Task: Find a house in Carepa, Colombia for 2 guests from July 10 to July 15, with a price range of 10000 to 15000, including amenities like Gym, Wifi, Free parking, TV, and Breakfast, and ensure self check-in and English-speaking host.
Action: Mouse moved to (448, 90)
Screenshot: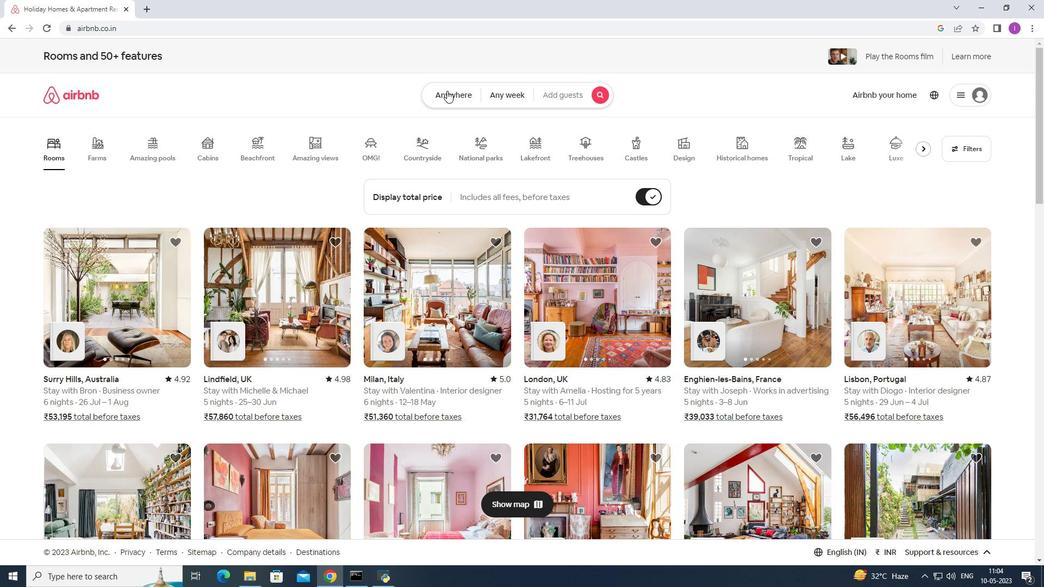 
Action: Mouse pressed left at (448, 90)
Screenshot: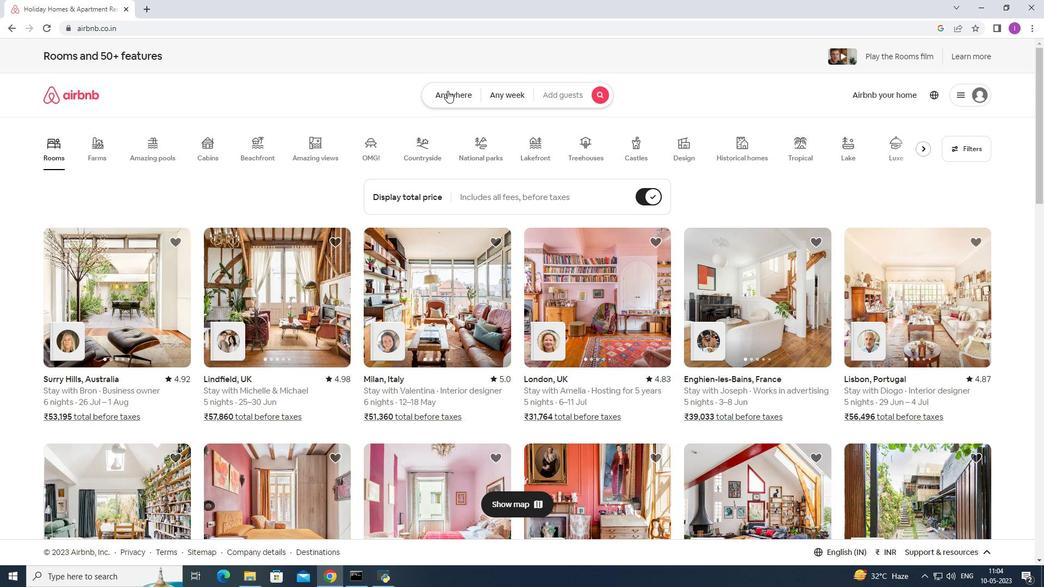 
Action: Mouse moved to (378, 143)
Screenshot: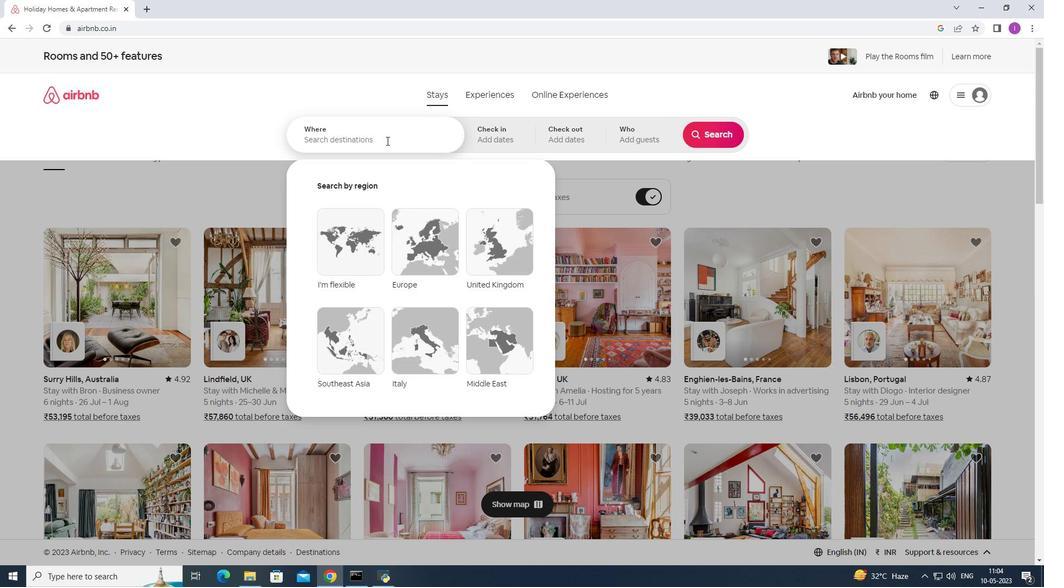 
Action: Mouse pressed left at (378, 143)
Screenshot: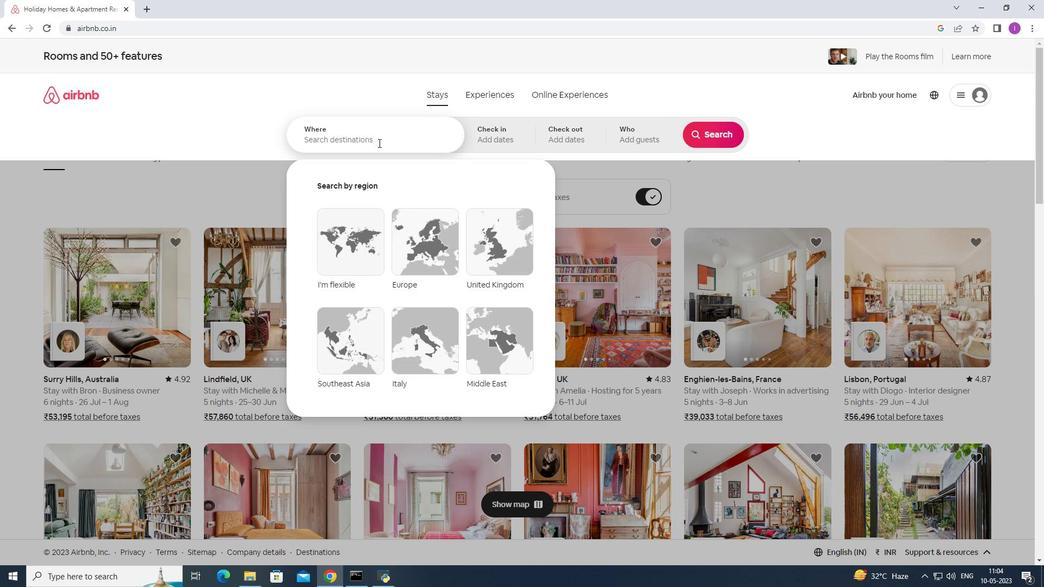 
Action: Mouse moved to (378, 144)
Screenshot: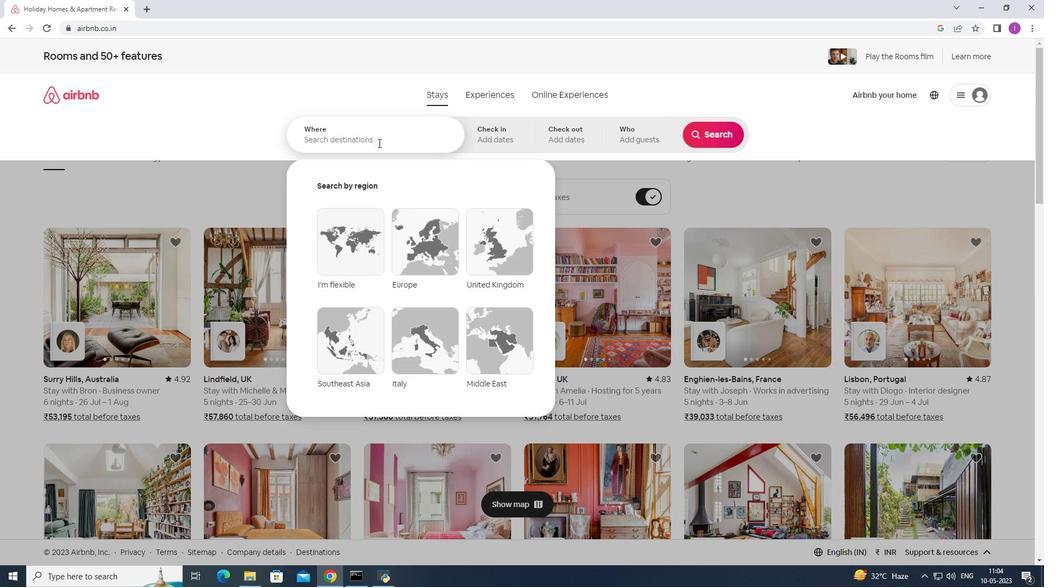 
Action: Key pressed <Key.shift>Carepa,<Key.shift>Colombia
Screenshot: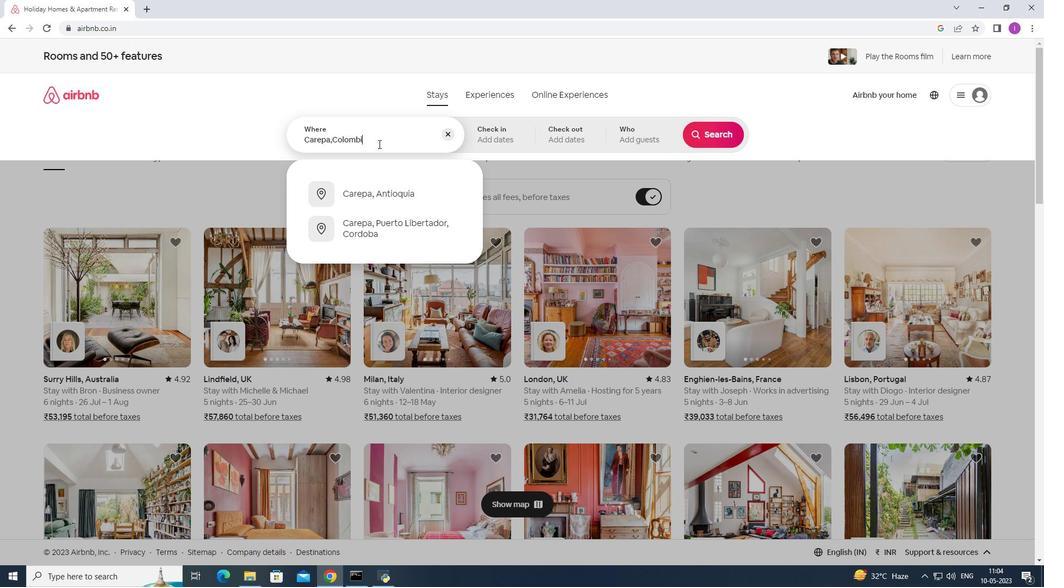 
Action: Mouse moved to (485, 134)
Screenshot: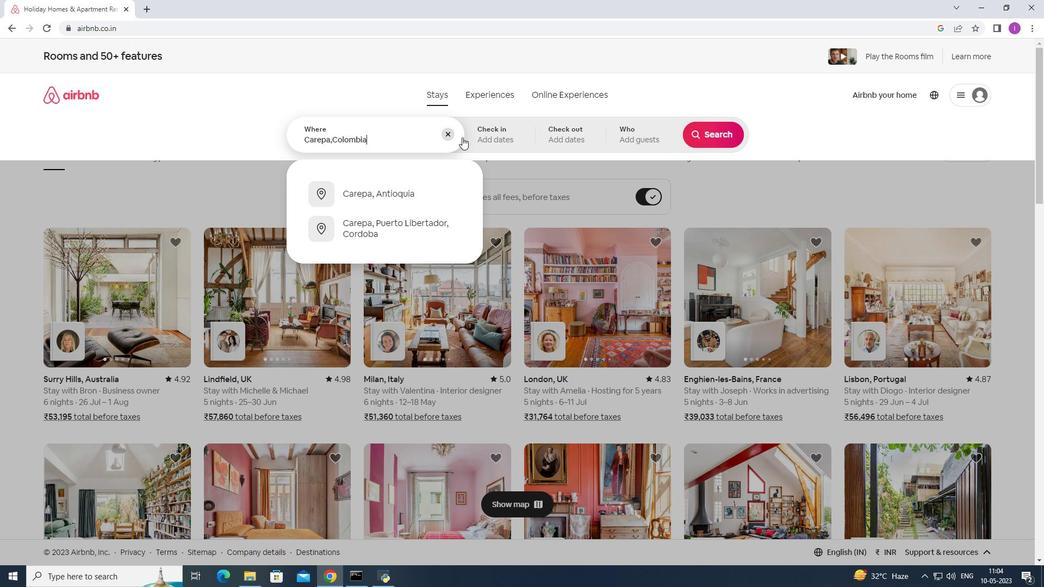
Action: Mouse pressed left at (485, 134)
Screenshot: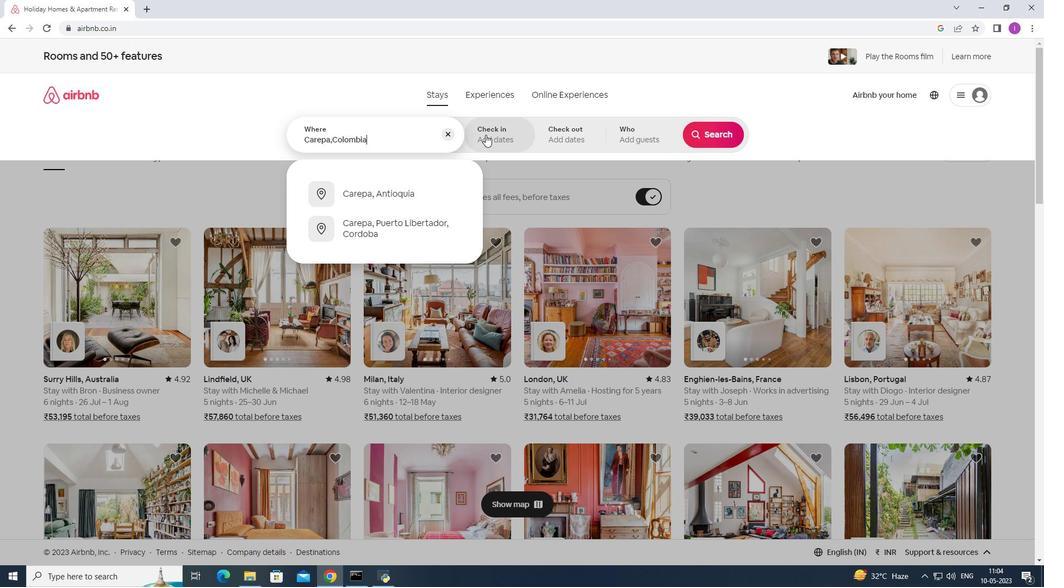 
Action: Mouse moved to (710, 220)
Screenshot: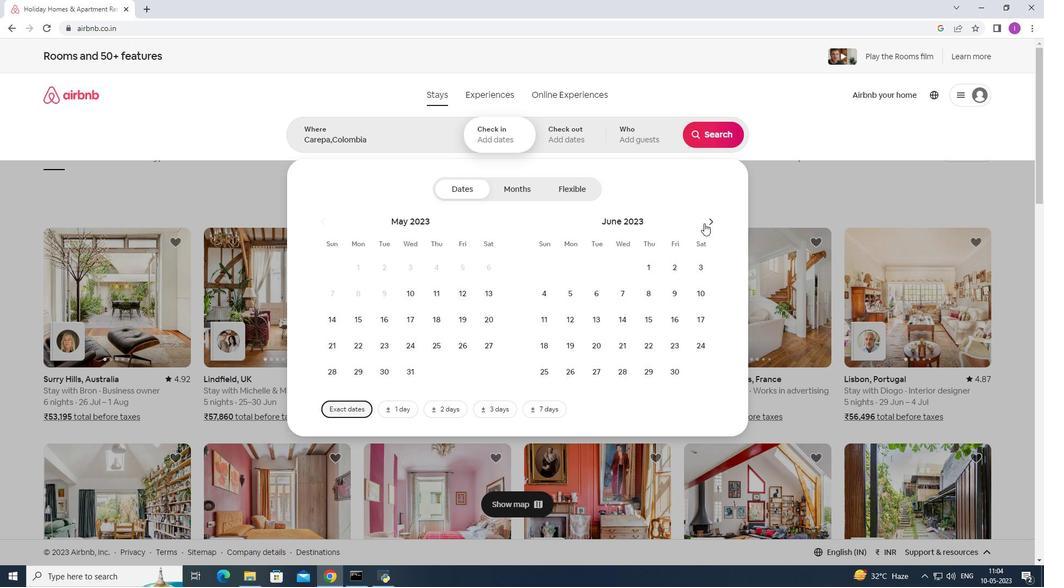 
Action: Mouse pressed left at (710, 220)
Screenshot: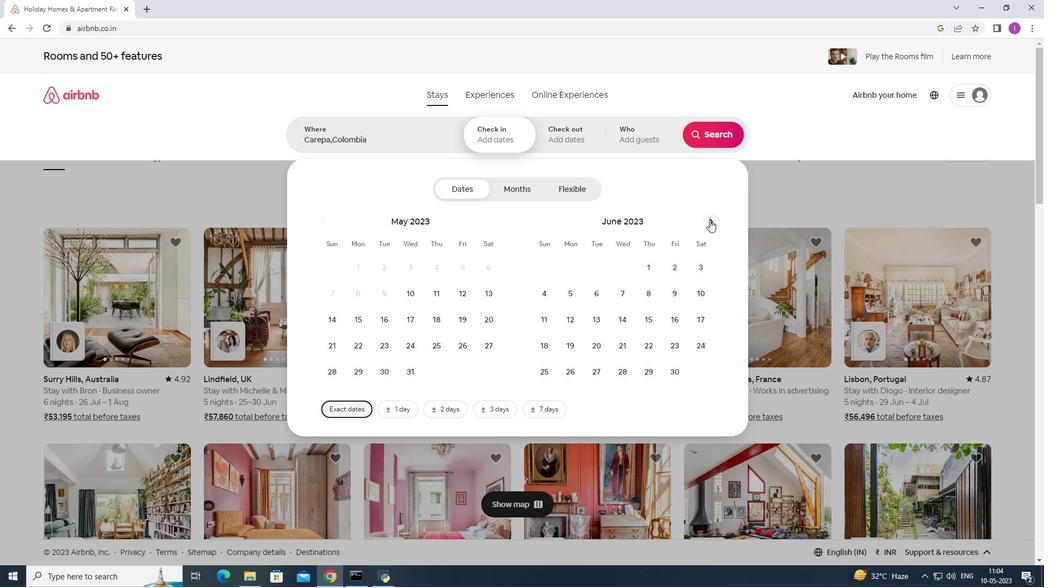 
Action: Mouse moved to (575, 322)
Screenshot: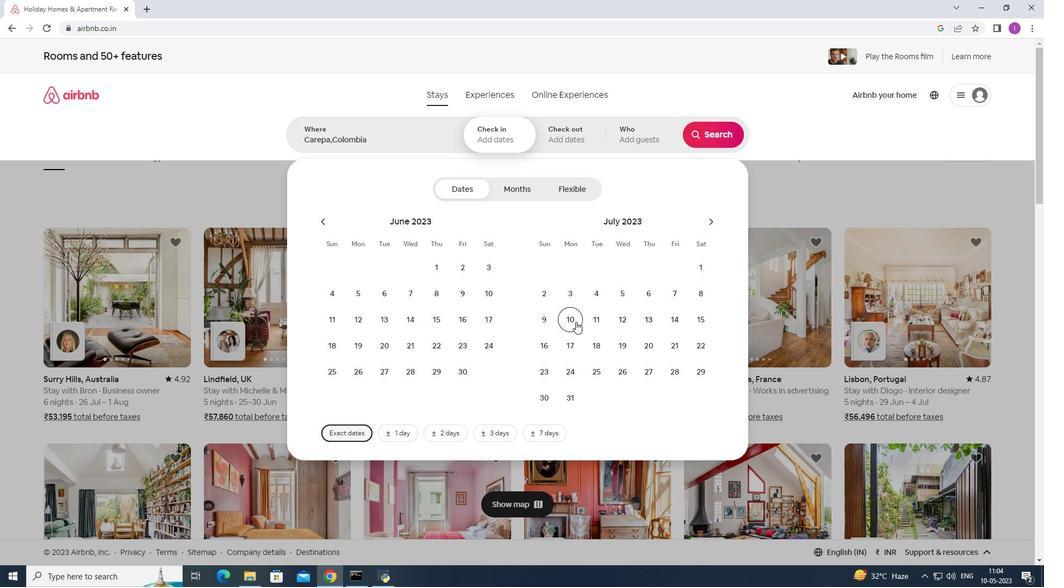 
Action: Mouse pressed left at (575, 322)
Screenshot: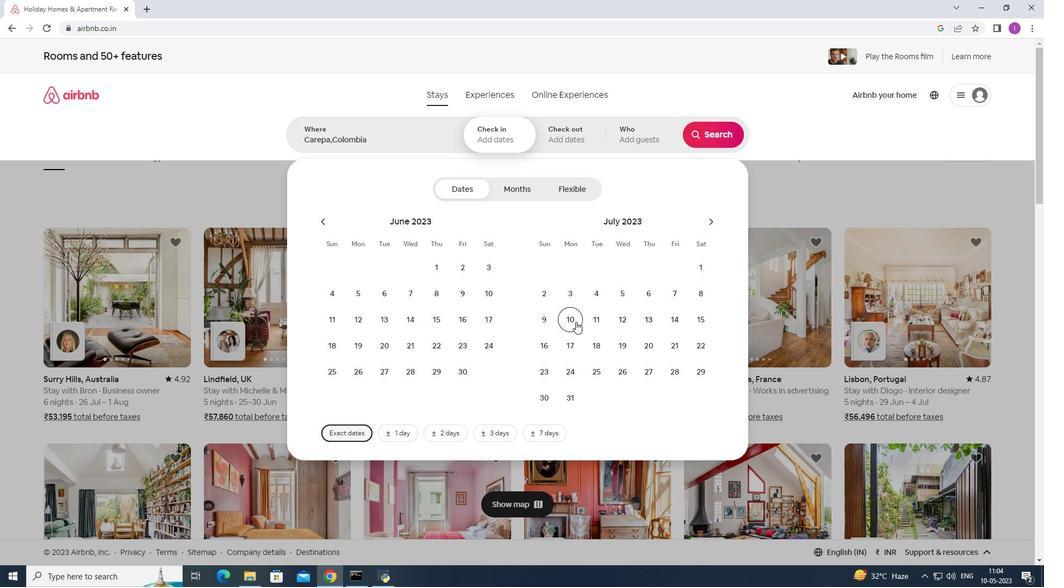 
Action: Mouse moved to (701, 321)
Screenshot: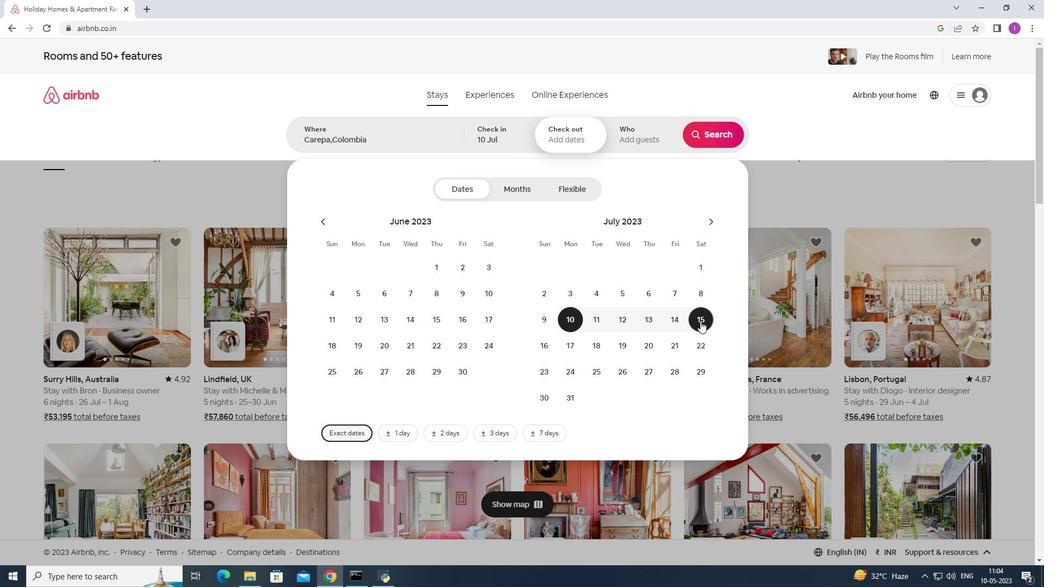 
Action: Mouse pressed left at (701, 321)
Screenshot: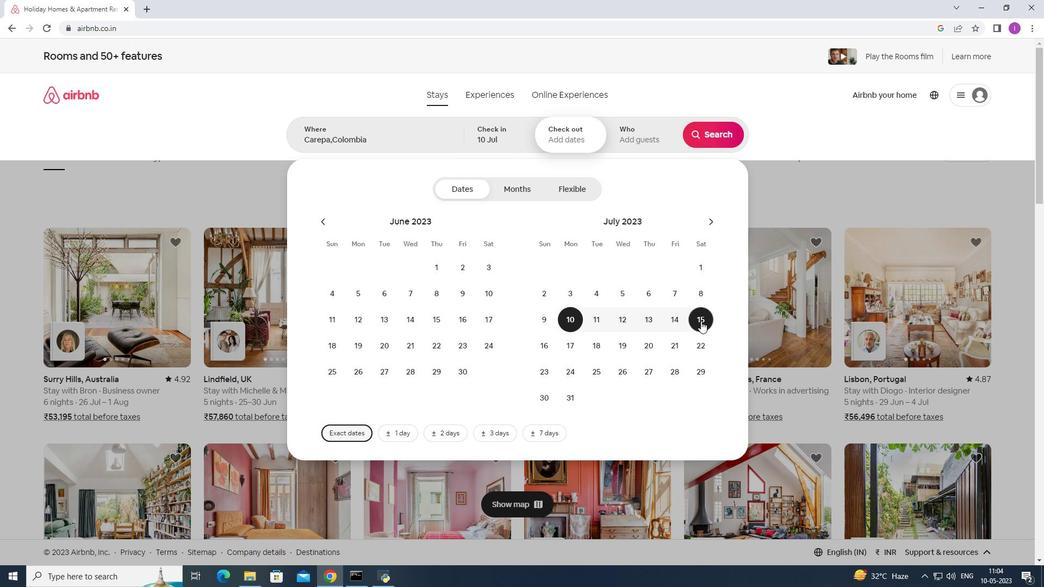 
Action: Mouse moved to (629, 138)
Screenshot: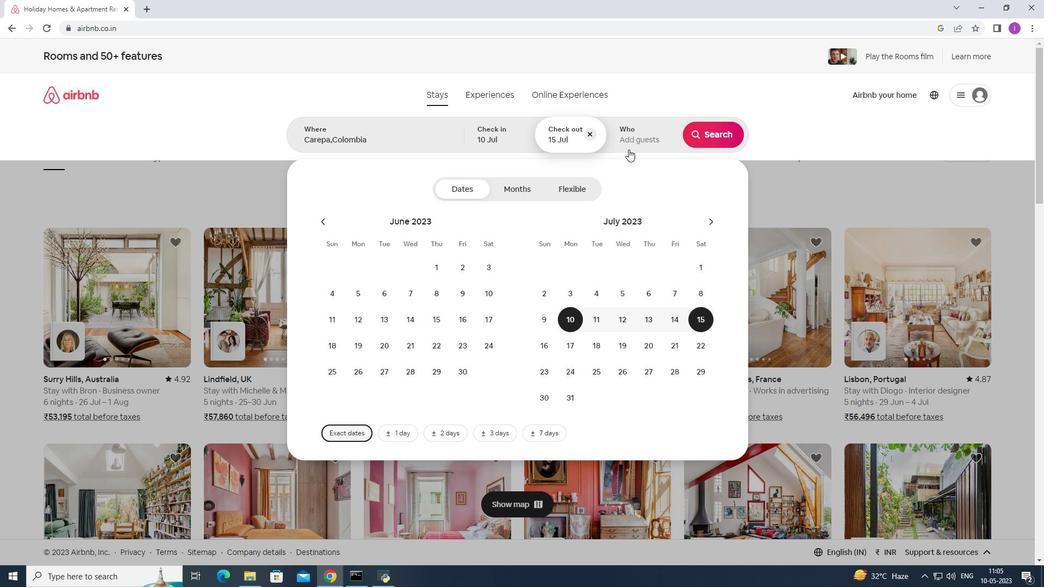 
Action: Mouse pressed left at (629, 138)
Screenshot: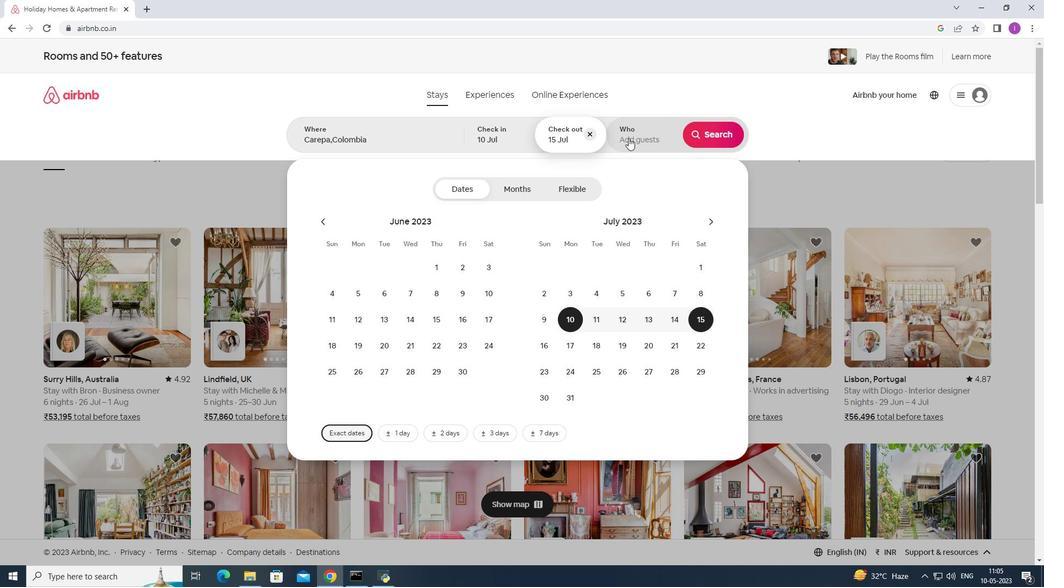 
Action: Mouse moved to (715, 189)
Screenshot: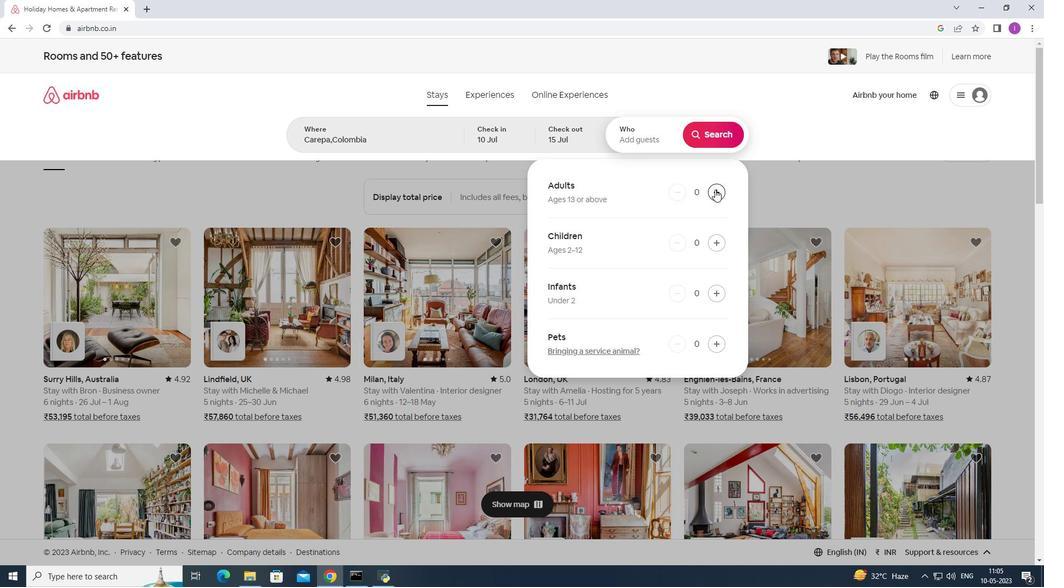 
Action: Mouse pressed left at (715, 189)
Screenshot: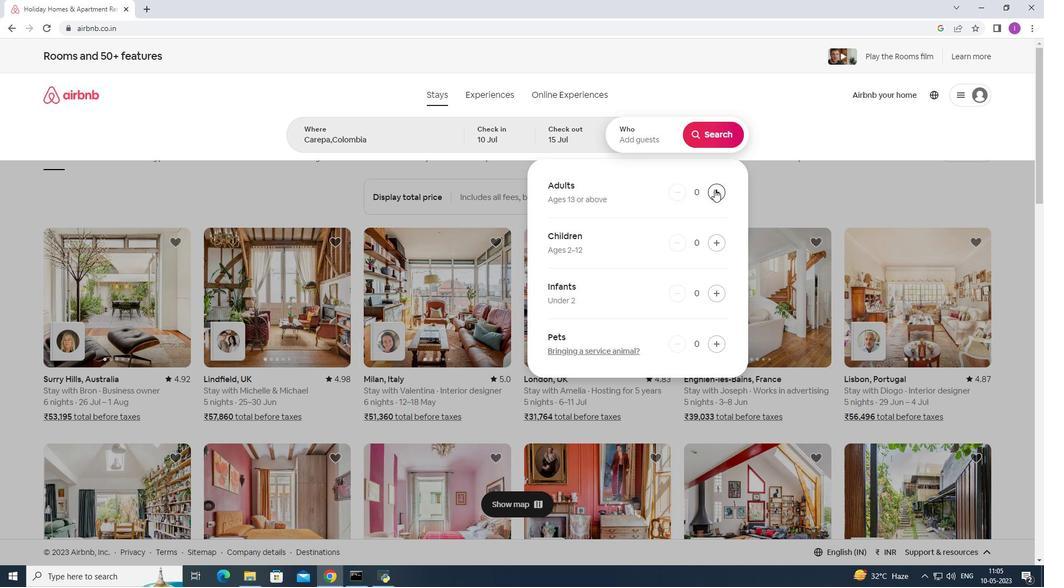 
Action: Mouse pressed left at (715, 189)
Screenshot: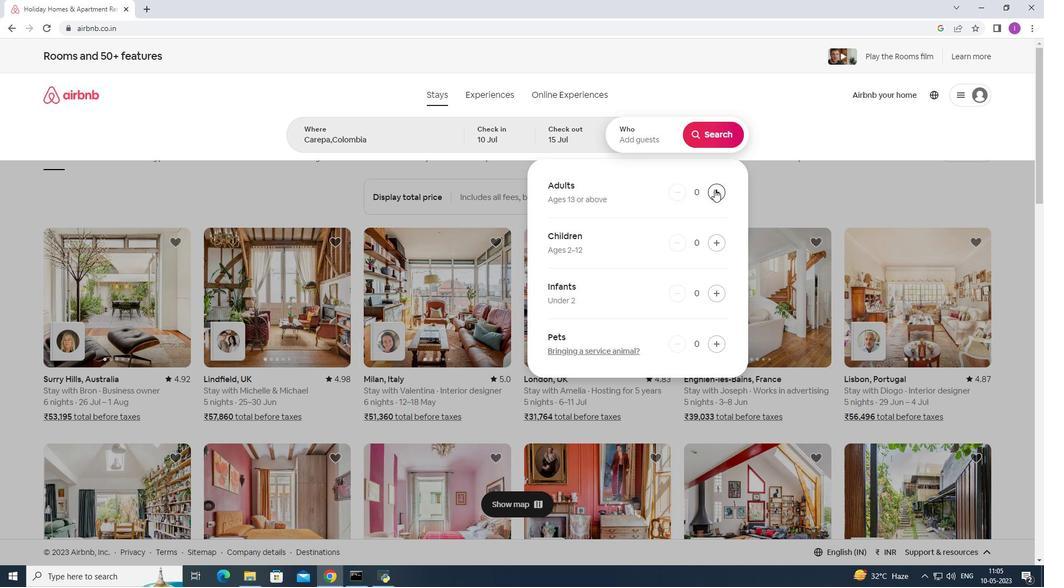 
Action: Mouse pressed left at (715, 189)
Screenshot: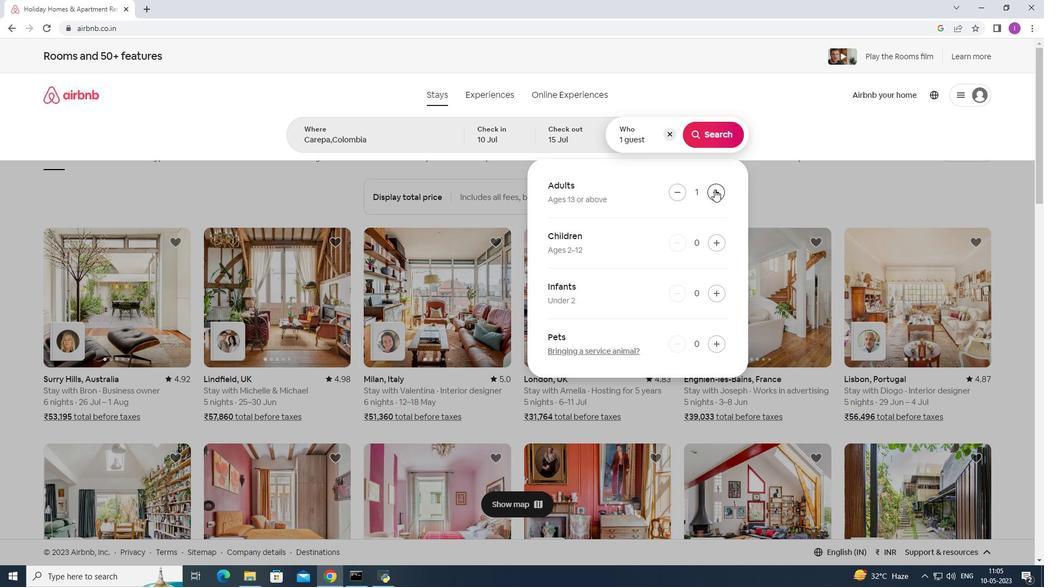 
Action: Mouse moved to (715, 190)
Screenshot: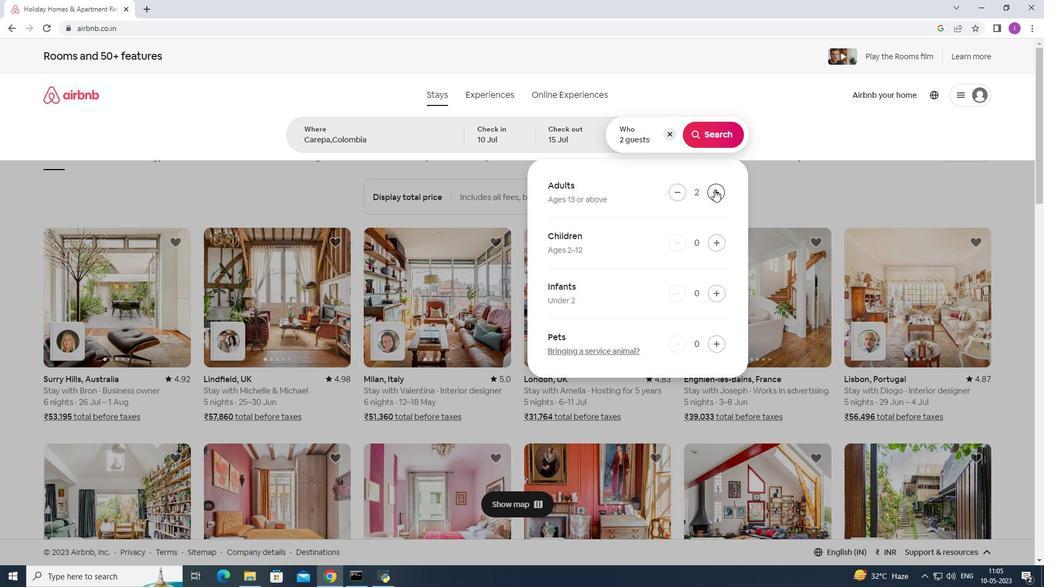 
Action: Mouse pressed left at (715, 190)
Screenshot: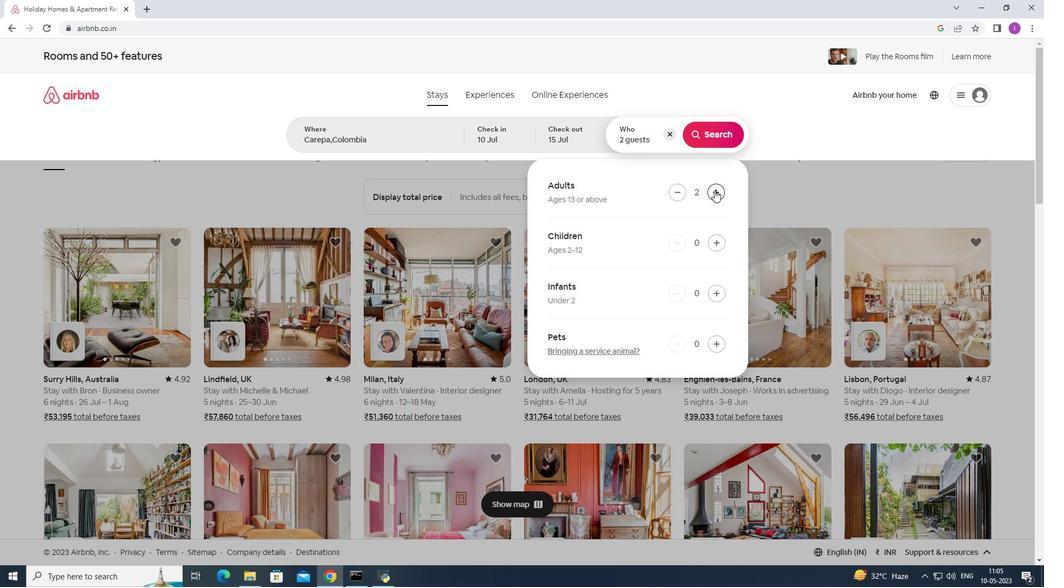 
Action: Mouse pressed left at (715, 190)
Screenshot: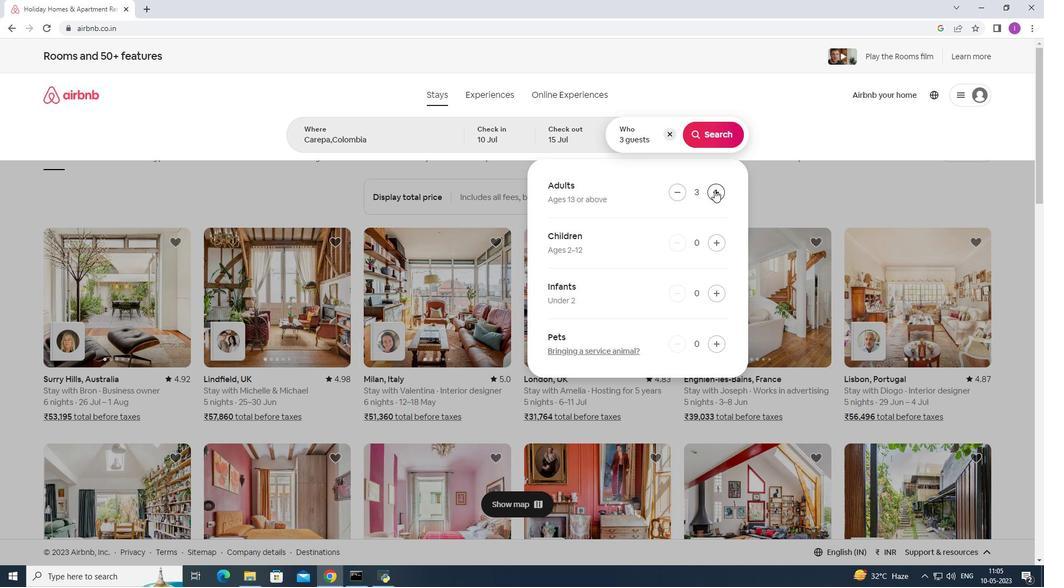 
Action: Mouse pressed left at (715, 190)
Screenshot: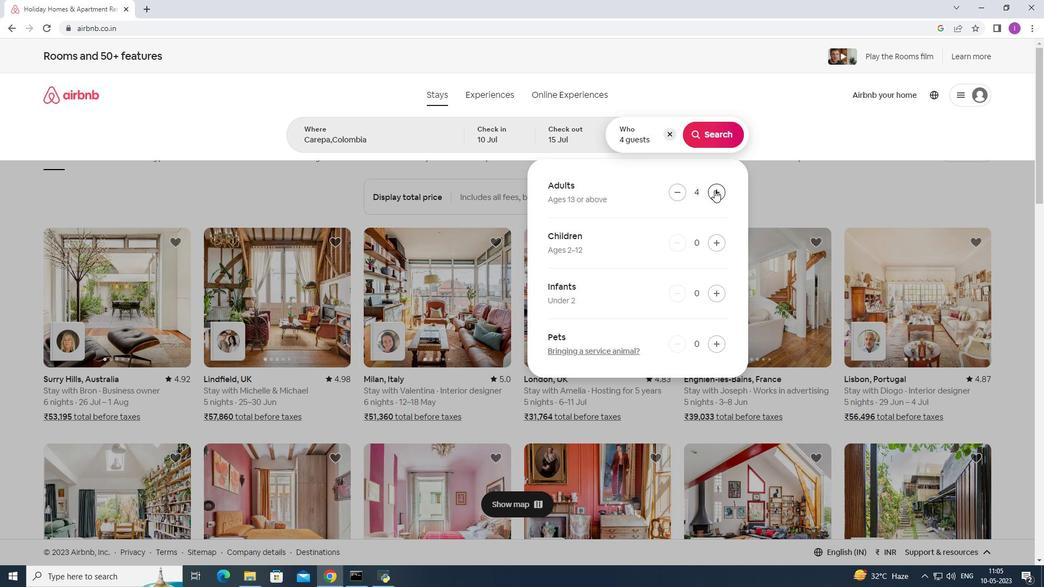 
Action: Mouse moved to (715, 190)
Screenshot: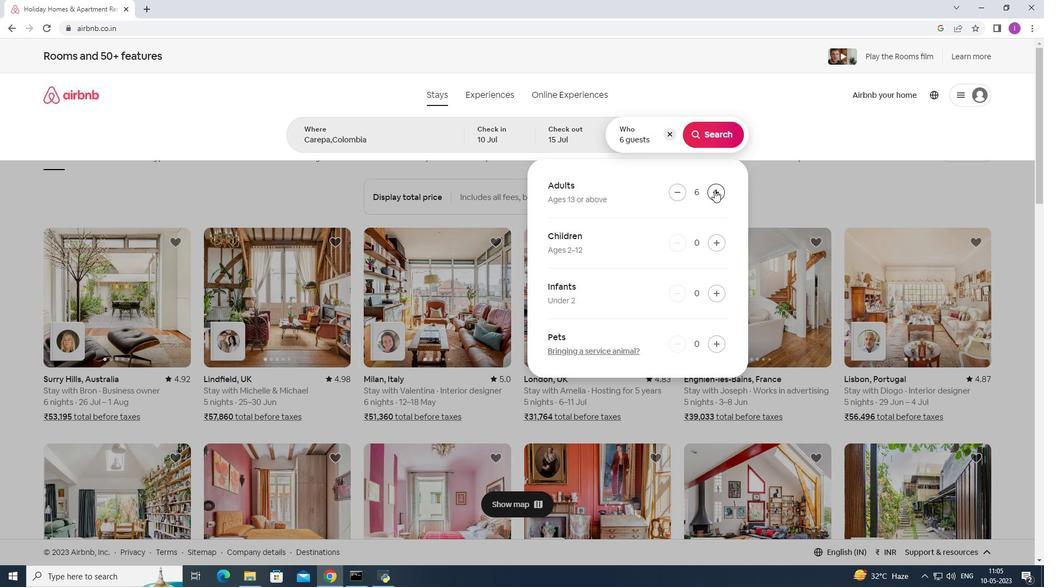 
Action: Mouse pressed left at (715, 190)
Screenshot: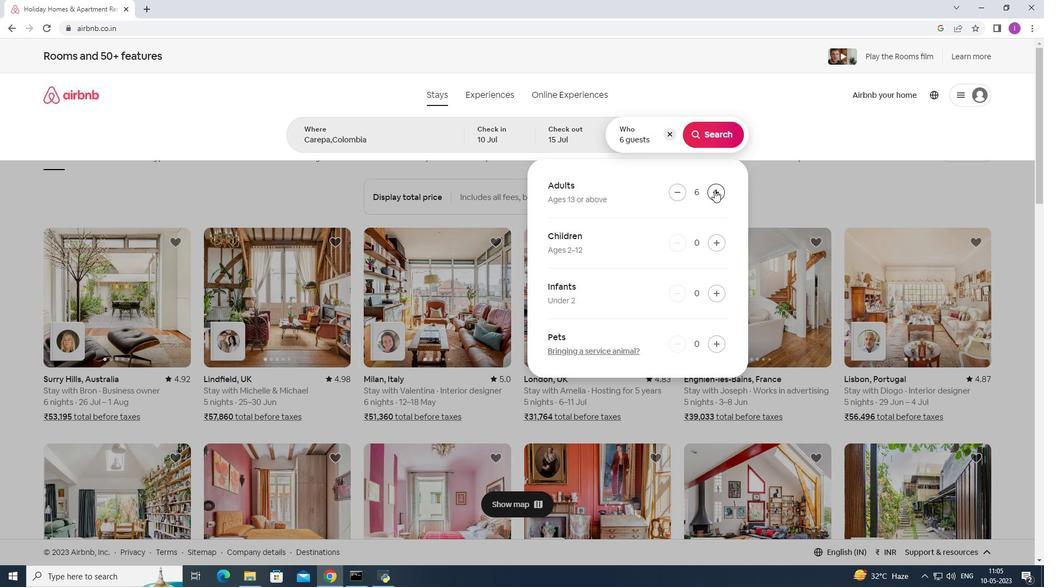 
Action: Mouse moved to (704, 142)
Screenshot: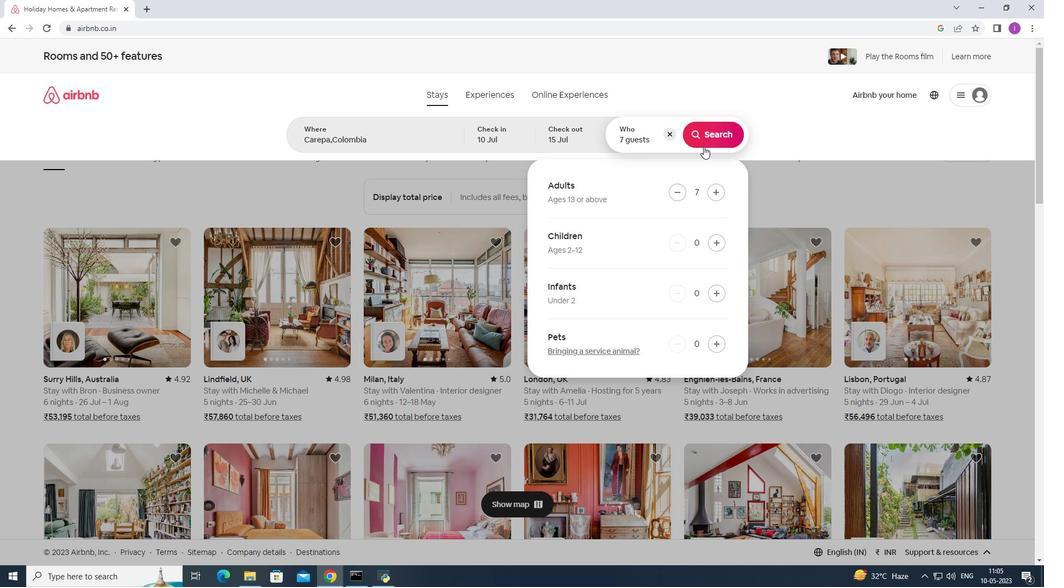 
Action: Mouse pressed left at (704, 142)
Screenshot: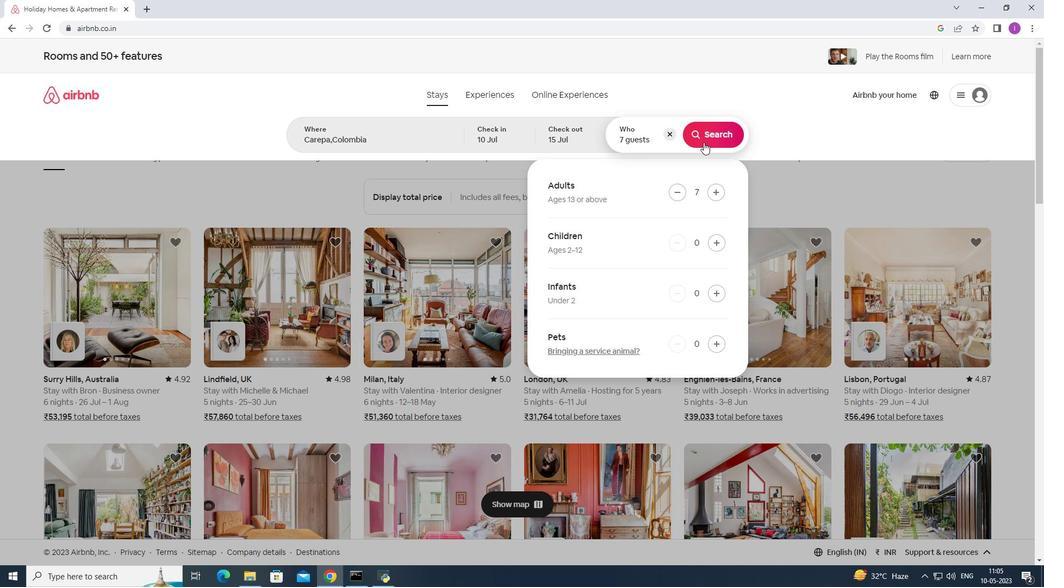 
Action: Mouse moved to (995, 104)
Screenshot: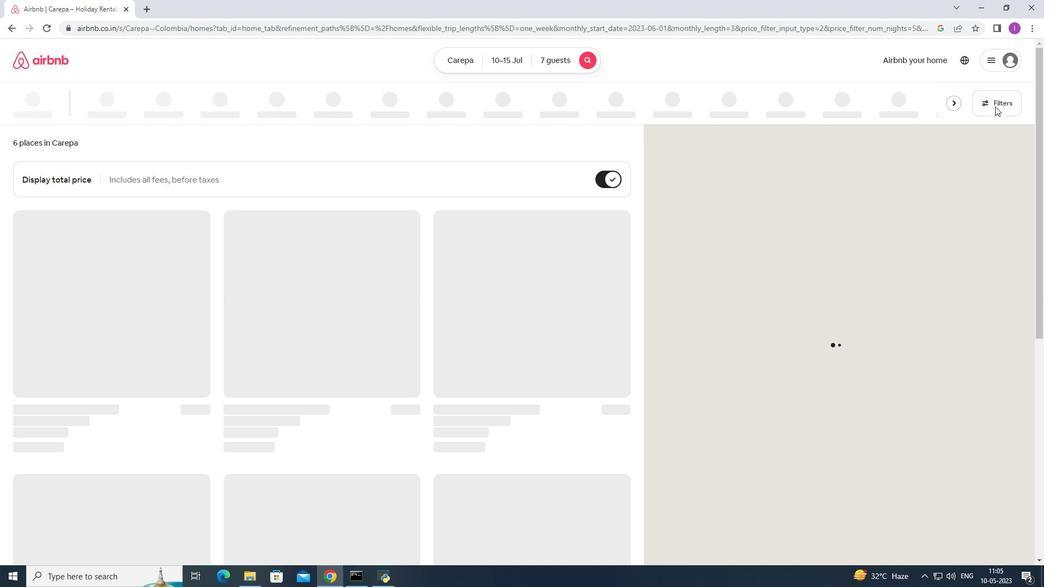 
Action: Mouse pressed left at (995, 104)
Screenshot: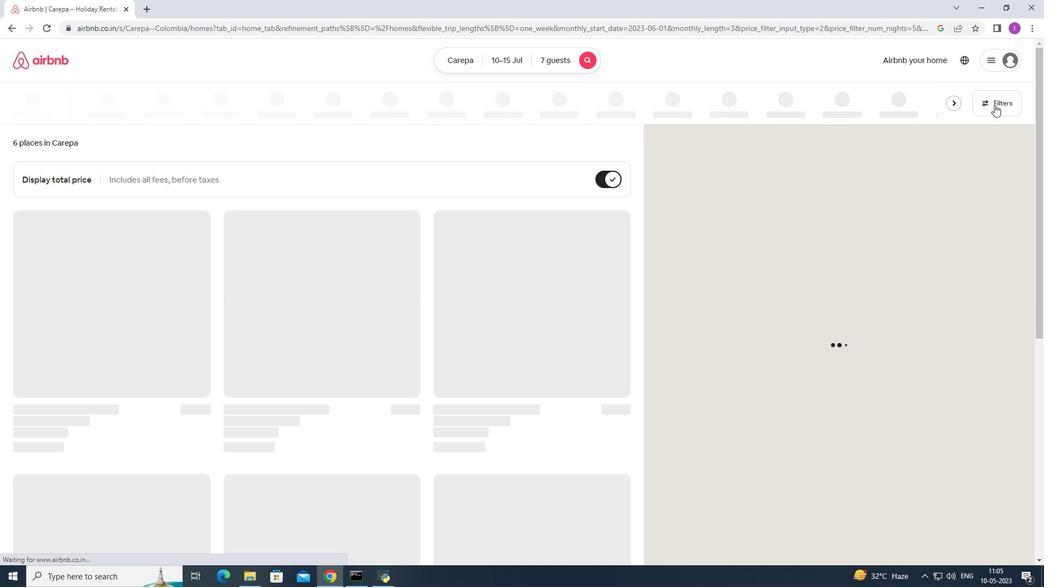 
Action: Mouse moved to (390, 372)
Screenshot: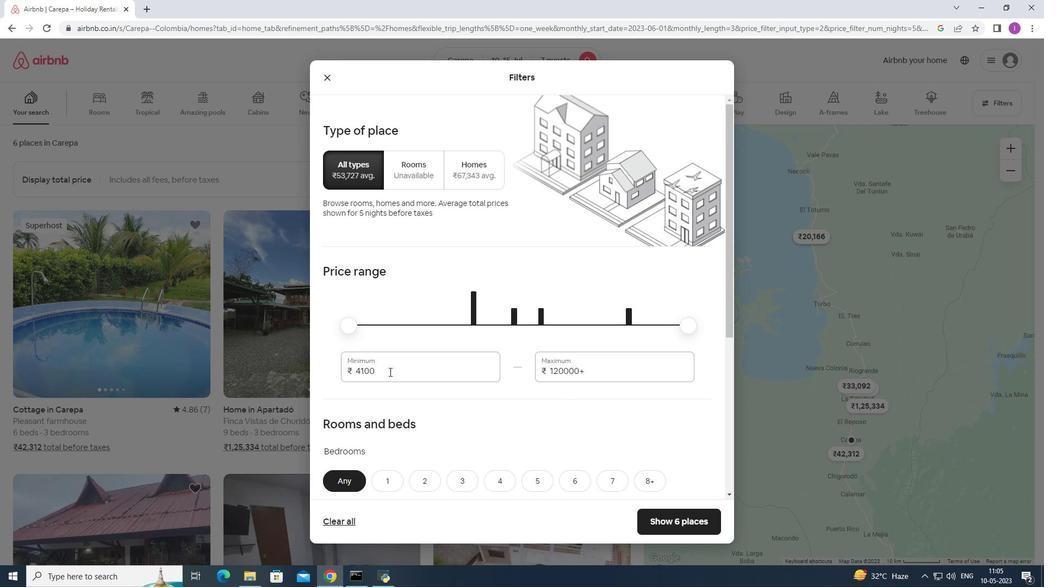
Action: Mouse pressed left at (390, 372)
Screenshot: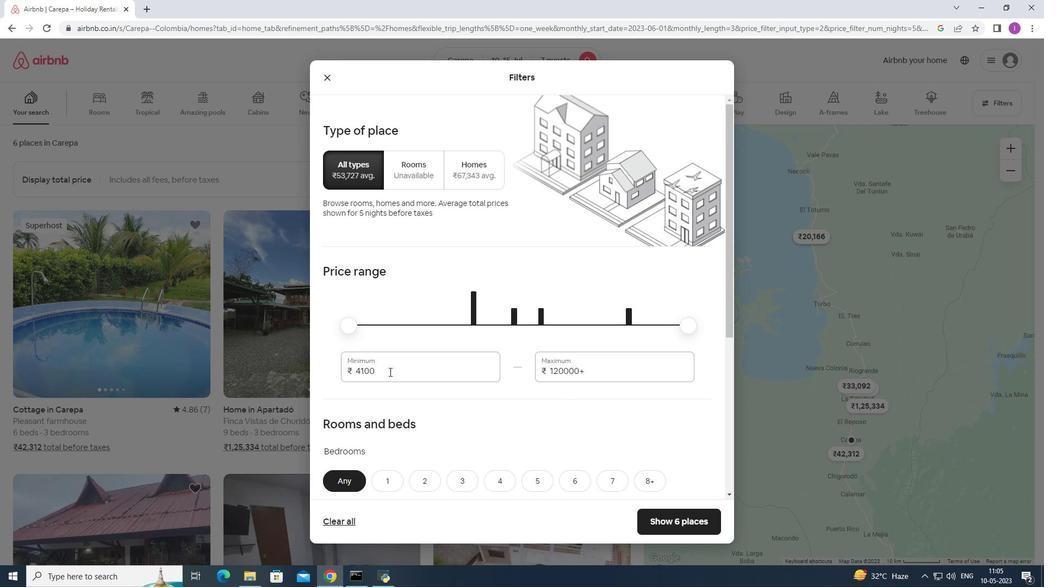 
Action: Mouse moved to (345, 376)
Screenshot: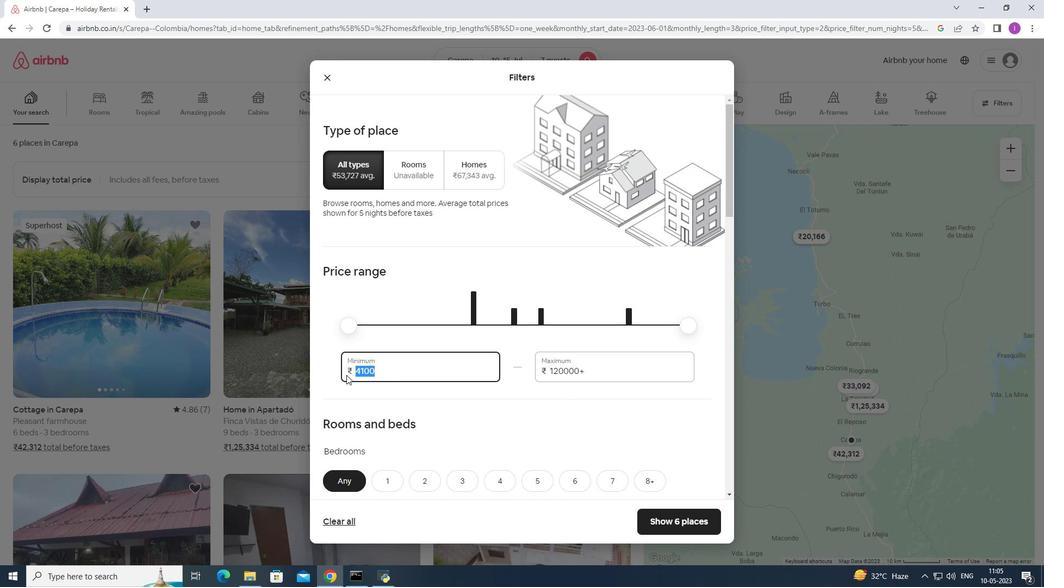 
Action: Key pressed 10000
Screenshot: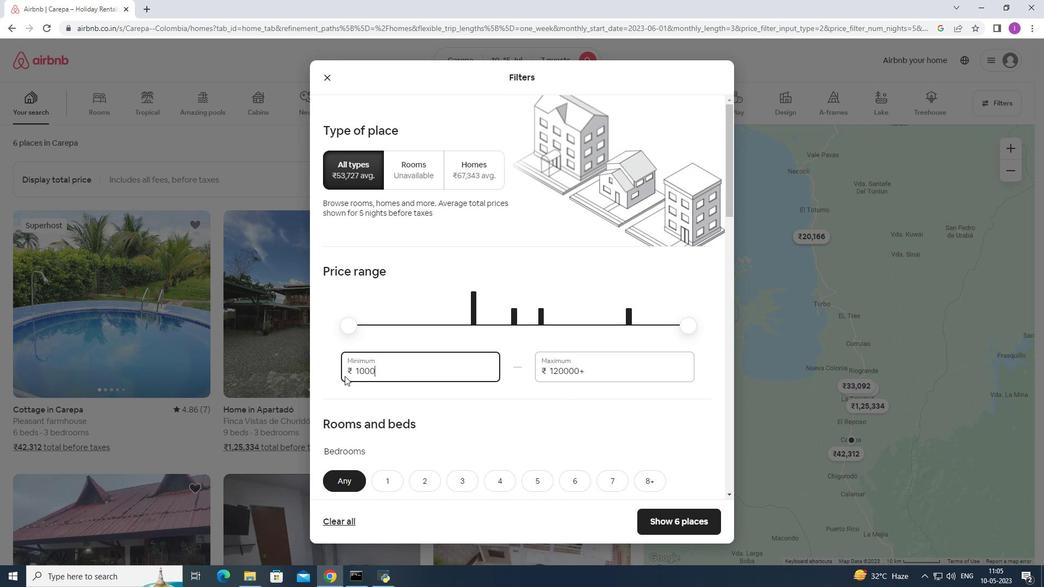 
Action: Mouse moved to (588, 370)
Screenshot: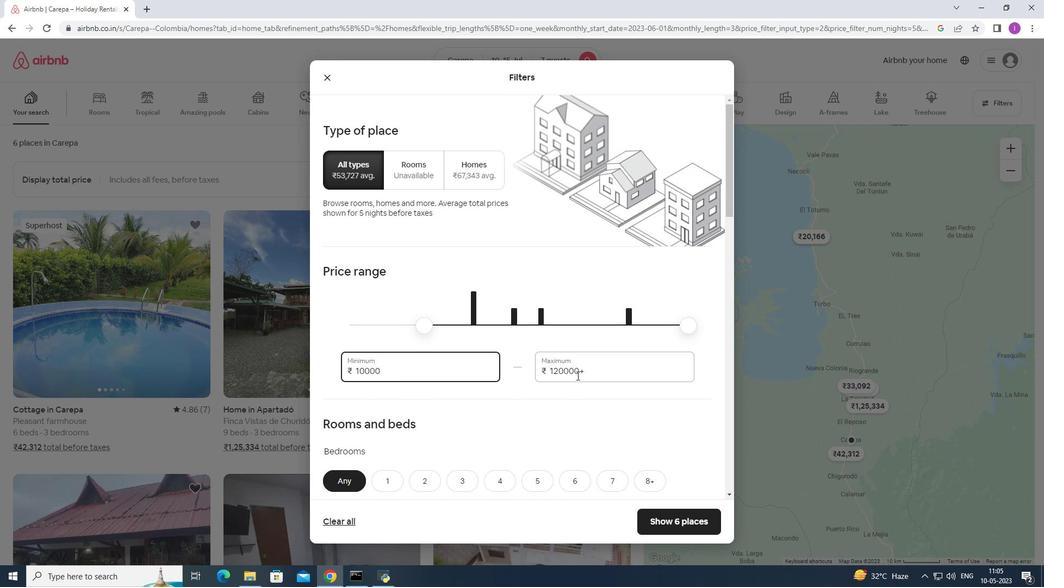 
Action: Mouse pressed left at (588, 370)
Screenshot: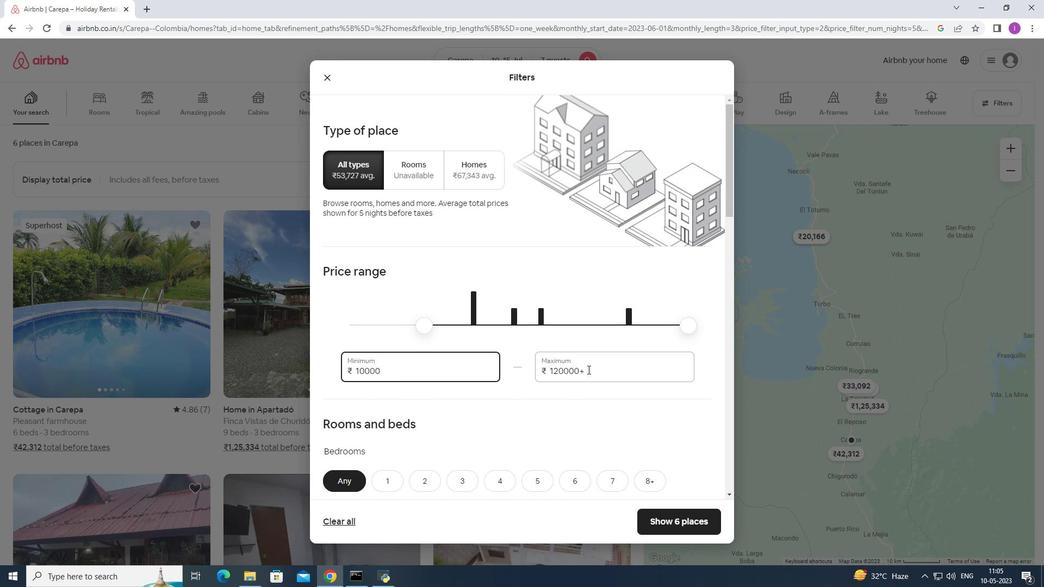 
Action: Mouse moved to (539, 373)
Screenshot: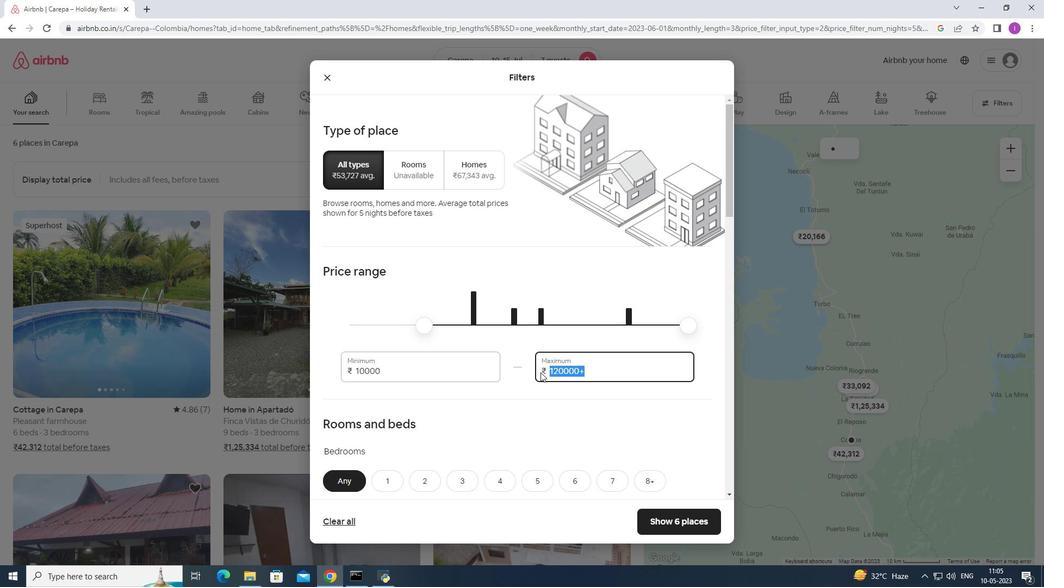 
Action: Key pressed 15
Screenshot: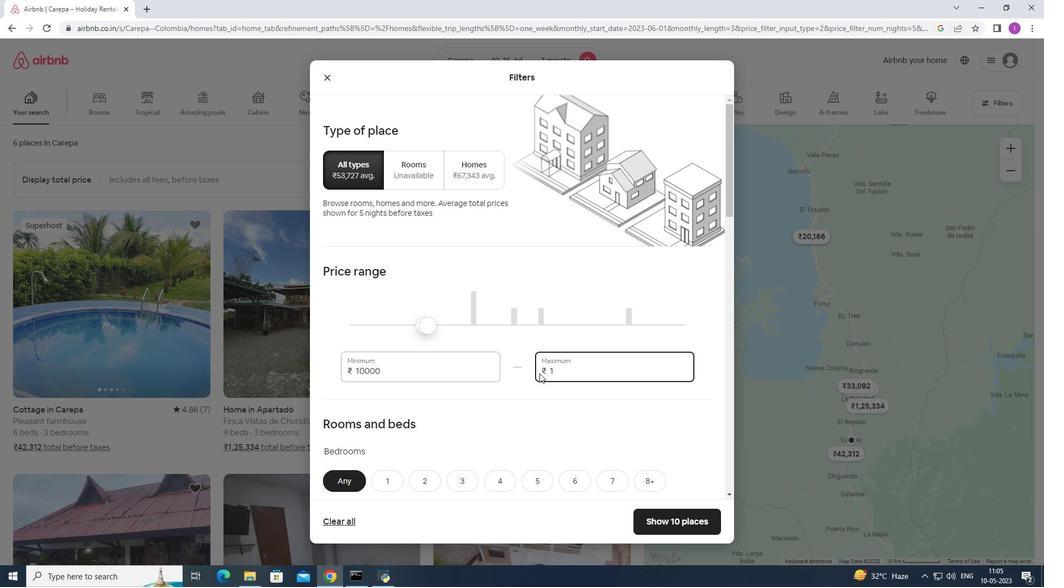 
Action: Mouse moved to (539, 373)
Screenshot: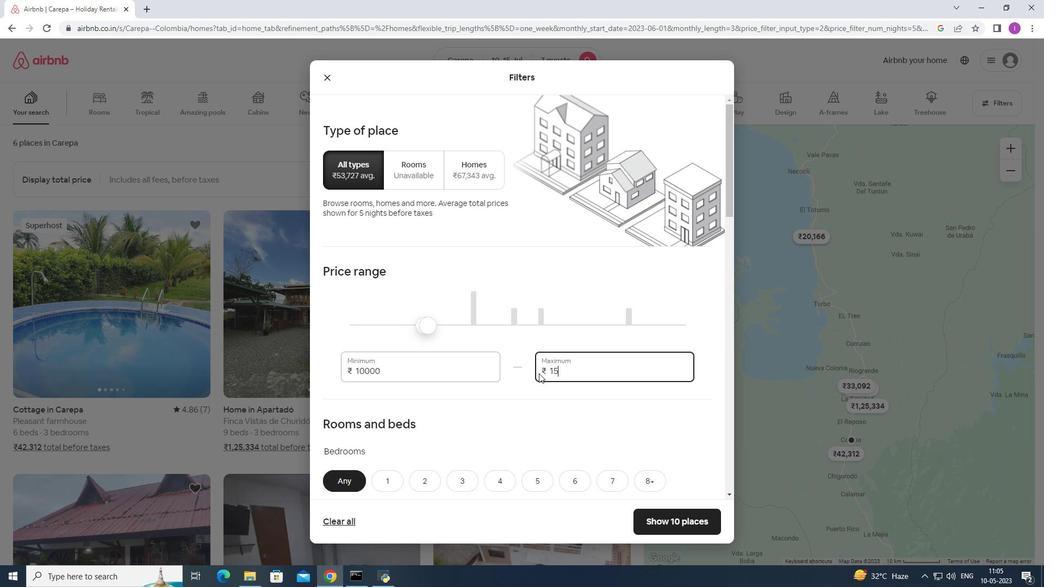 
Action: Key pressed 0
Screenshot: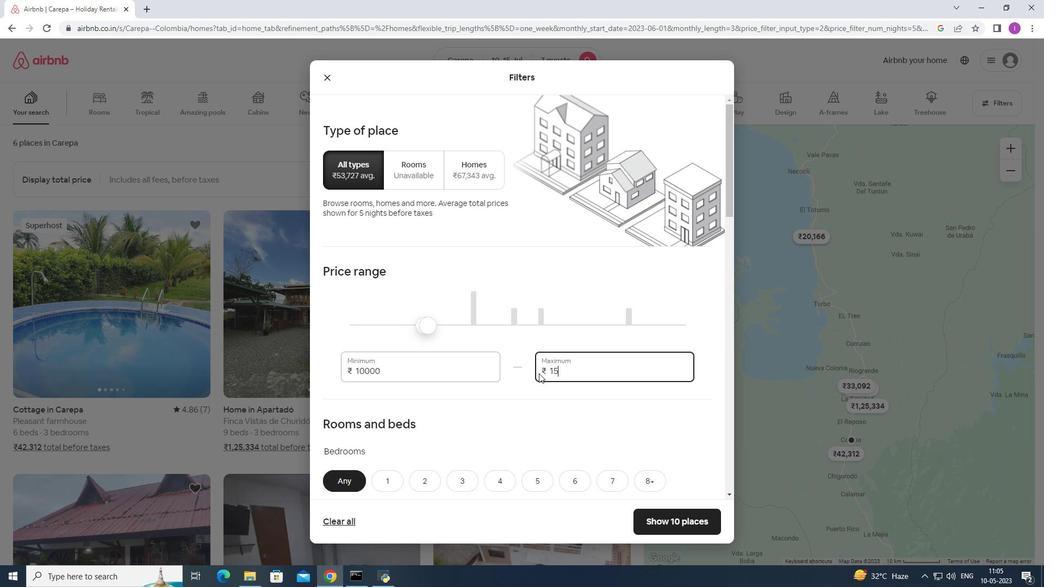 
Action: Mouse moved to (538, 374)
Screenshot: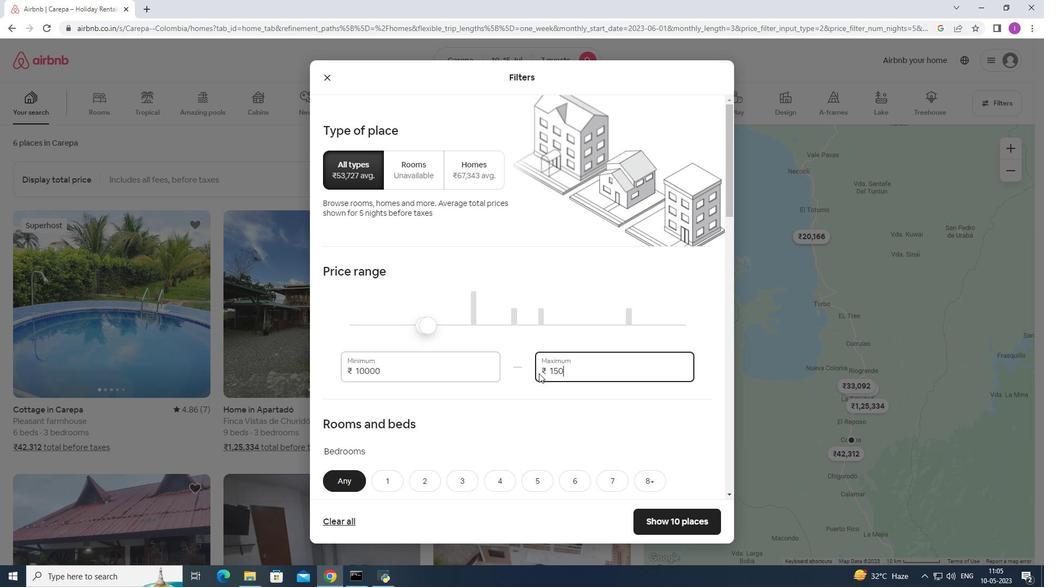 
Action: Key pressed 00
Screenshot: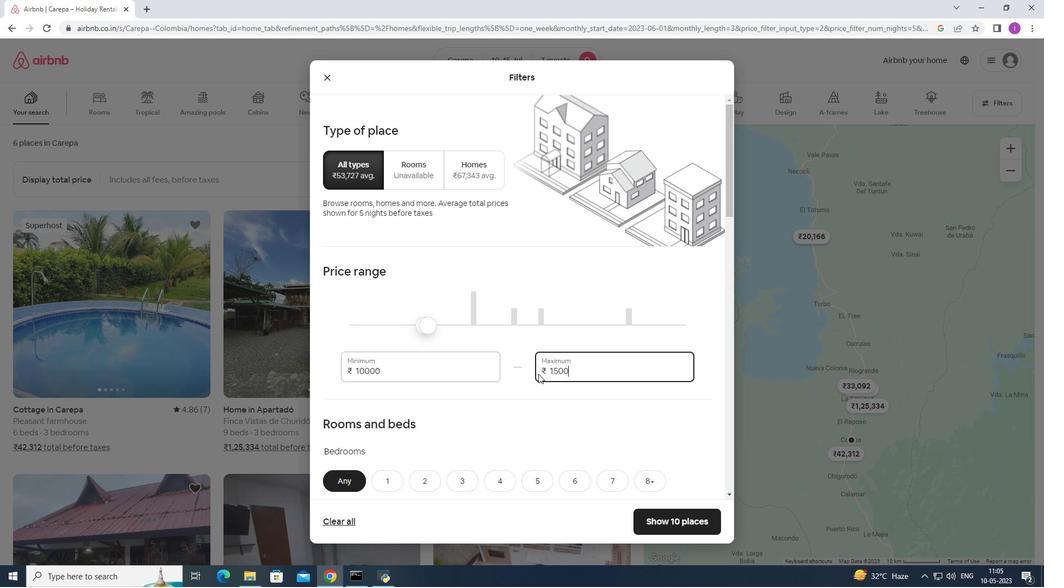 
Action: Mouse moved to (555, 409)
Screenshot: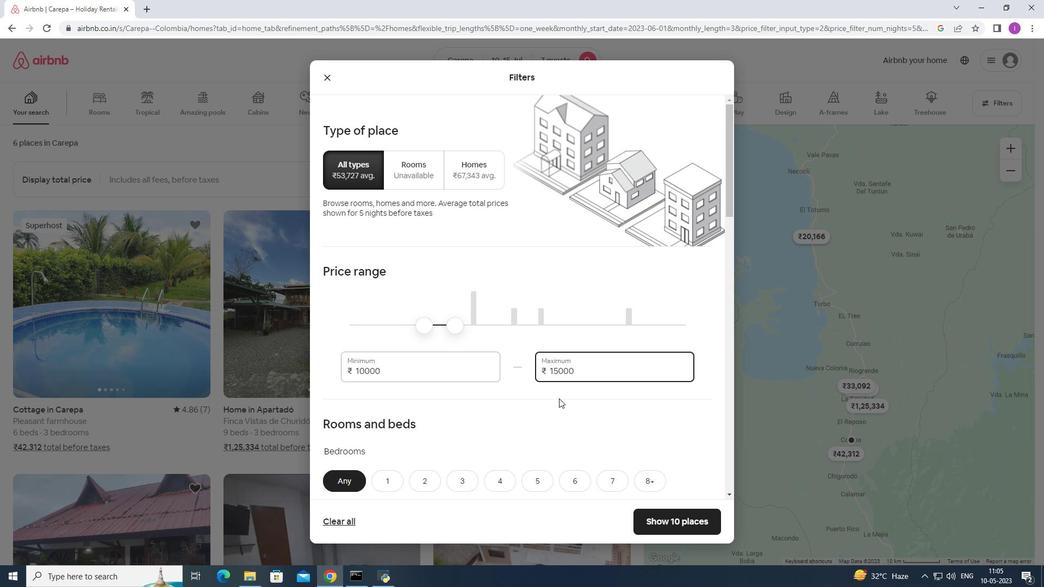 
Action: Mouse scrolled (555, 408) with delta (0, 0)
Screenshot: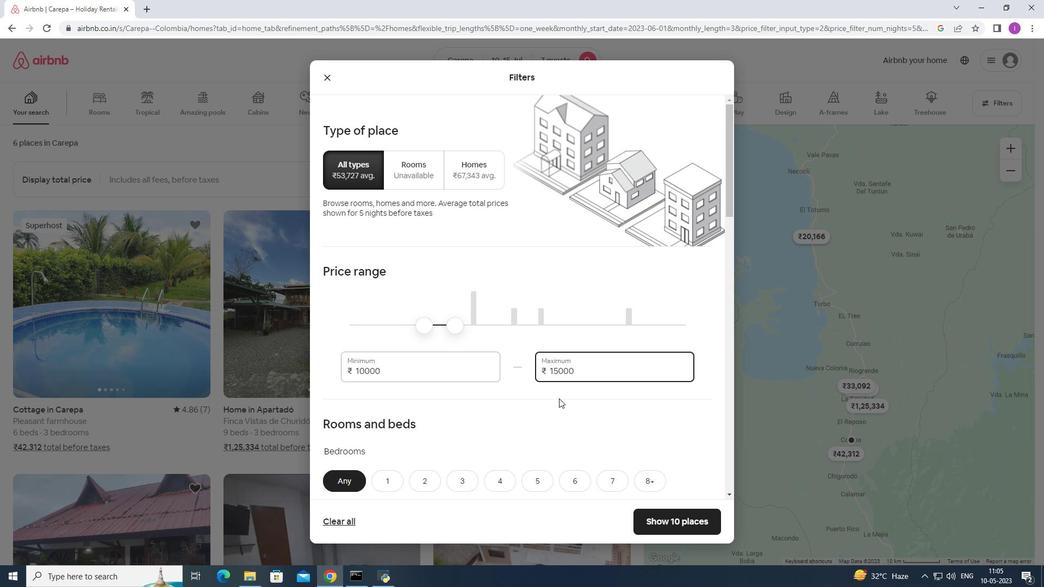 
Action: Mouse moved to (555, 409)
Screenshot: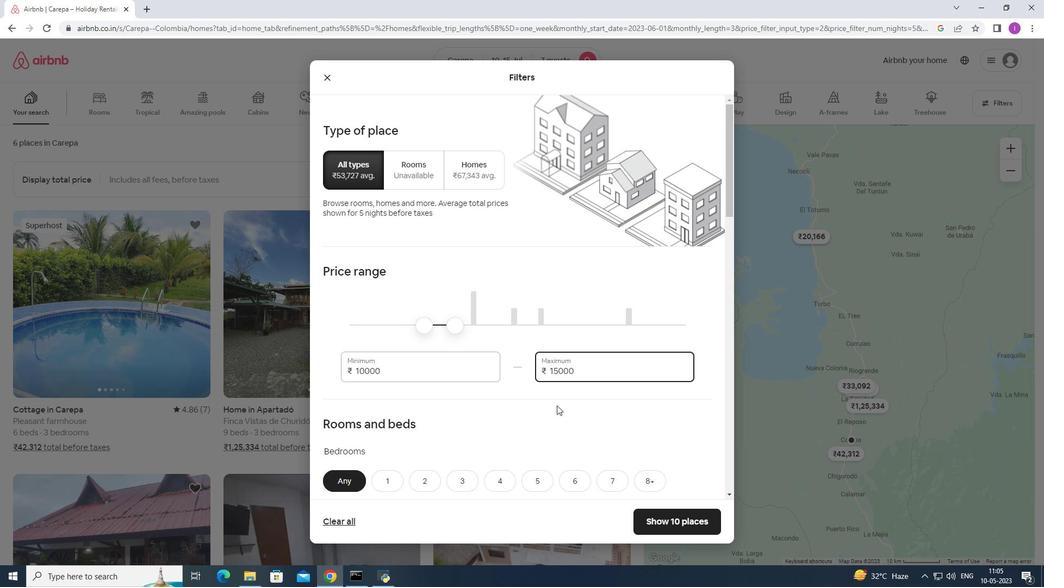 
Action: Mouse scrolled (555, 409) with delta (0, 0)
Screenshot: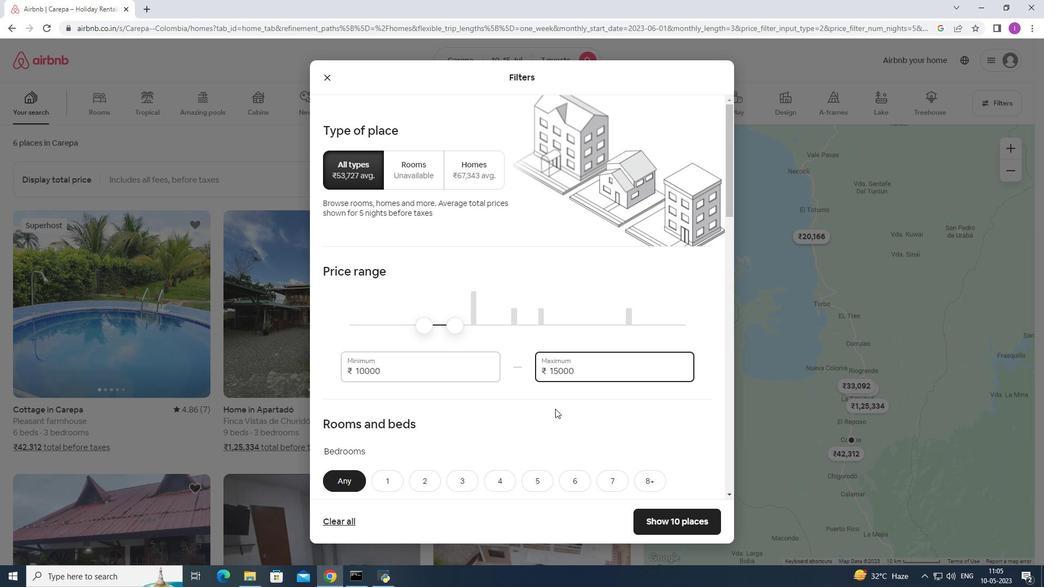 
Action: Mouse moved to (534, 399)
Screenshot: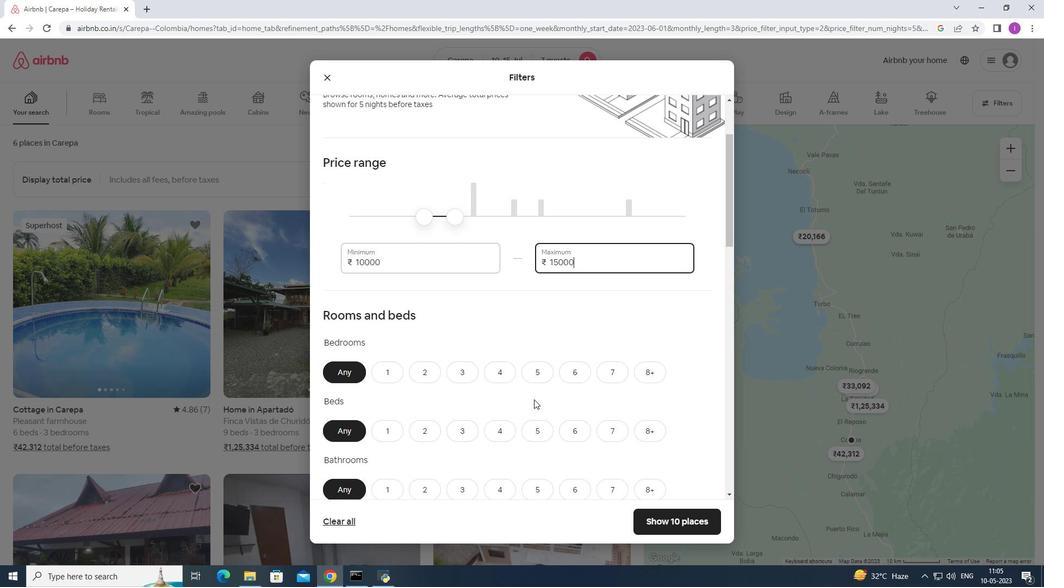 
Action: Mouse scrolled (534, 398) with delta (0, 0)
Screenshot: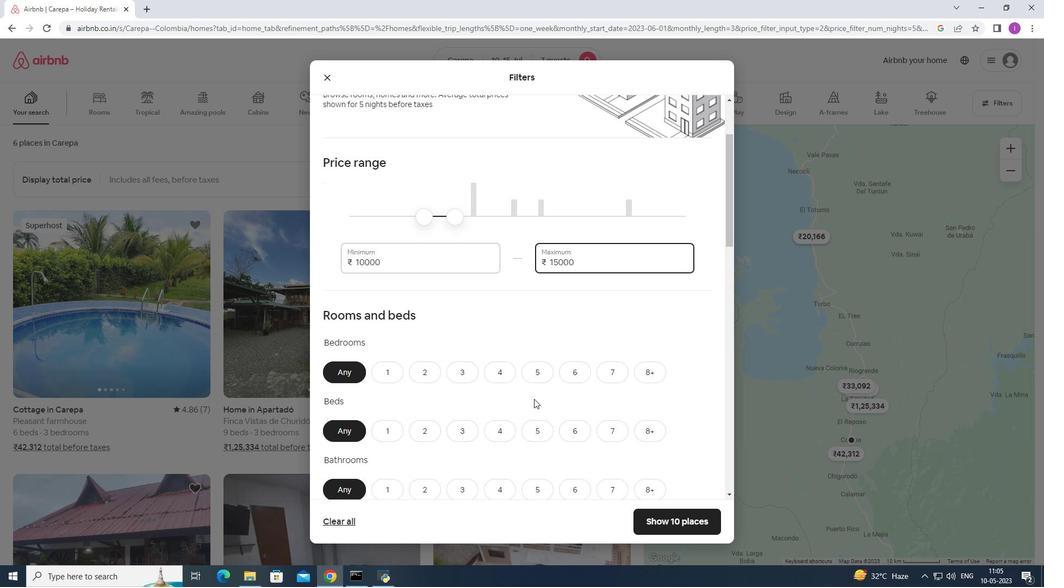 
Action: Mouse moved to (534, 398)
Screenshot: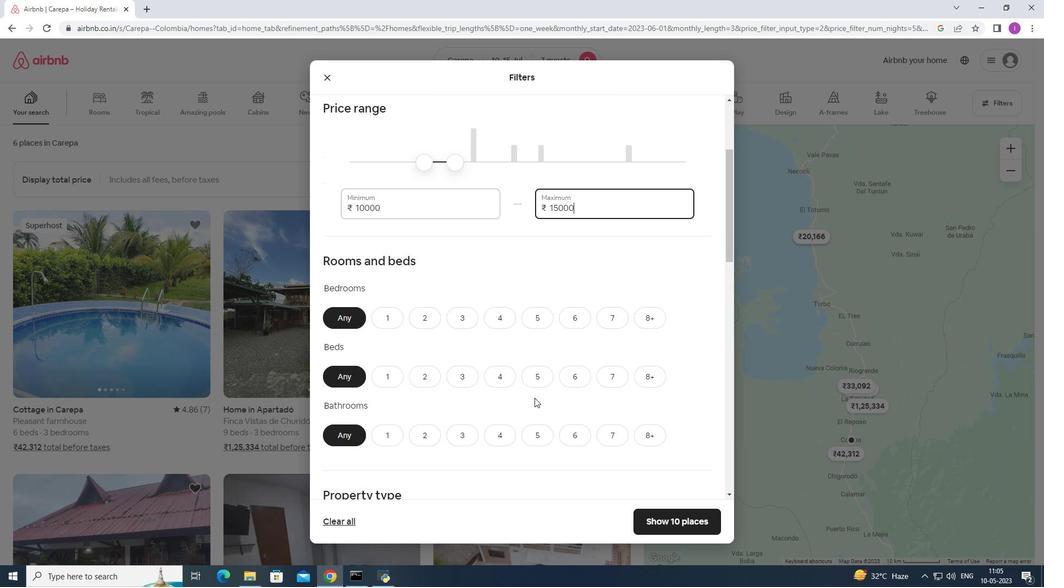 
Action: Mouse scrolled (534, 397) with delta (0, 0)
Screenshot: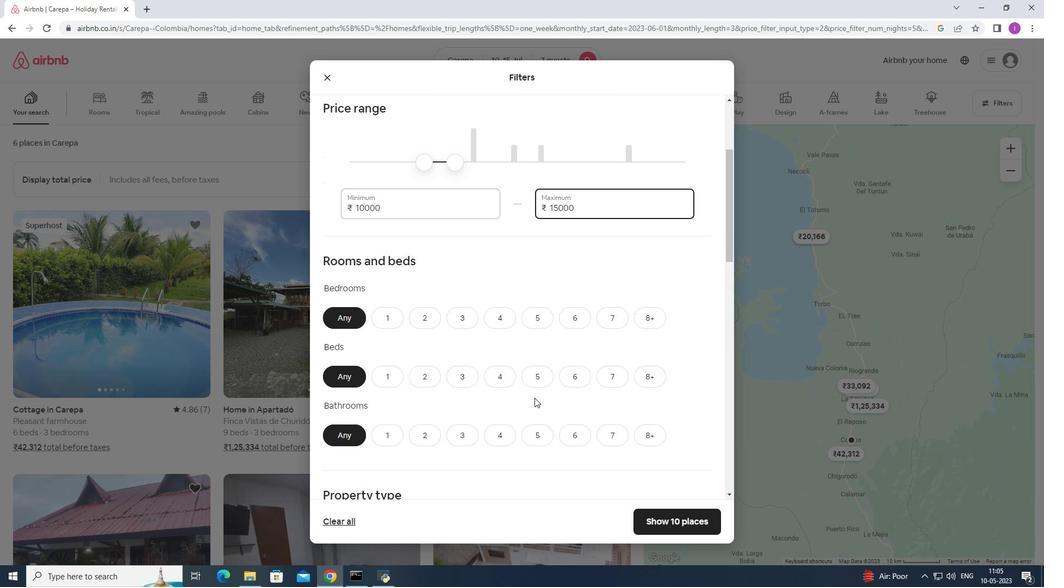 
Action: Mouse moved to (491, 259)
Screenshot: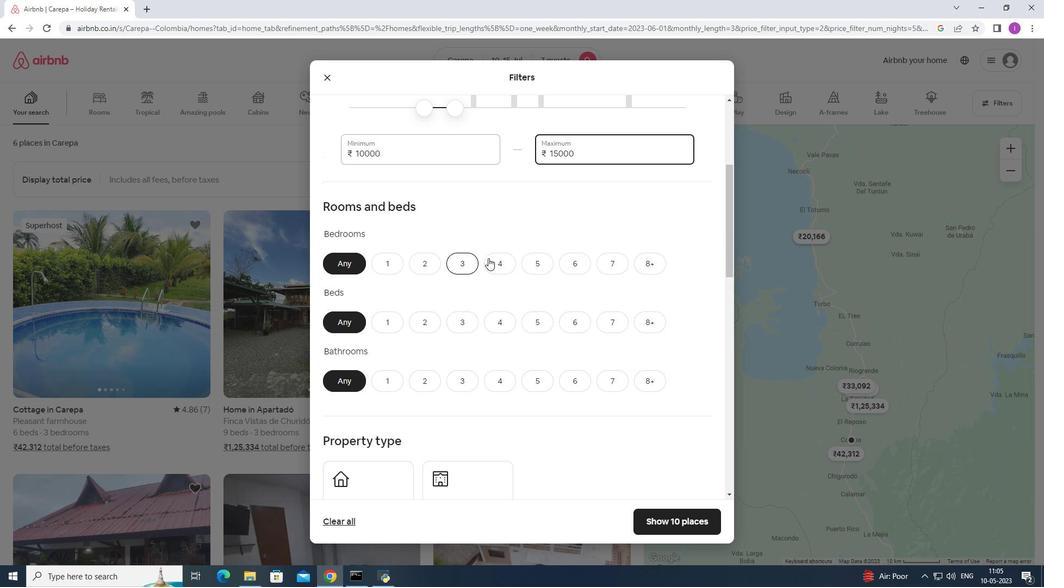 
Action: Mouse pressed left at (491, 259)
Screenshot: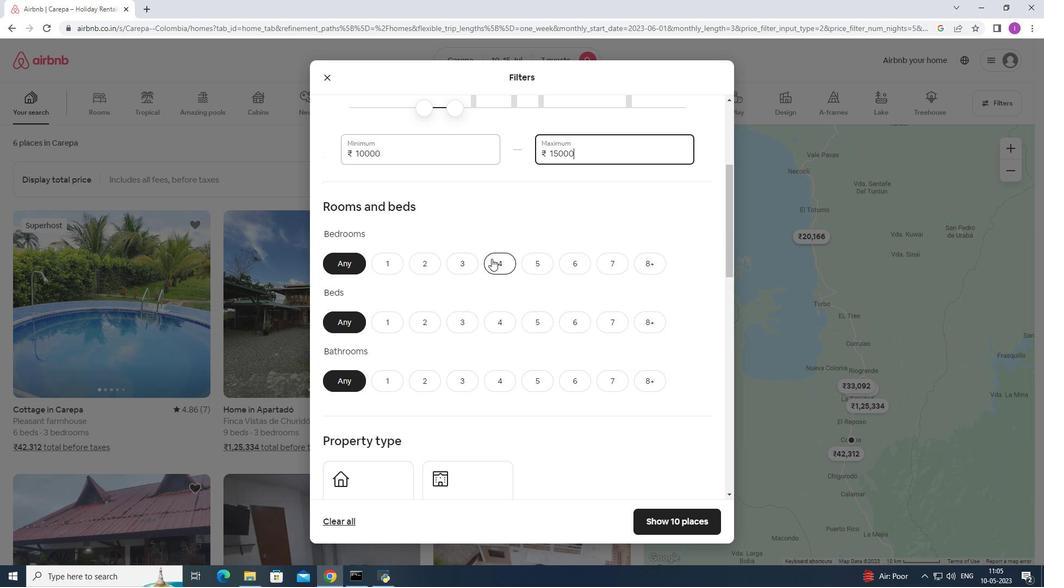 
Action: Mouse moved to (613, 324)
Screenshot: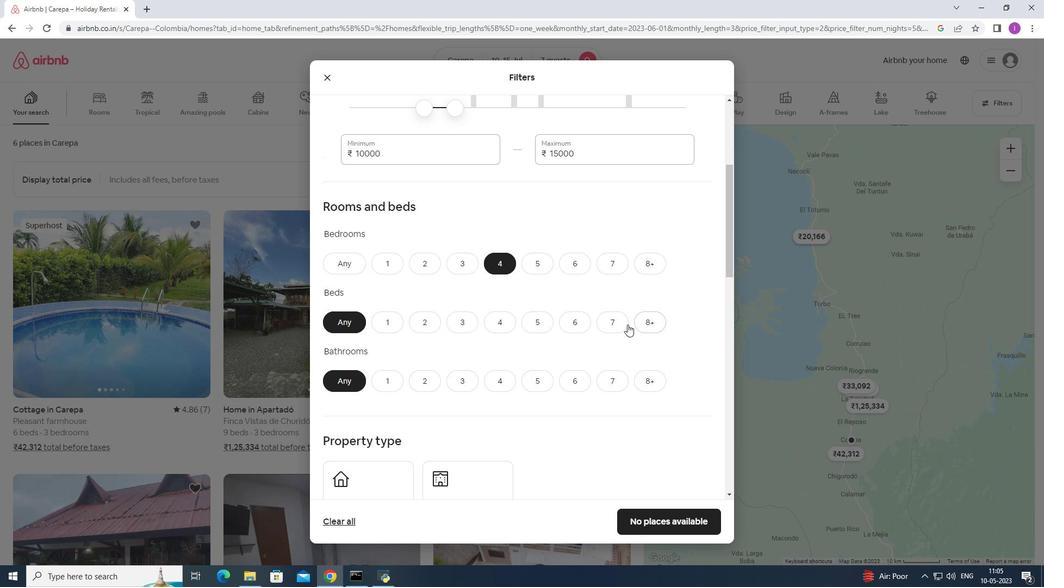 
Action: Mouse pressed left at (613, 324)
Screenshot: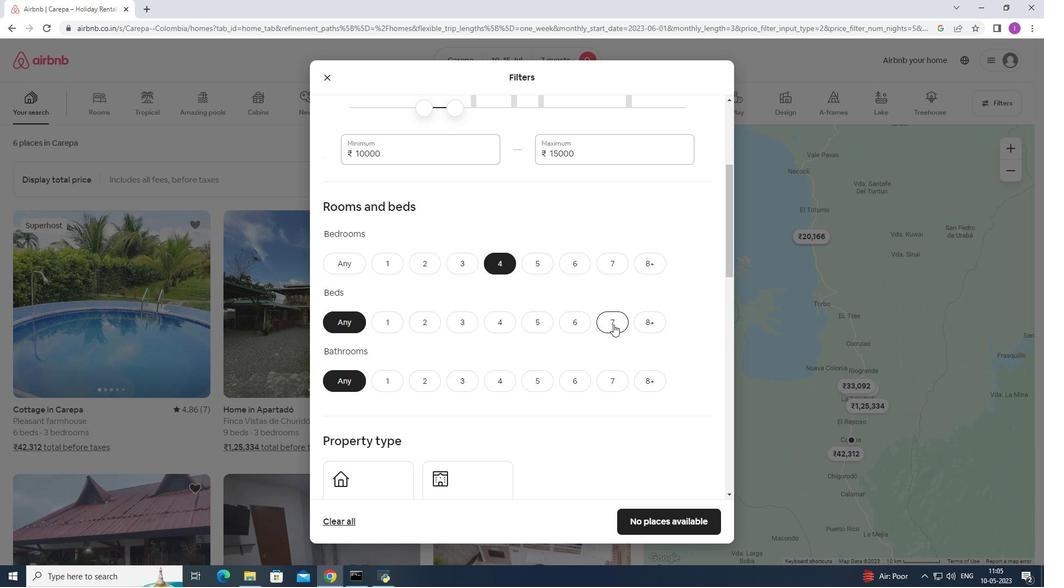 
Action: Mouse moved to (510, 384)
Screenshot: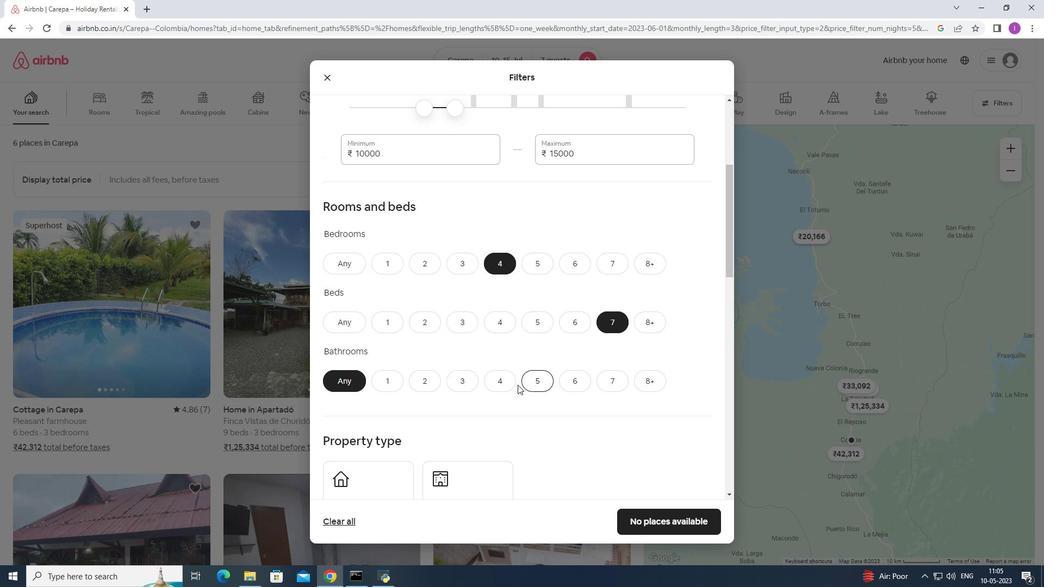 
Action: Mouse pressed left at (510, 384)
Screenshot: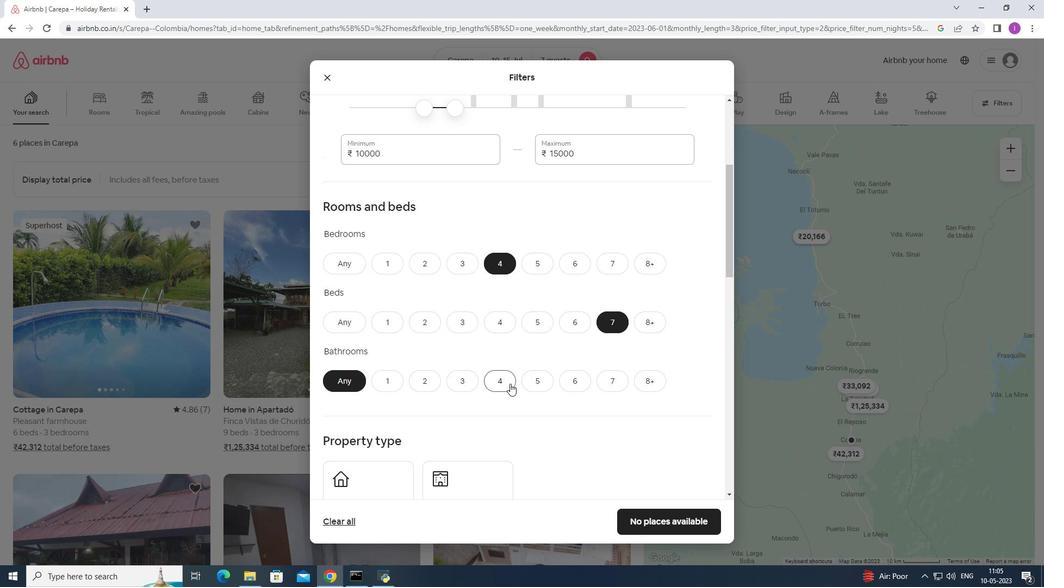 
Action: Mouse moved to (434, 420)
Screenshot: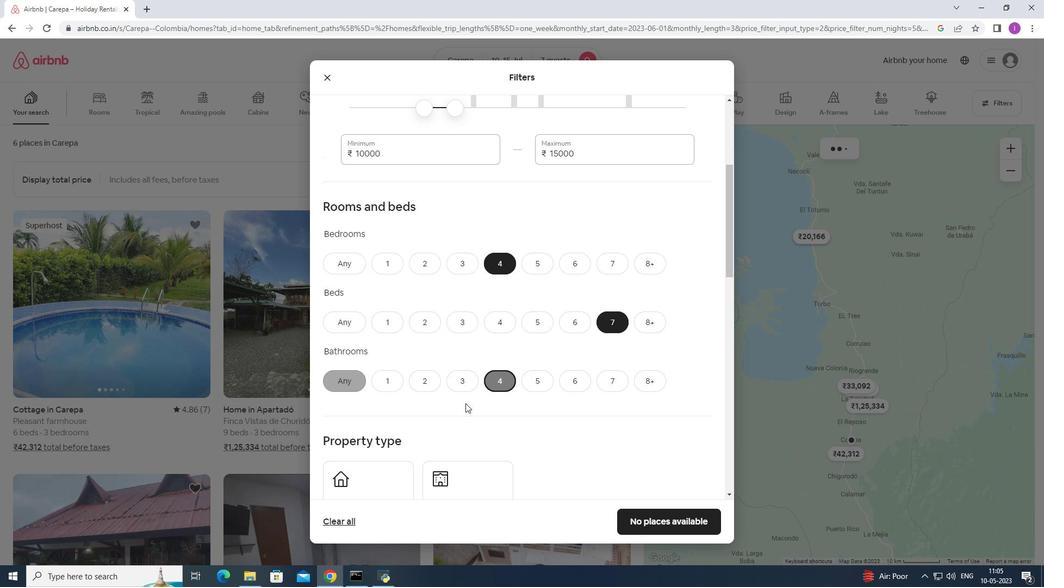 
Action: Mouse scrolled (434, 419) with delta (0, 0)
Screenshot: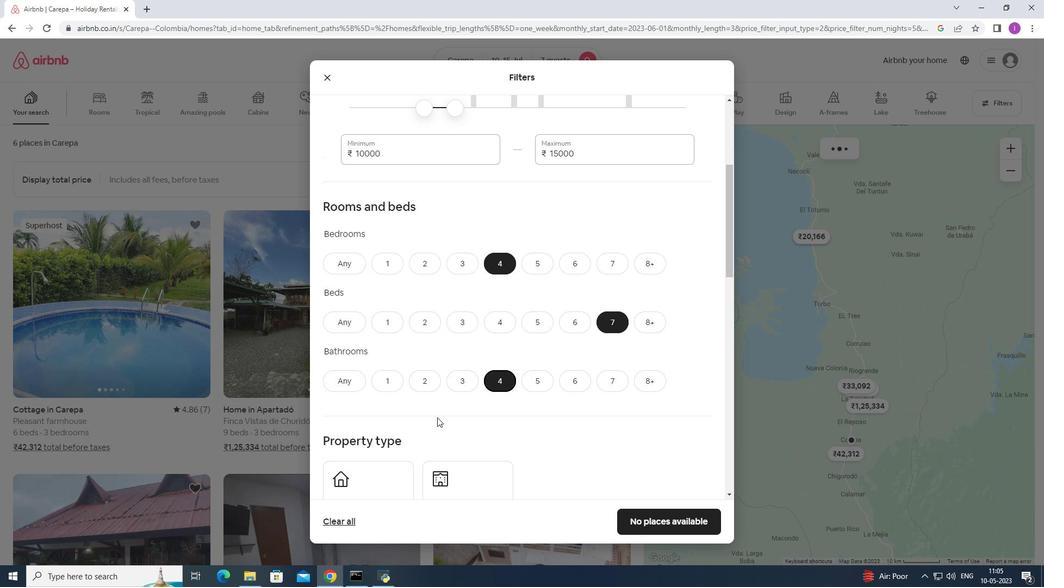 
Action: Mouse scrolled (434, 419) with delta (0, 0)
Screenshot: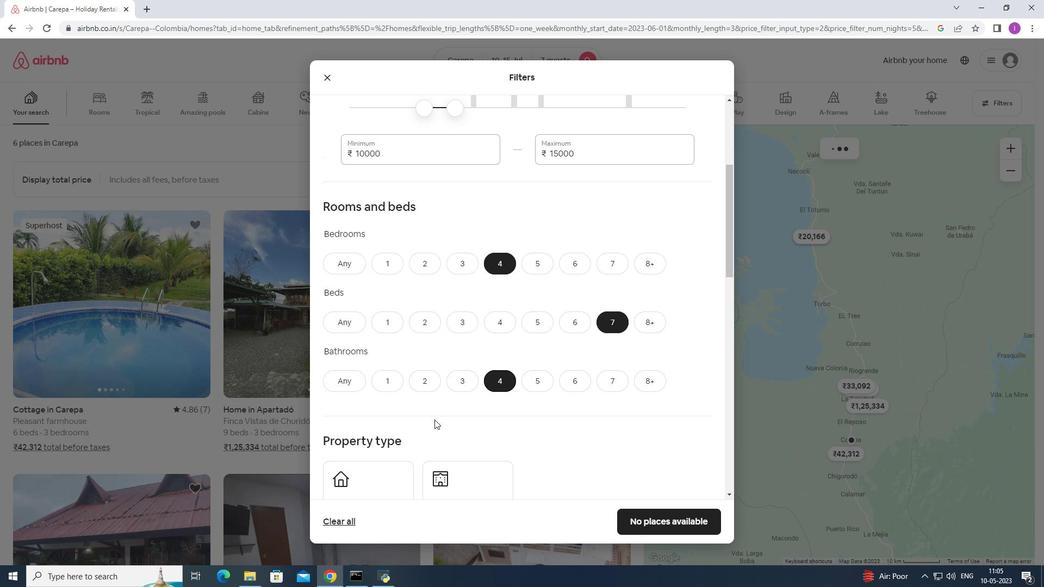 
Action: Mouse moved to (434, 420)
Screenshot: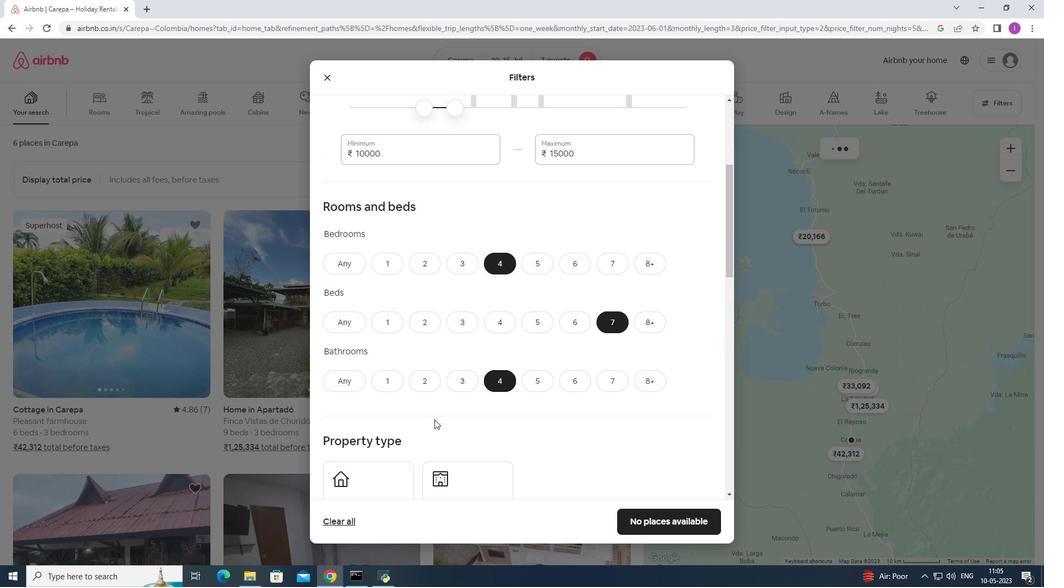 
Action: Mouse scrolled (434, 419) with delta (0, 0)
Screenshot: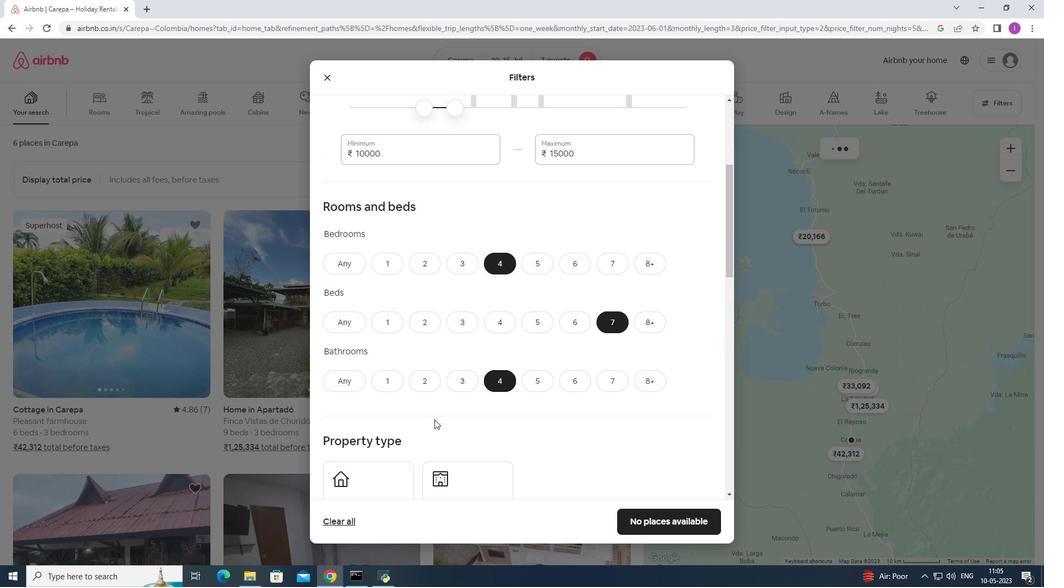 
Action: Mouse moved to (364, 339)
Screenshot: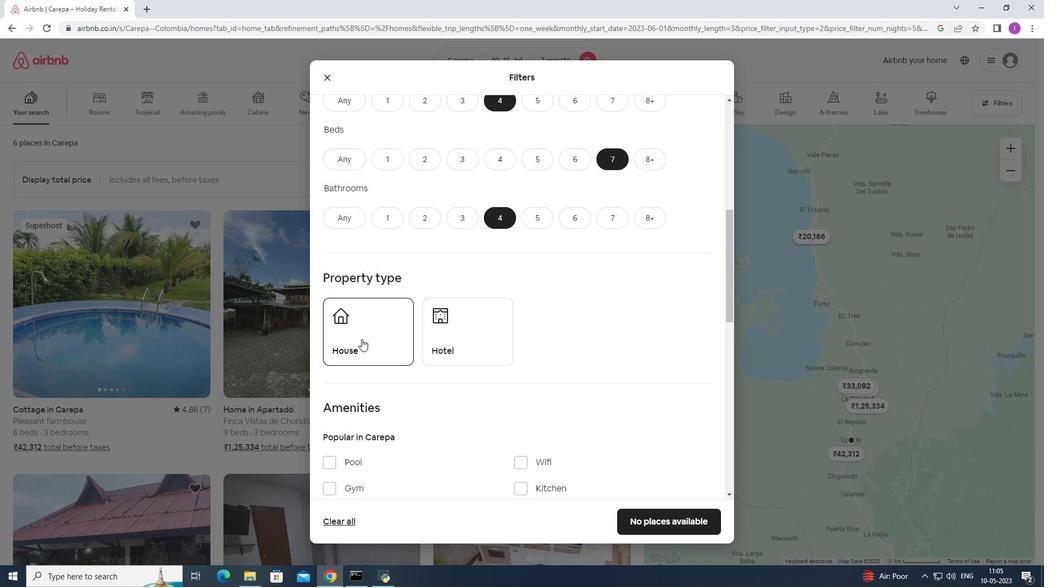 
Action: Mouse pressed left at (364, 339)
Screenshot: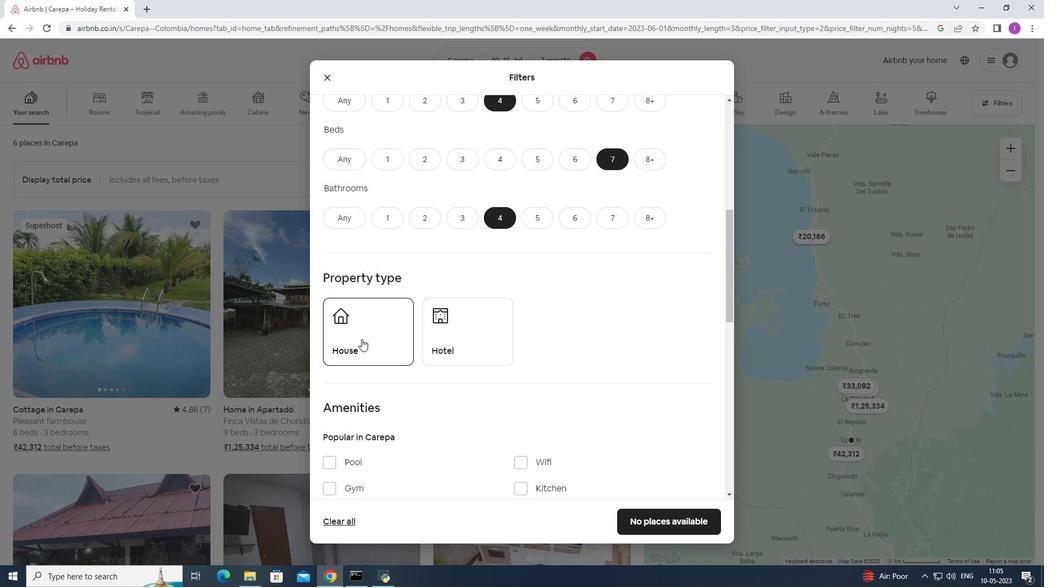 
Action: Mouse moved to (440, 351)
Screenshot: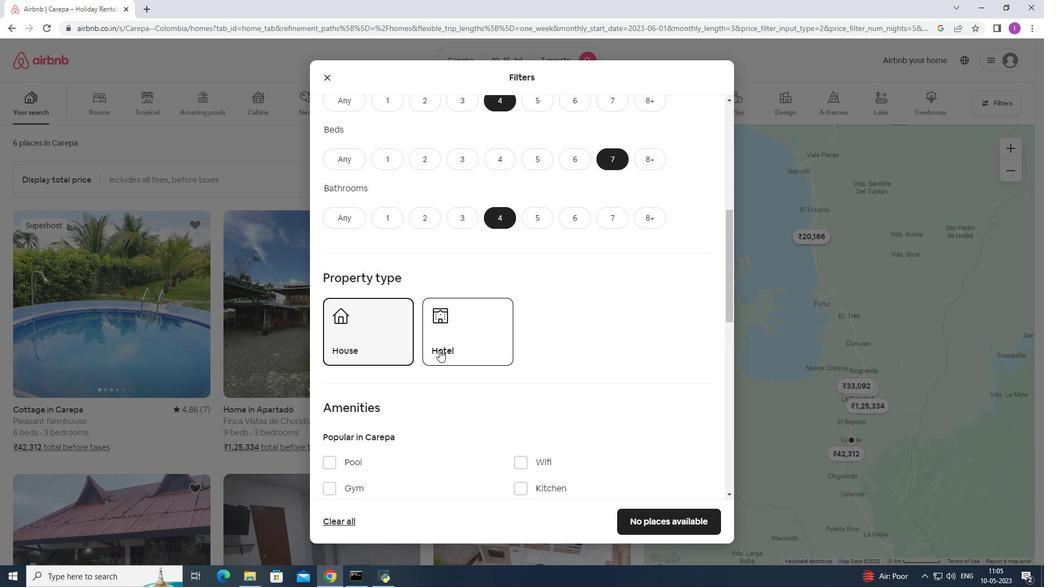 
Action: Mouse scrolled (440, 351) with delta (0, 0)
Screenshot: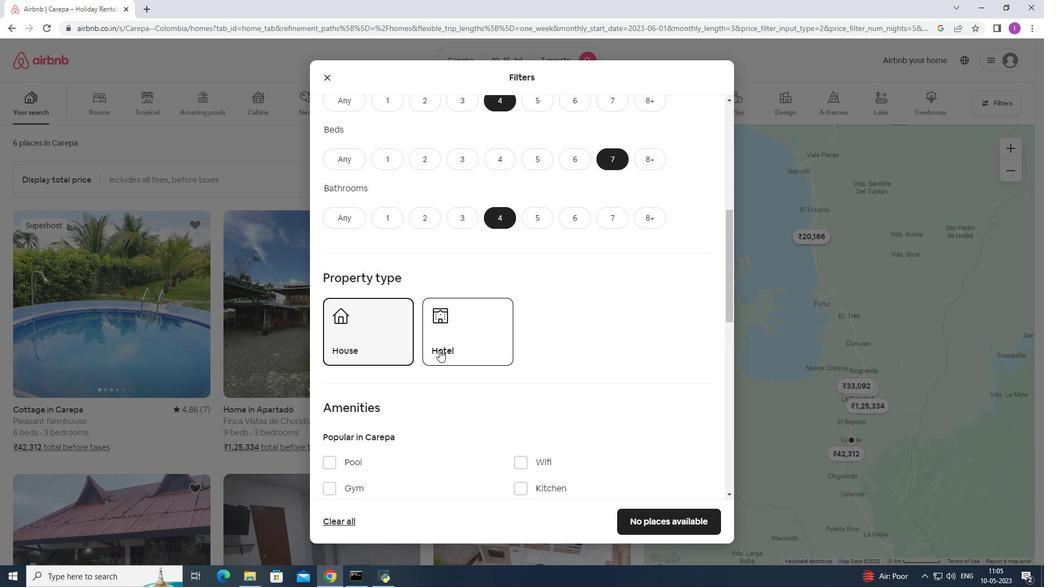 
Action: Mouse moved to (440, 352)
Screenshot: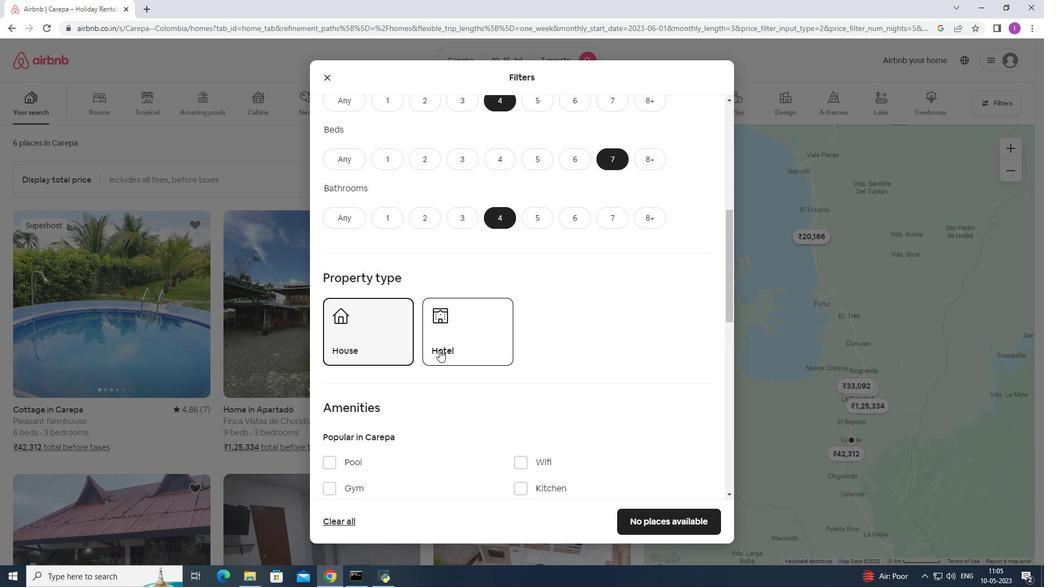 
Action: Mouse scrolled (440, 352) with delta (0, 0)
Screenshot: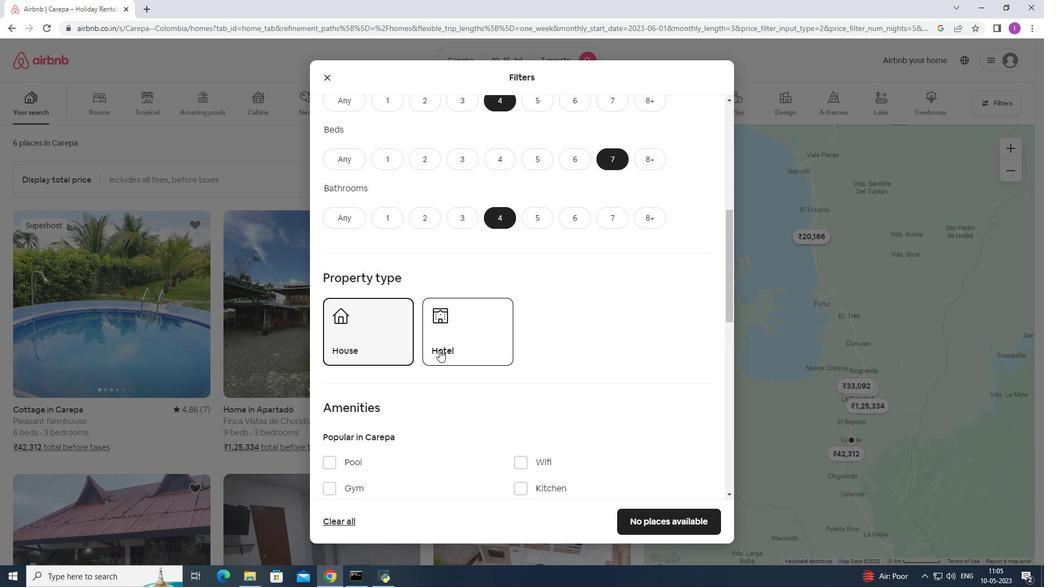 
Action: Mouse moved to (440, 353)
Screenshot: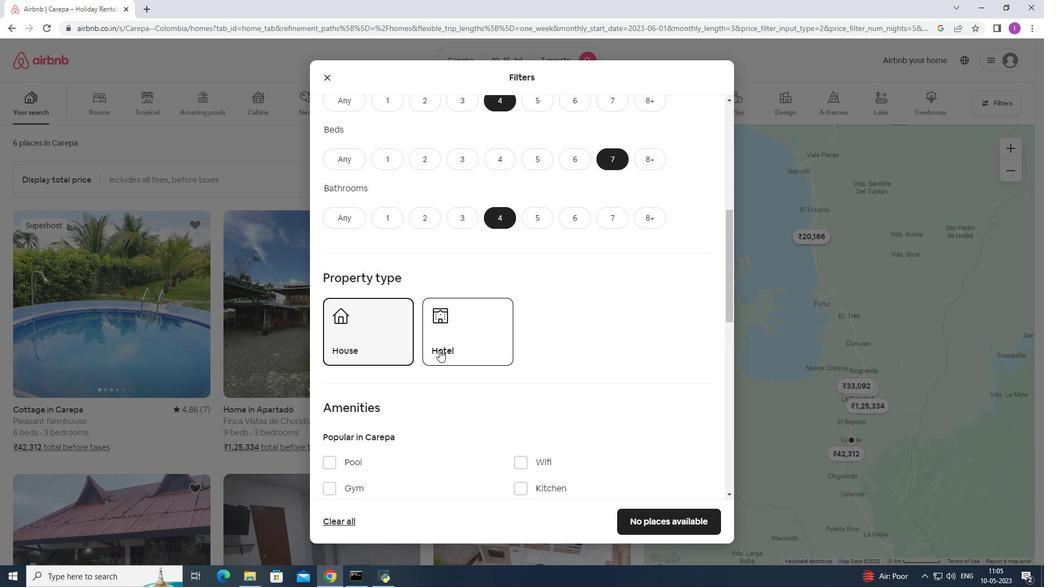 
Action: Mouse scrolled (440, 352) with delta (0, 0)
Screenshot: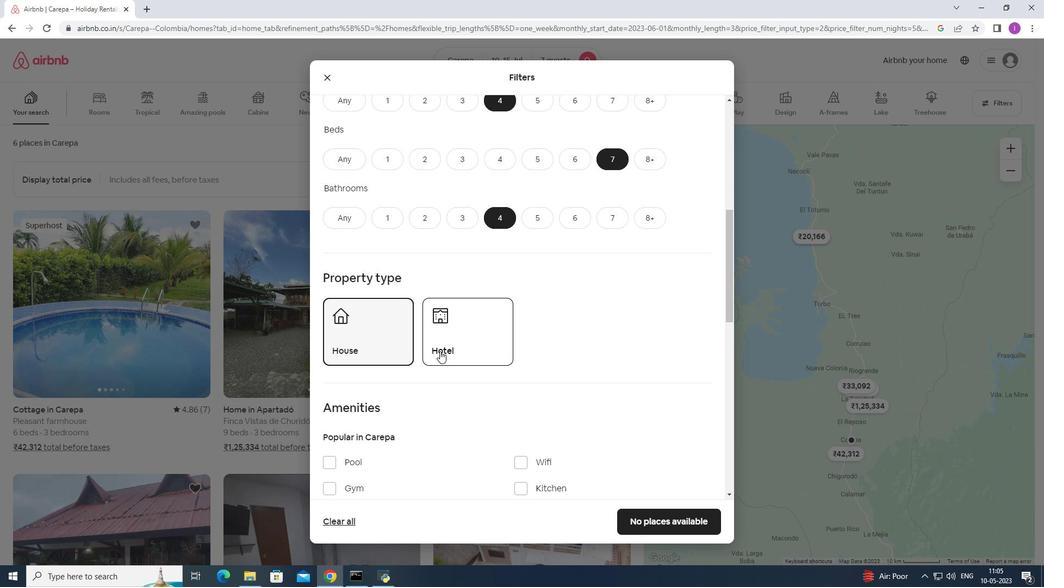 
Action: Mouse scrolled (440, 352) with delta (0, 0)
Screenshot: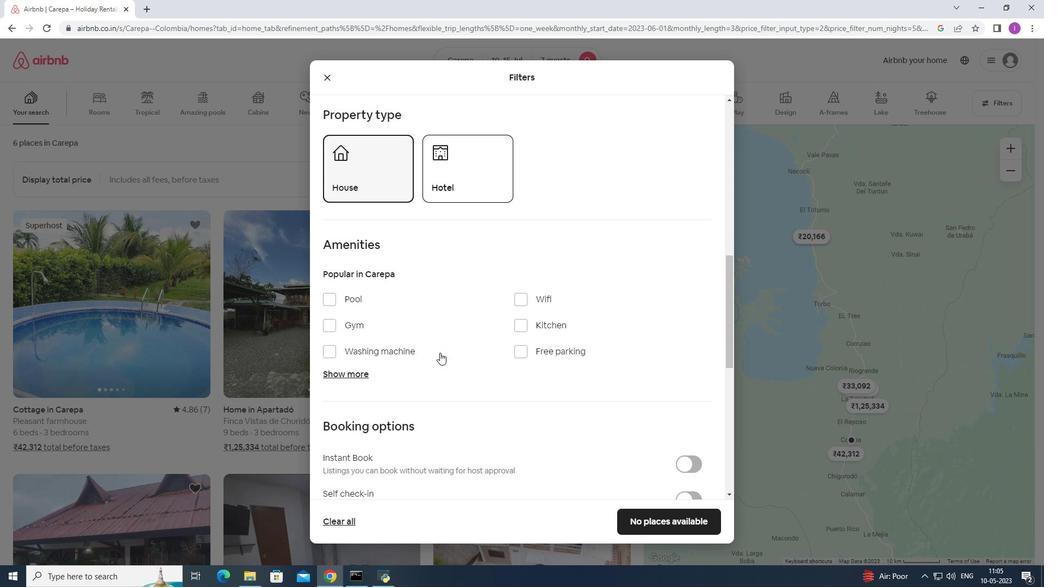 
Action: Mouse scrolled (440, 352) with delta (0, 0)
Screenshot: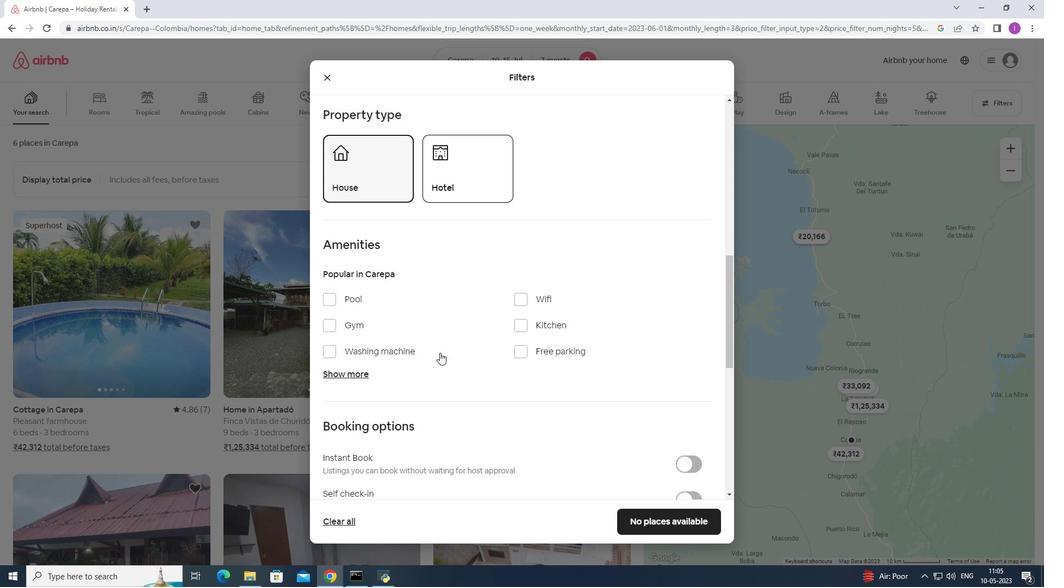 
Action: Mouse moved to (323, 217)
Screenshot: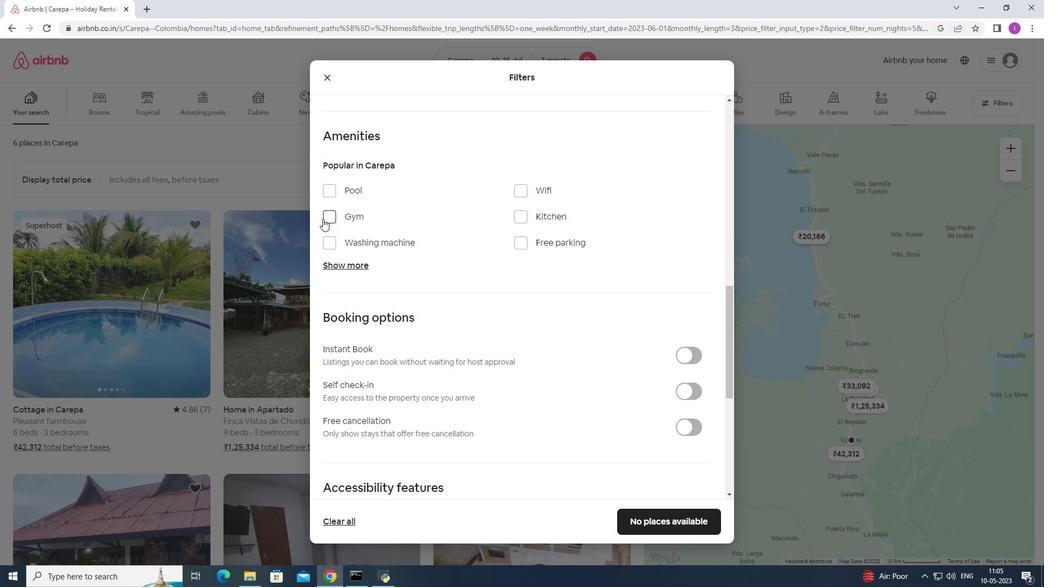 
Action: Mouse pressed left at (323, 217)
Screenshot: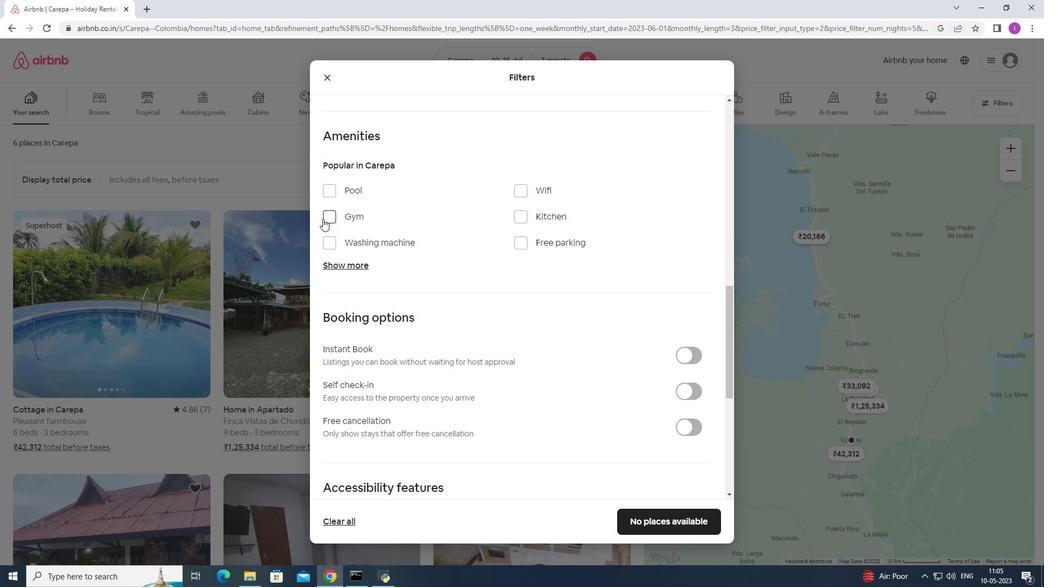 
Action: Mouse moved to (525, 241)
Screenshot: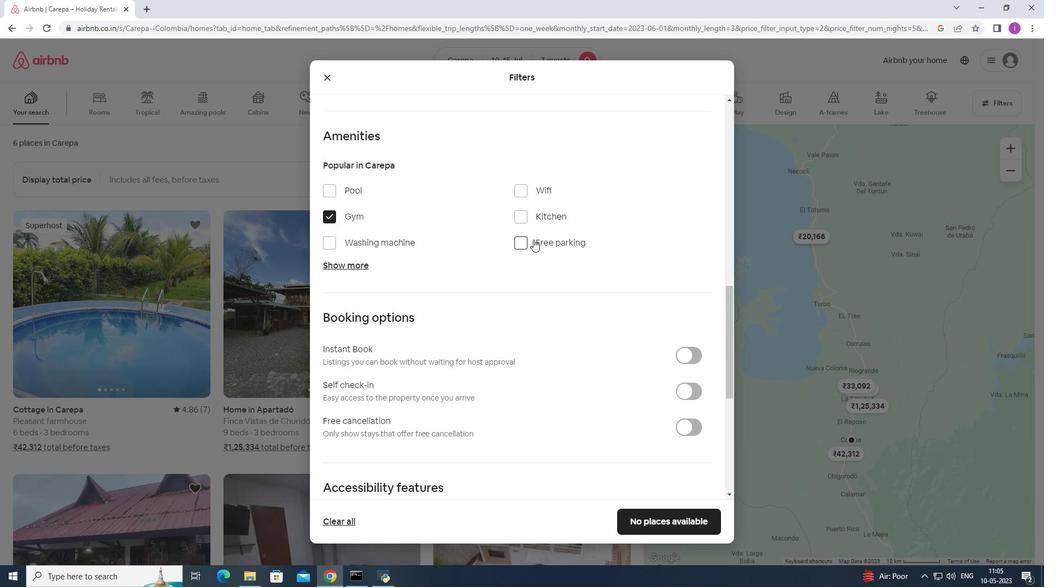 
Action: Mouse pressed left at (525, 241)
Screenshot: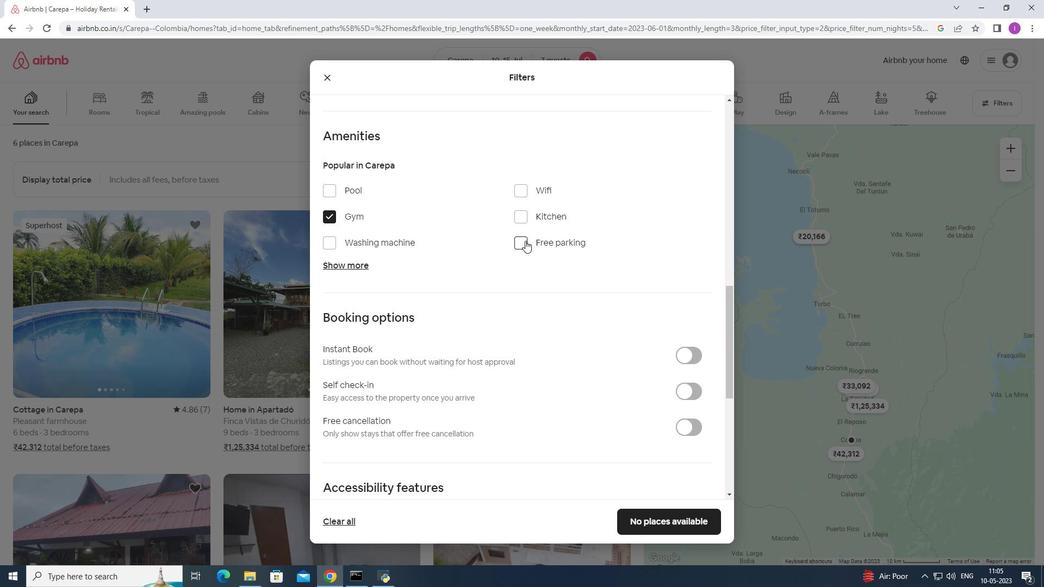 
Action: Mouse moved to (520, 187)
Screenshot: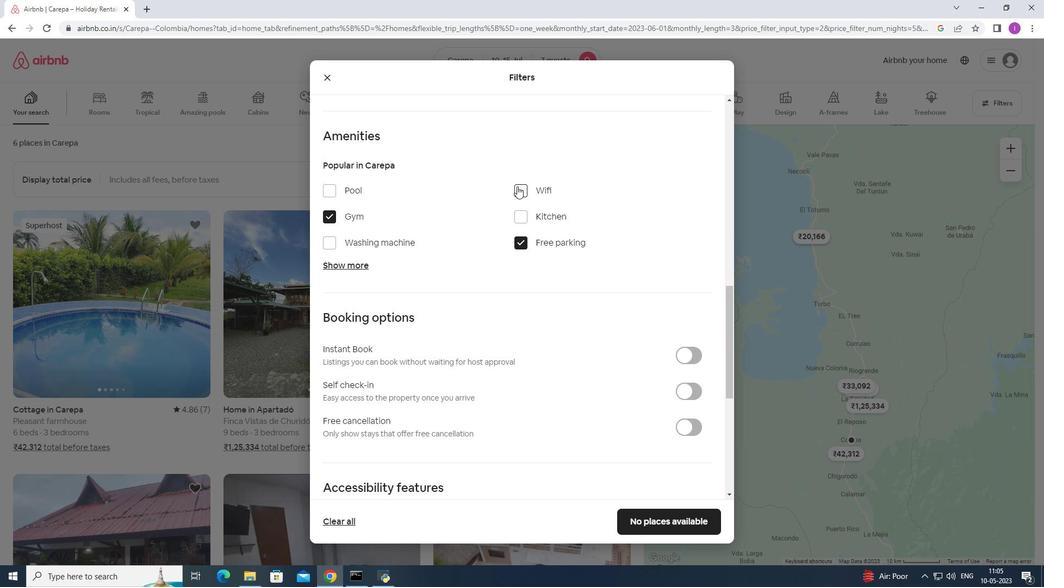 
Action: Mouse pressed left at (520, 187)
Screenshot: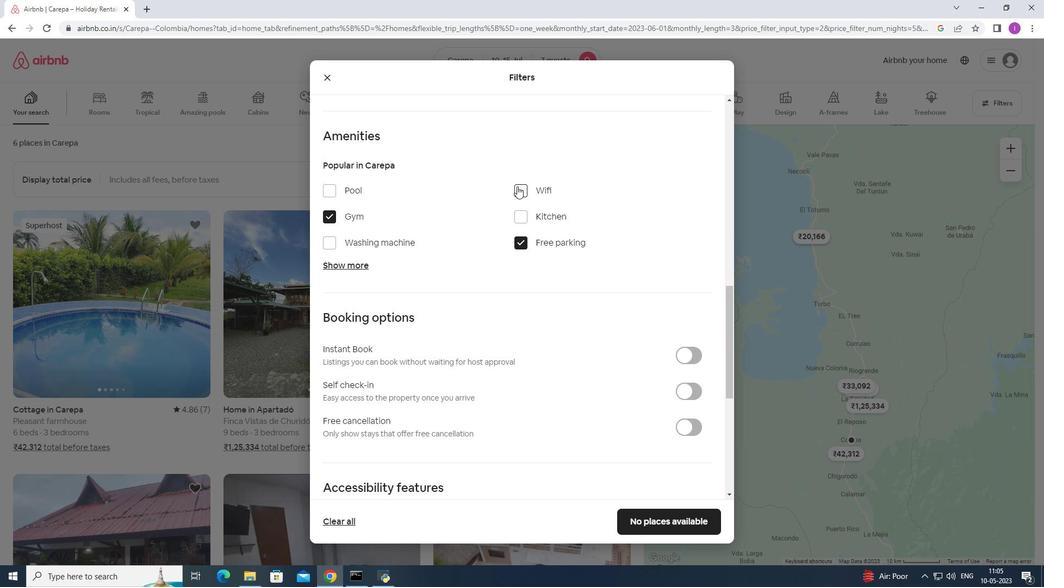 
Action: Mouse moved to (367, 265)
Screenshot: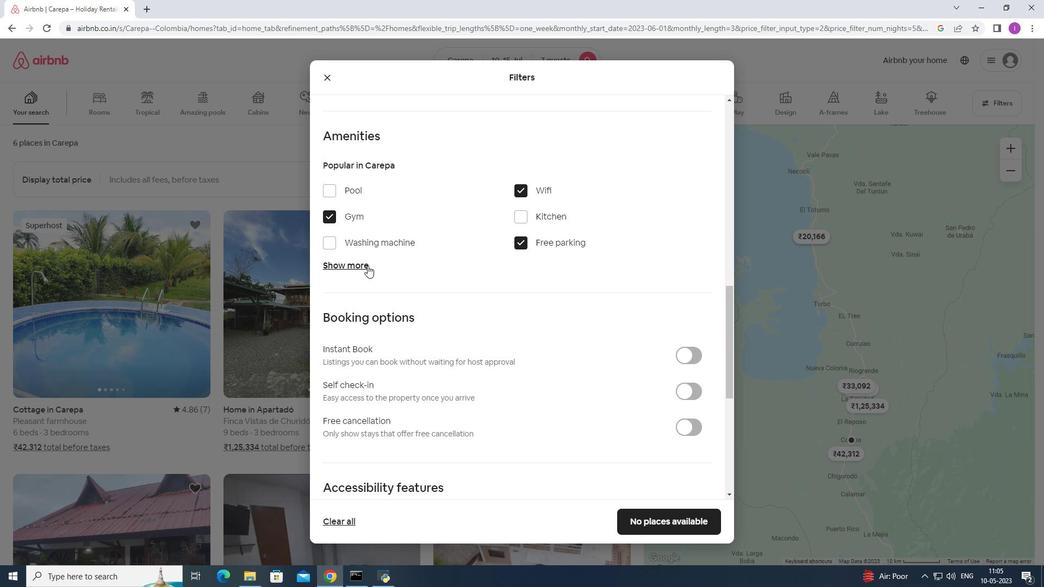 
Action: Mouse pressed left at (367, 265)
Screenshot: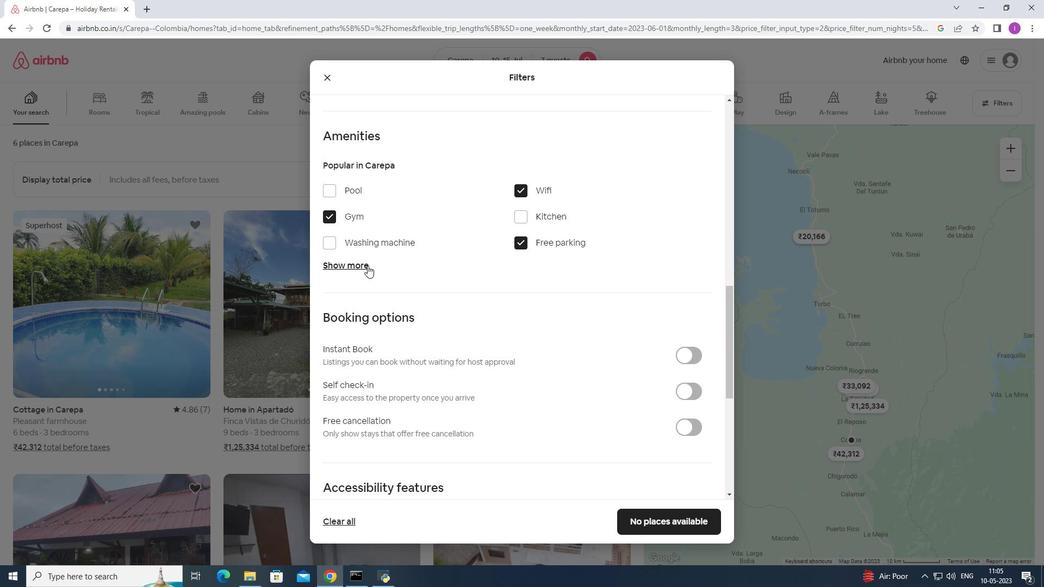 
Action: Mouse moved to (431, 334)
Screenshot: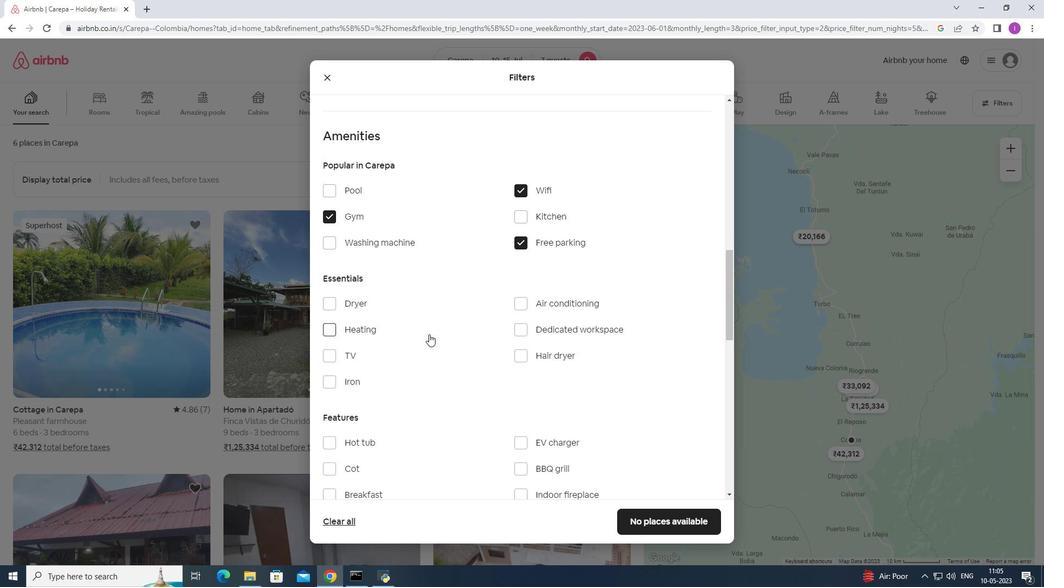 
Action: Mouse scrolled (431, 334) with delta (0, 0)
Screenshot: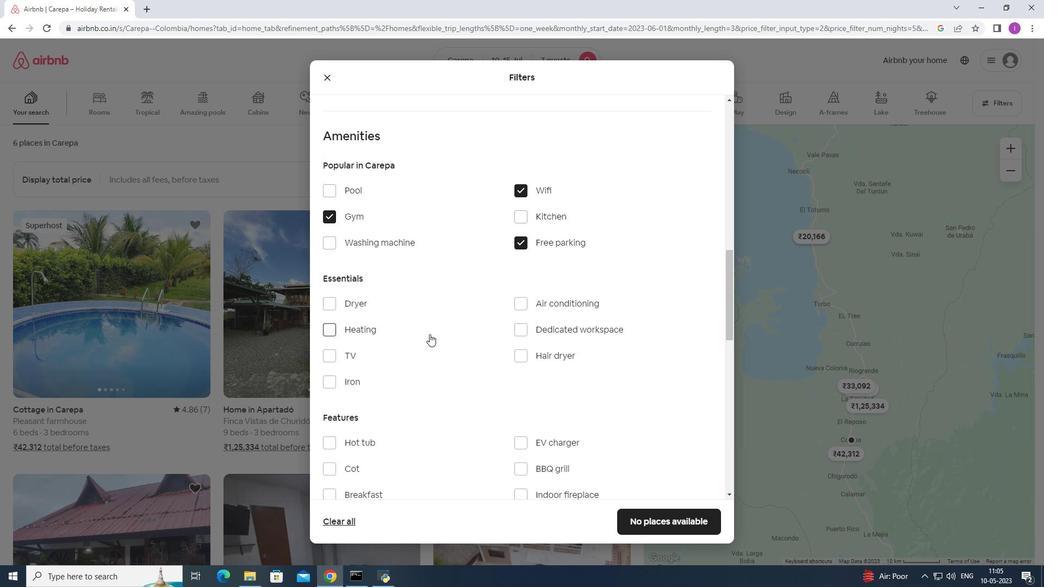 
Action: Mouse moved to (337, 302)
Screenshot: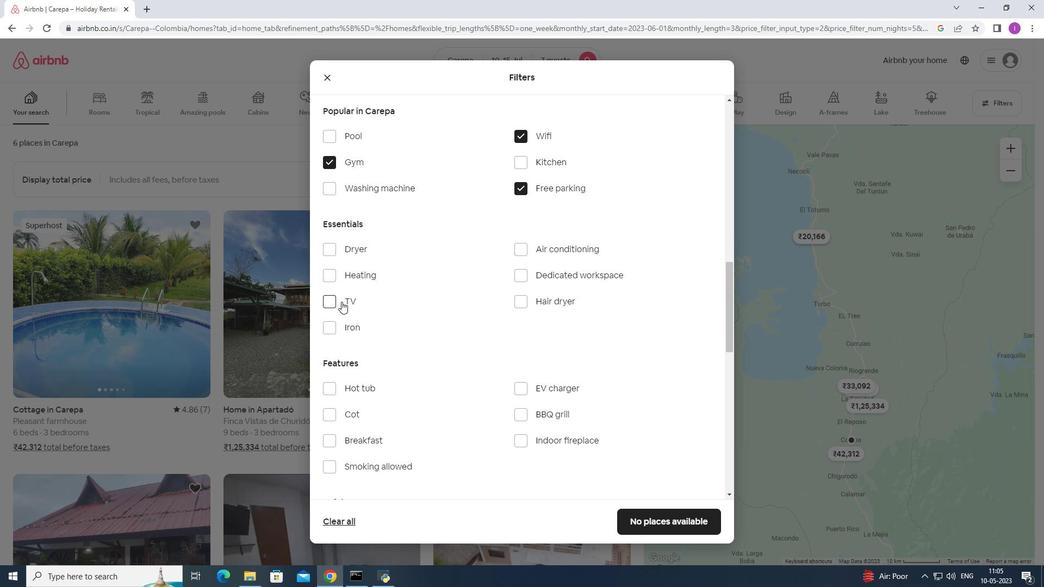 
Action: Mouse pressed left at (337, 302)
Screenshot: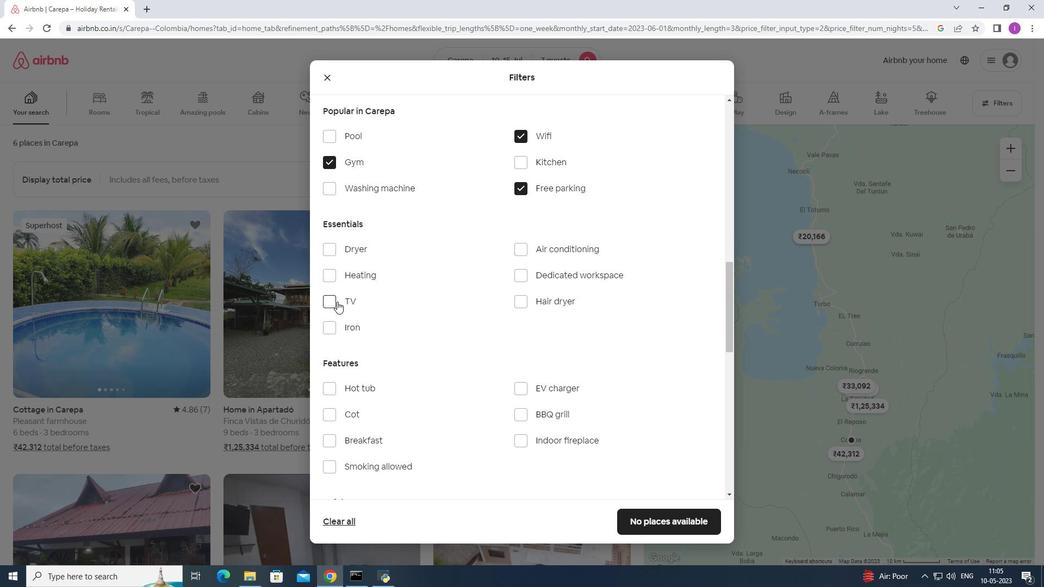 
Action: Mouse moved to (343, 439)
Screenshot: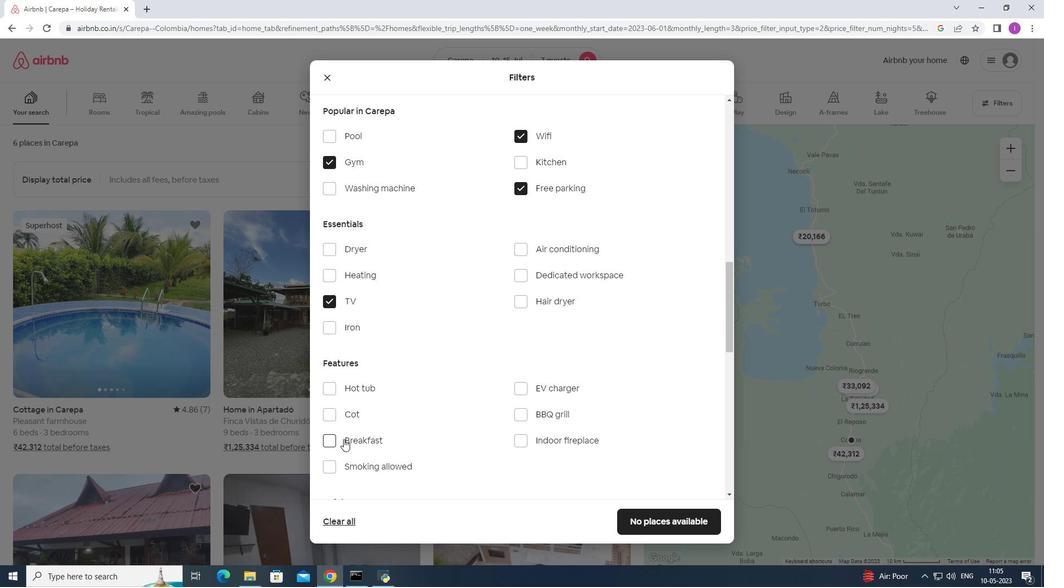 
Action: Mouse pressed left at (343, 439)
Screenshot: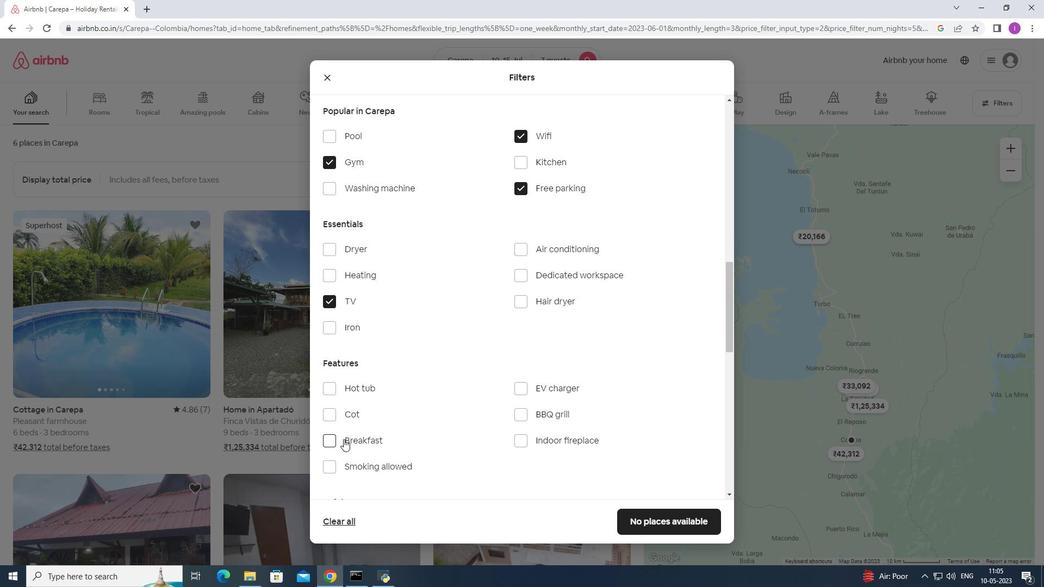 
Action: Mouse moved to (446, 437)
Screenshot: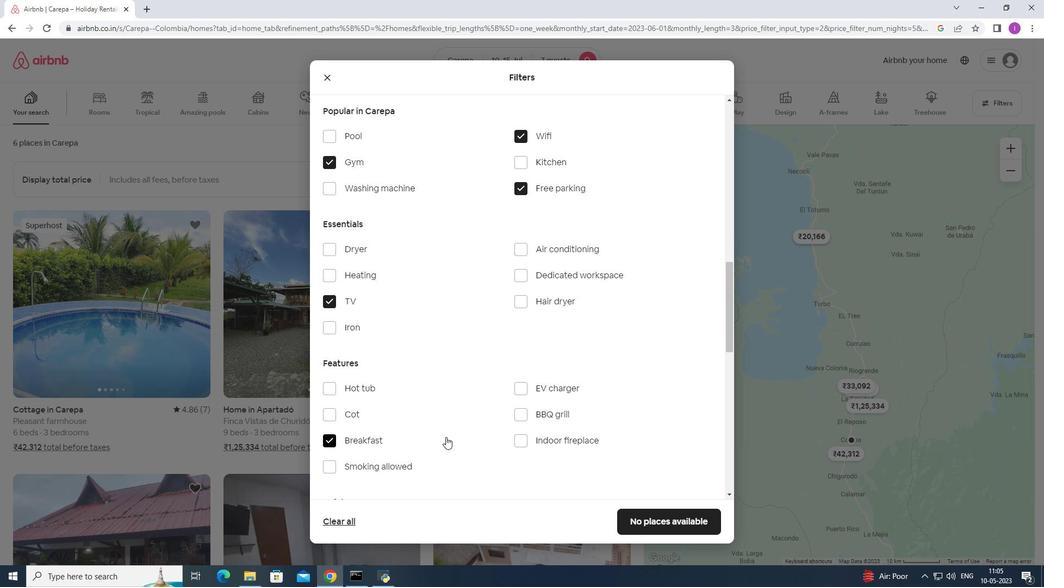 
Action: Mouse scrolled (446, 436) with delta (0, 0)
Screenshot: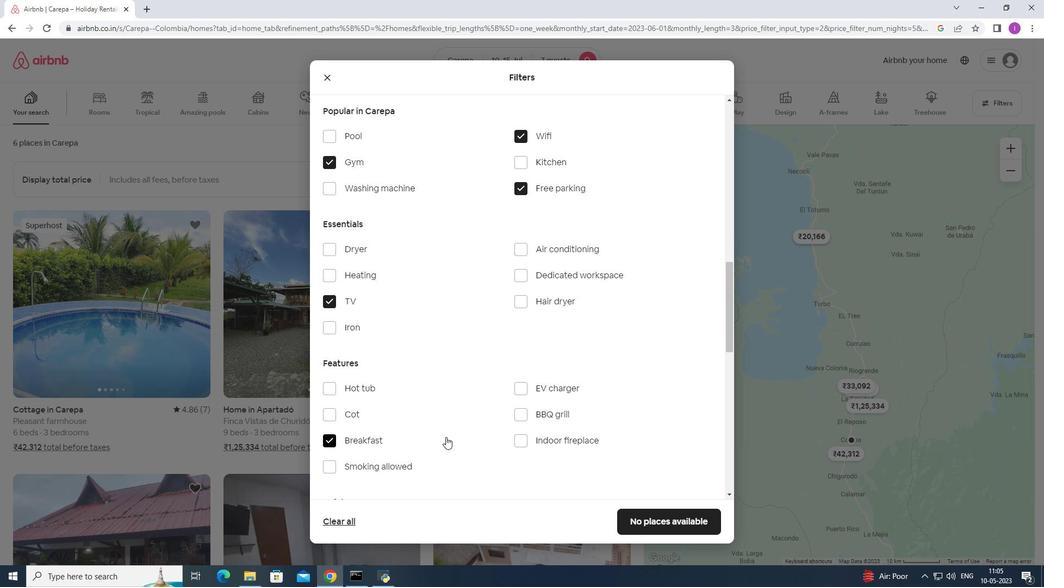 
Action: Mouse scrolled (446, 436) with delta (0, 0)
Screenshot: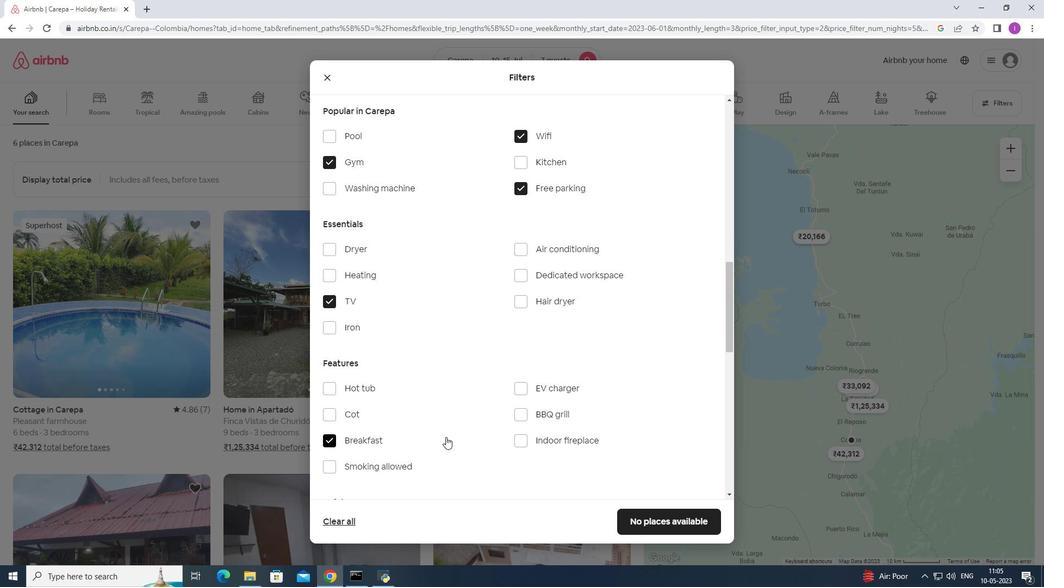 
Action: Mouse moved to (453, 435)
Screenshot: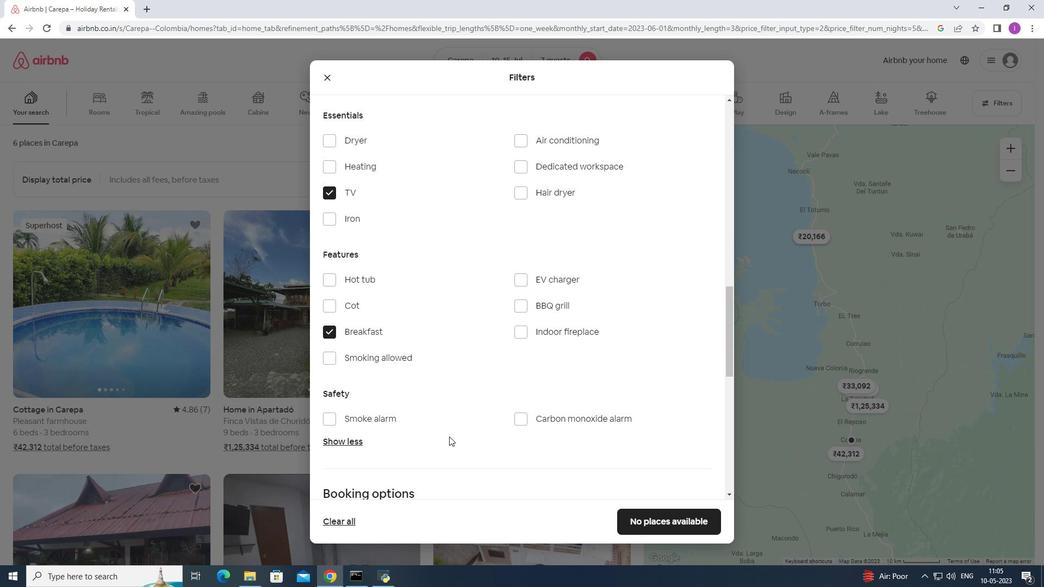 
Action: Mouse scrolled (453, 434) with delta (0, 0)
Screenshot: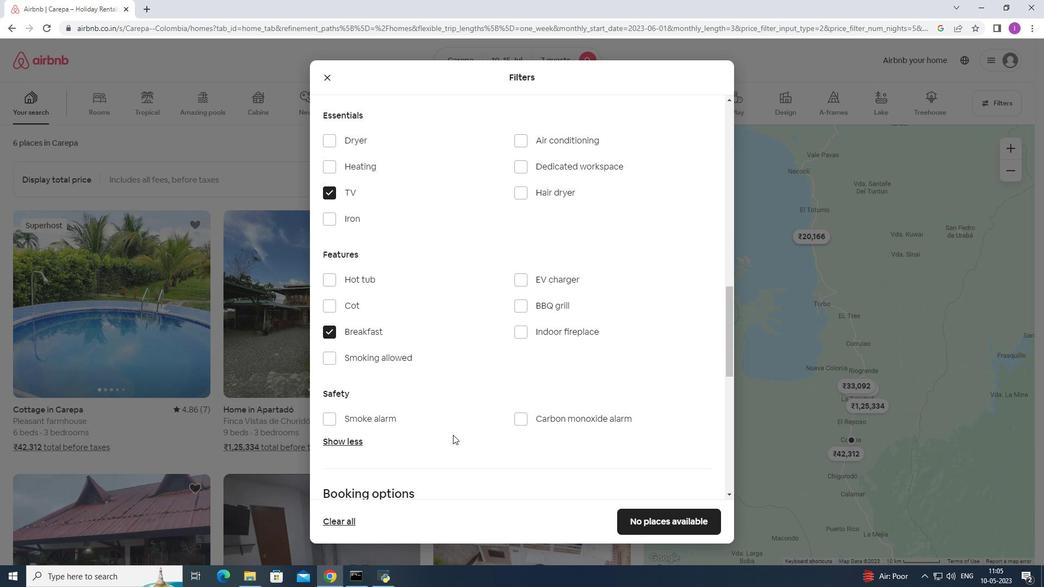
Action: Mouse scrolled (453, 434) with delta (0, 0)
Screenshot: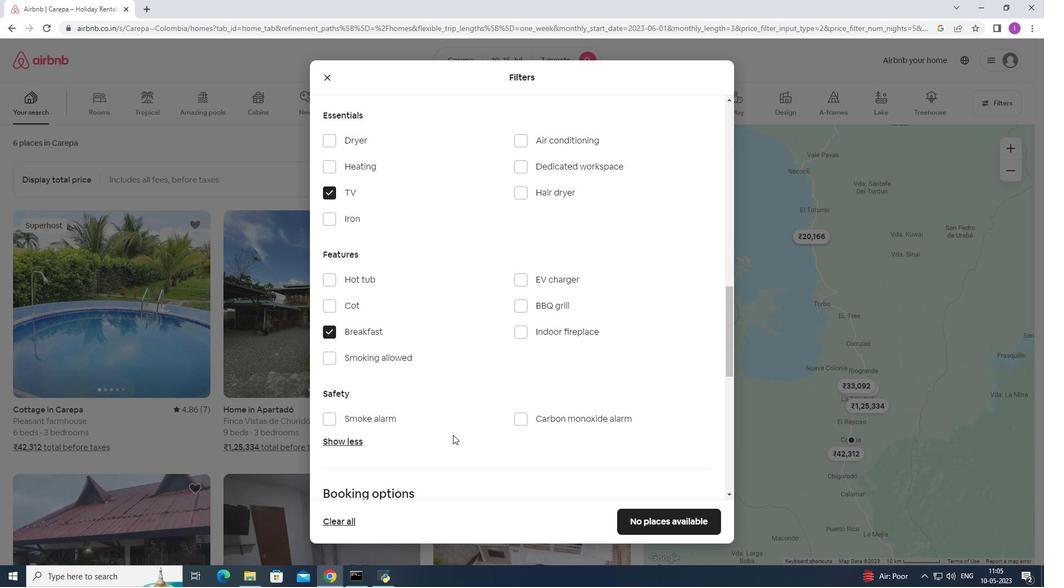 
Action: Mouse moved to (479, 424)
Screenshot: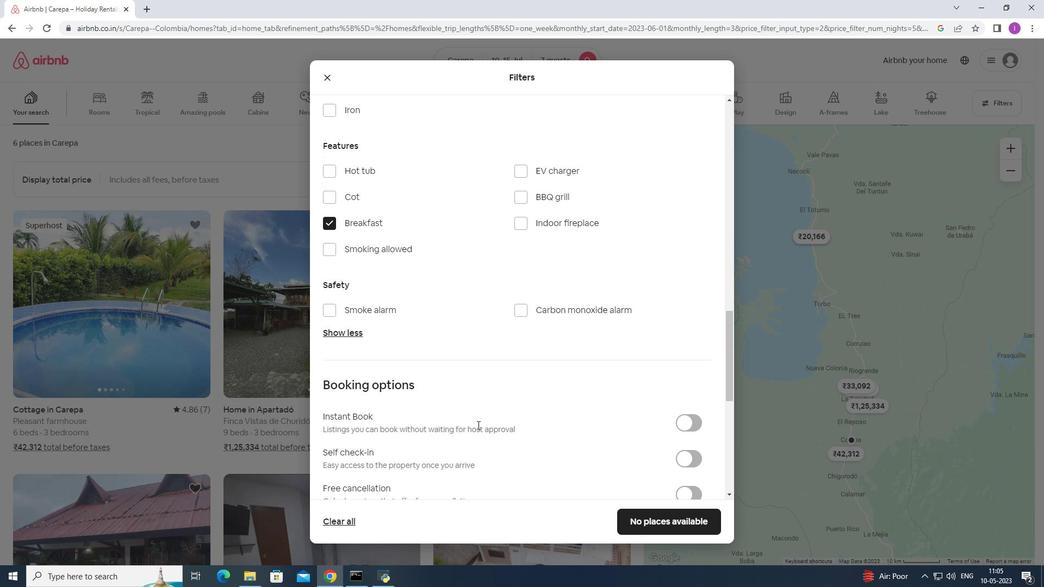 
Action: Mouse scrolled (479, 423) with delta (0, 0)
Screenshot: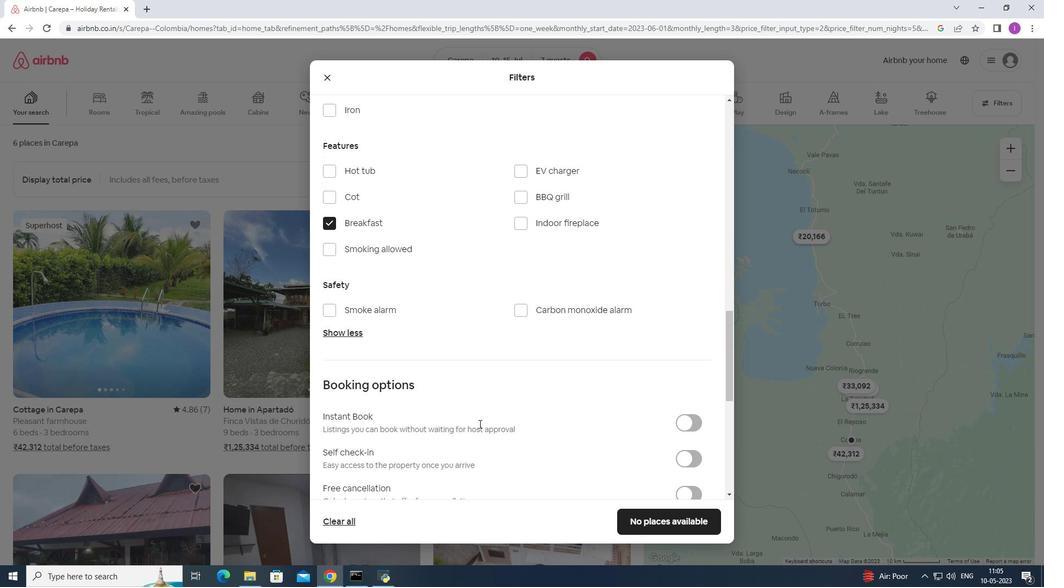 
Action: Mouse moved to (481, 424)
Screenshot: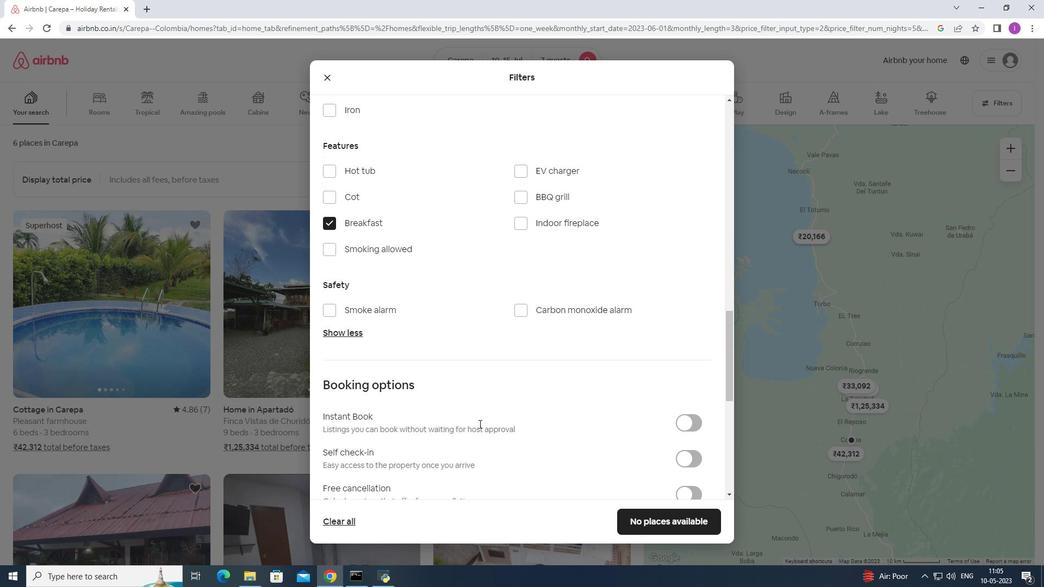 
Action: Mouse scrolled (480, 423) with delta (0, 0)
Screenshot: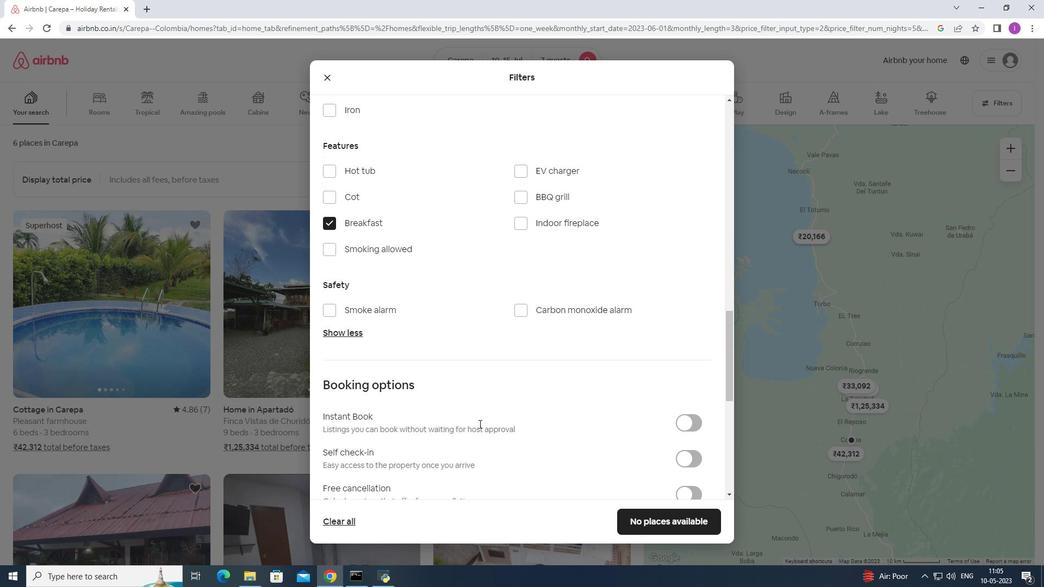 
Action: Mouse moved to (697, 349)
Screenshot: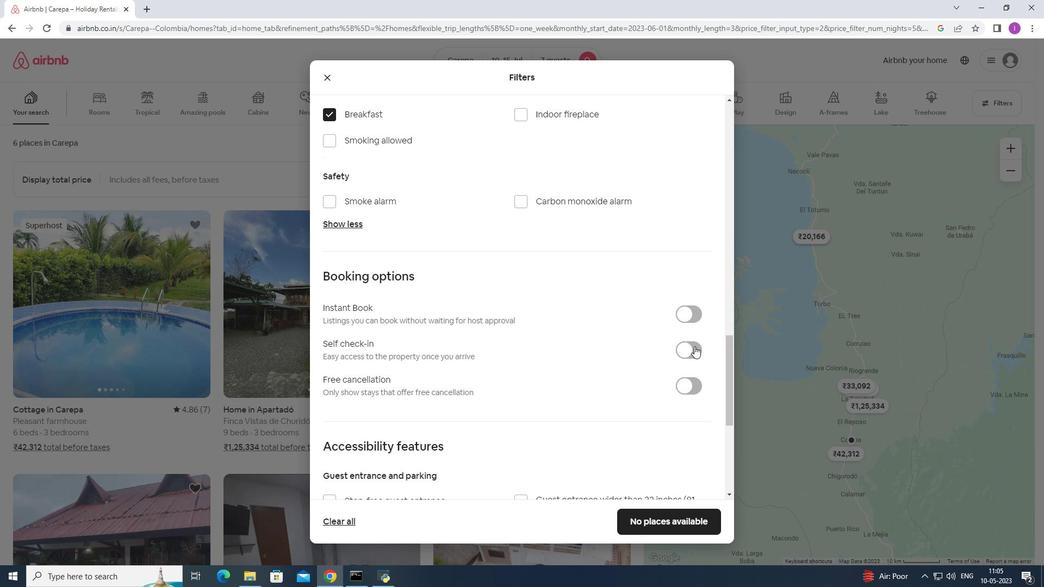 
Action: Mouse pressed left at (697, 349)
Screenshot: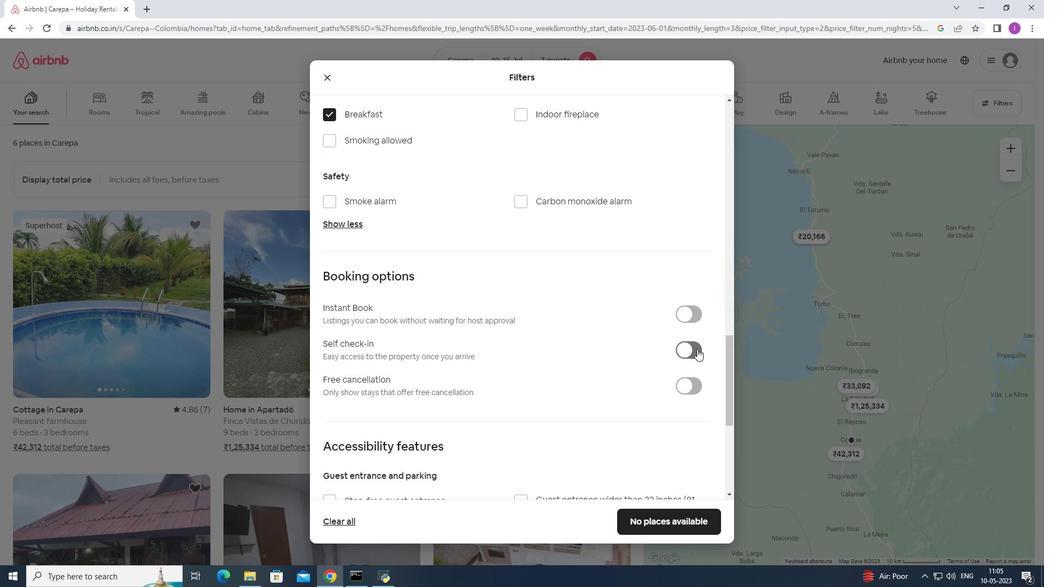 
Action: Mouse moved to (409, 468)
Screenshot: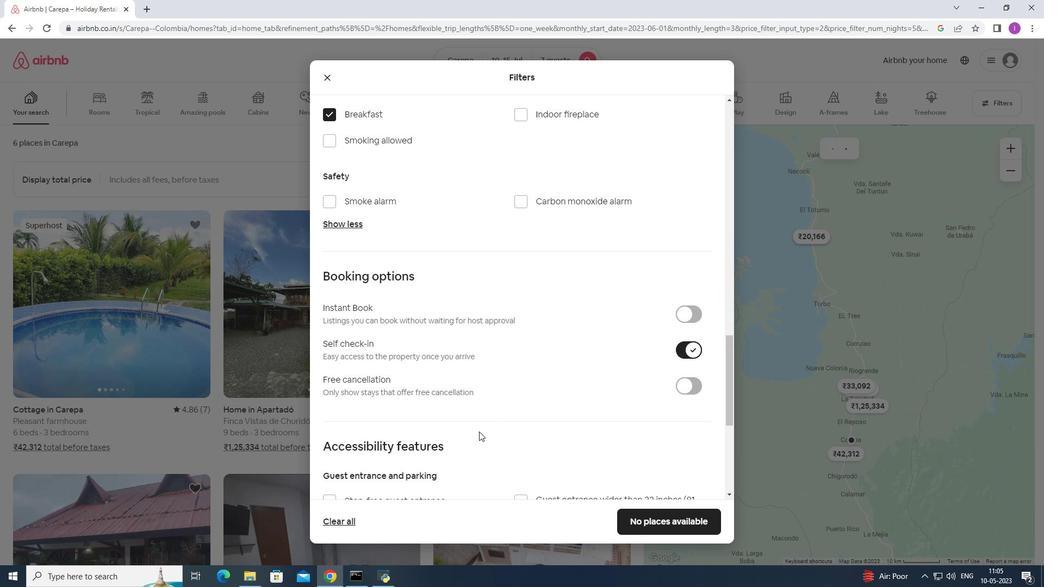 
Action: Mouse scrolled (409, 467) with delta (0, 0)
Screenshot: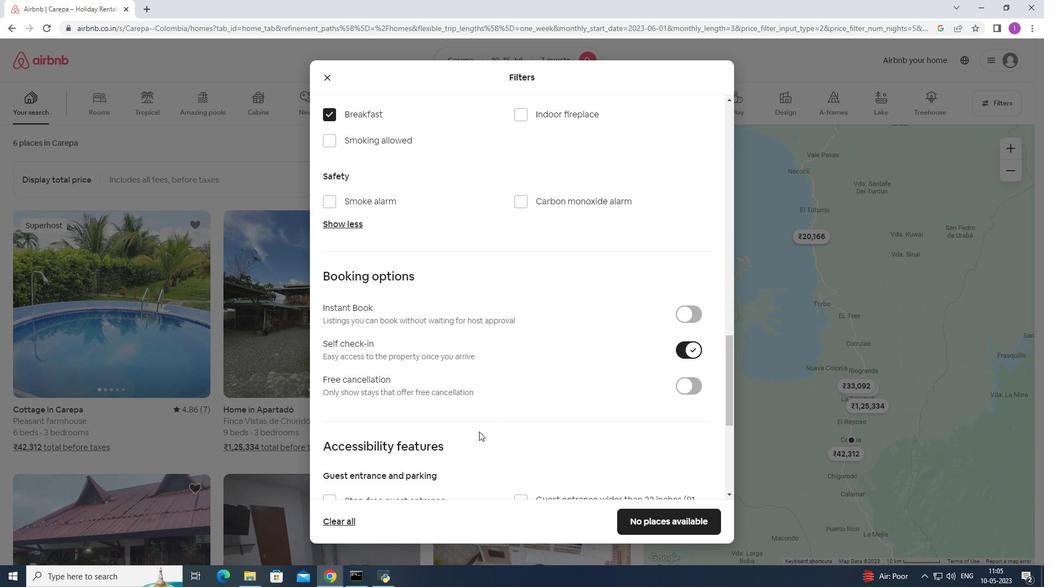 
Action: Mouse scrolled (409, 467) with delta (0, 0)
Screenshot: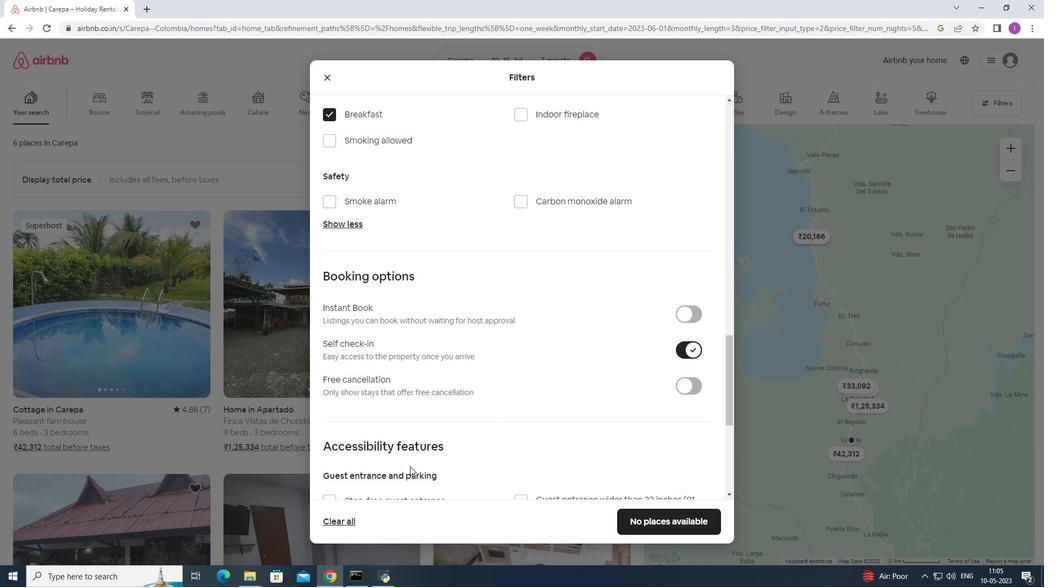 
Action: Mouse moved to (408, 469)
Screenshot: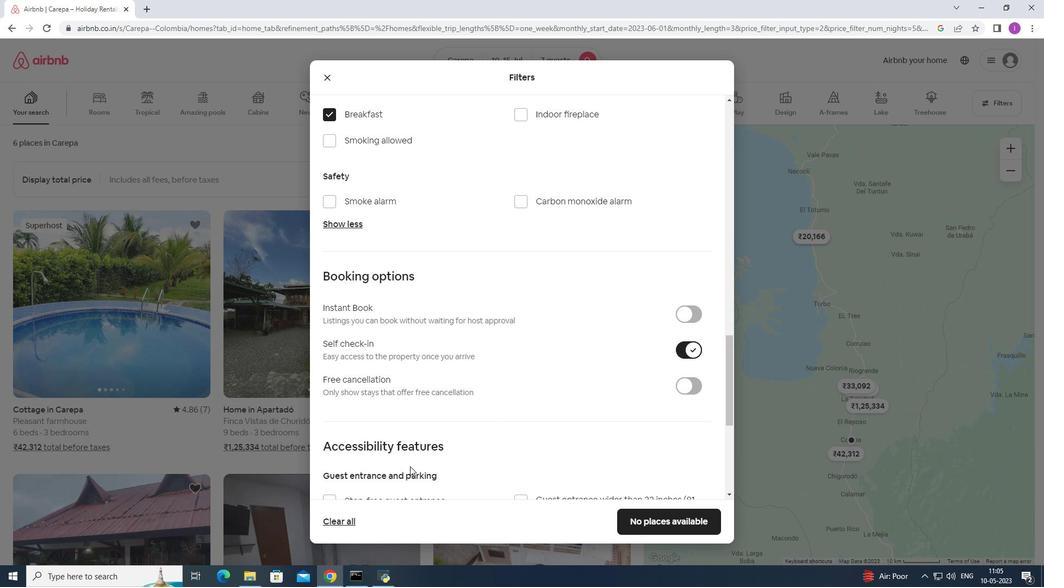 
Action: Mouse scrolled (408, 468) with delta (0, 0)
Screenshot: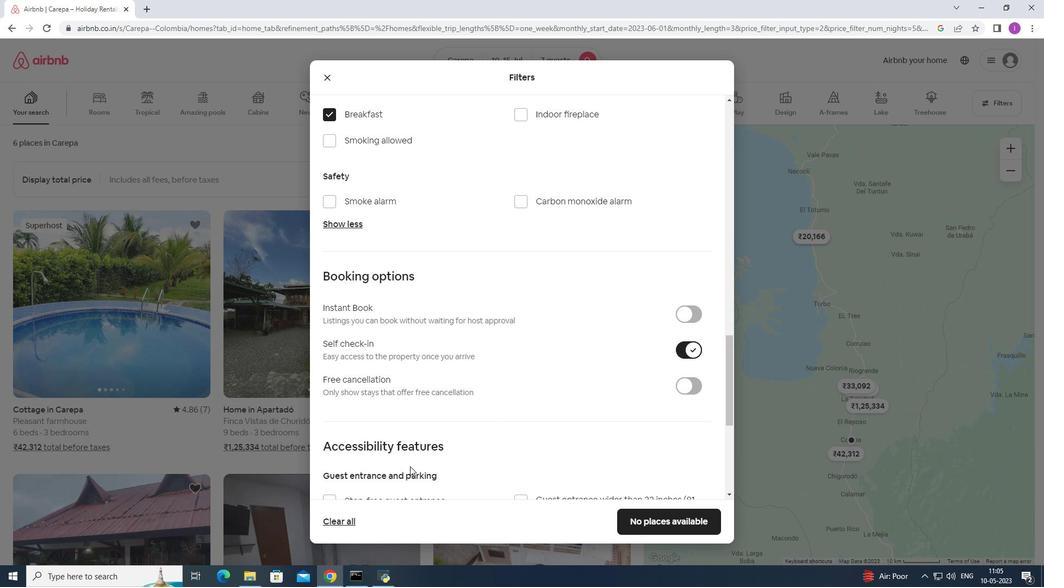 
Action: Mouse scrolled (408, 468) with delta (0, 0)
Screenshot: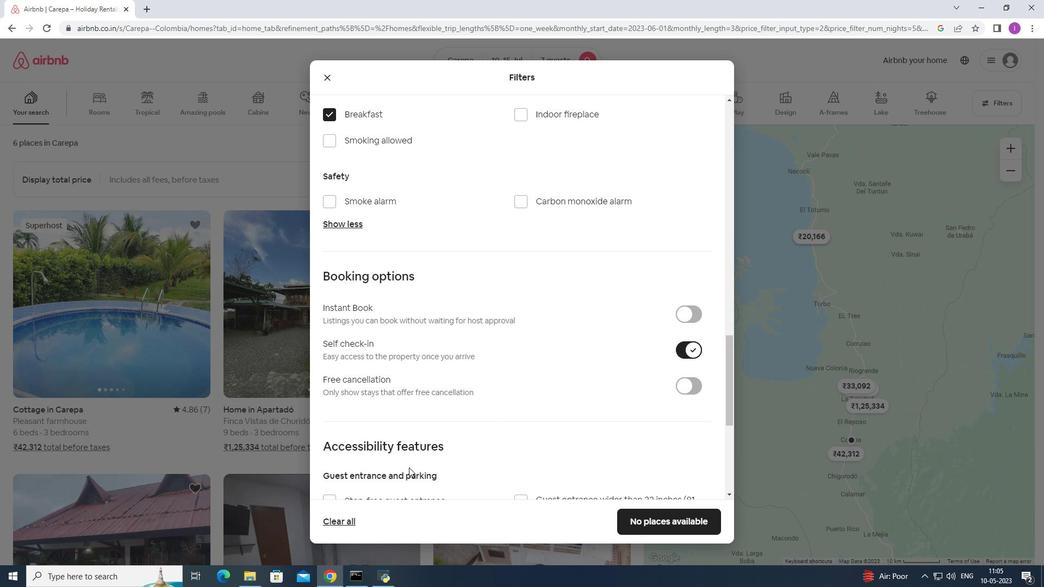 
Action: Mouse moved to (408, 470)
Screenshot: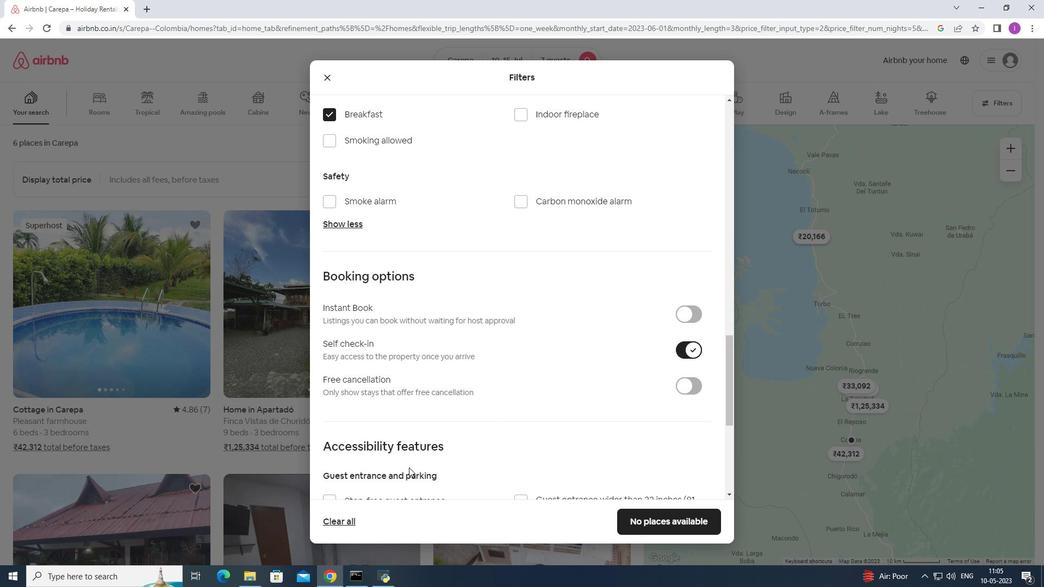 
Action: Mouse scrolled (408, 469) with delta (0, 0)
Screenshot: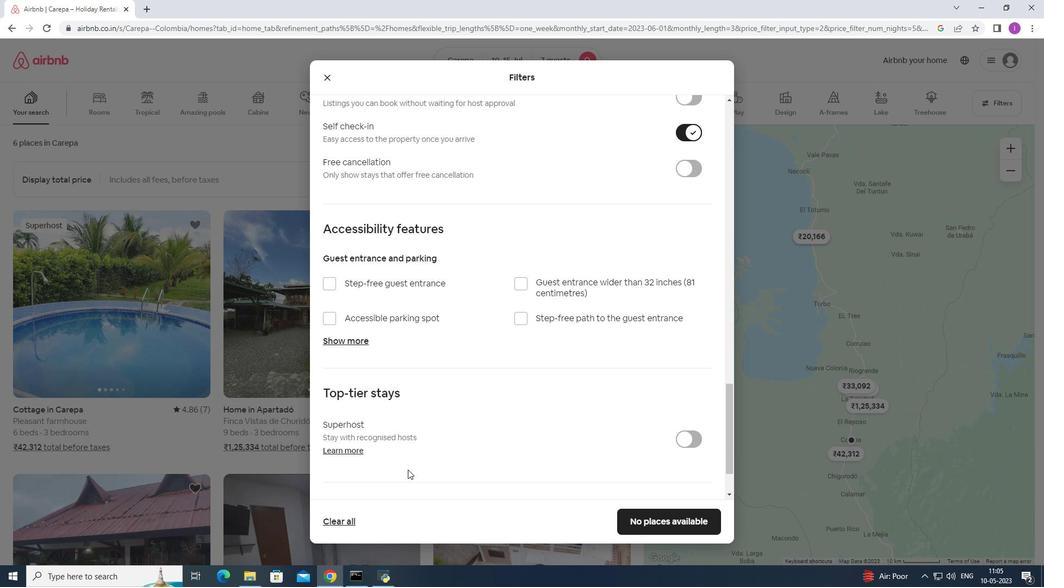 
Action: Mouse scrolled (408, 469) with delta (0, 0)
Screenshot: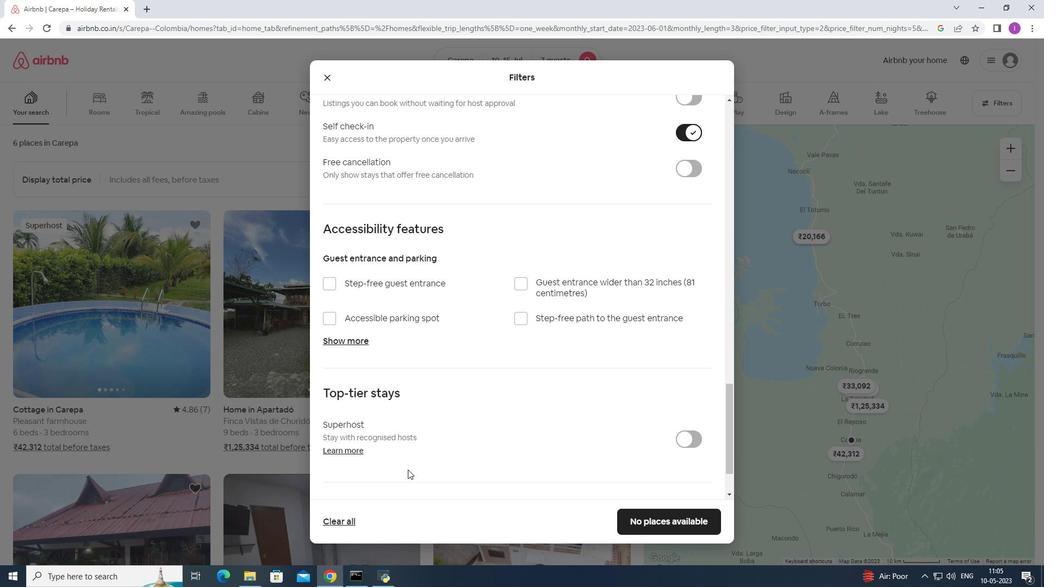 
Action: Mouse scrolled (408, 469) with delta (0, 0)
Screenshot: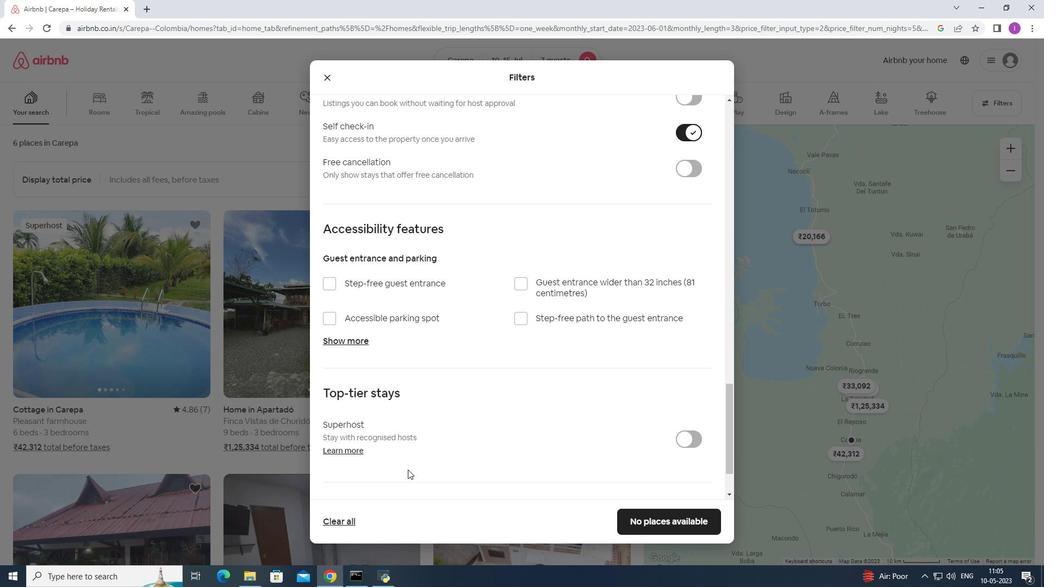 
Action: Mouse moved to (412, 465)
Screenshot: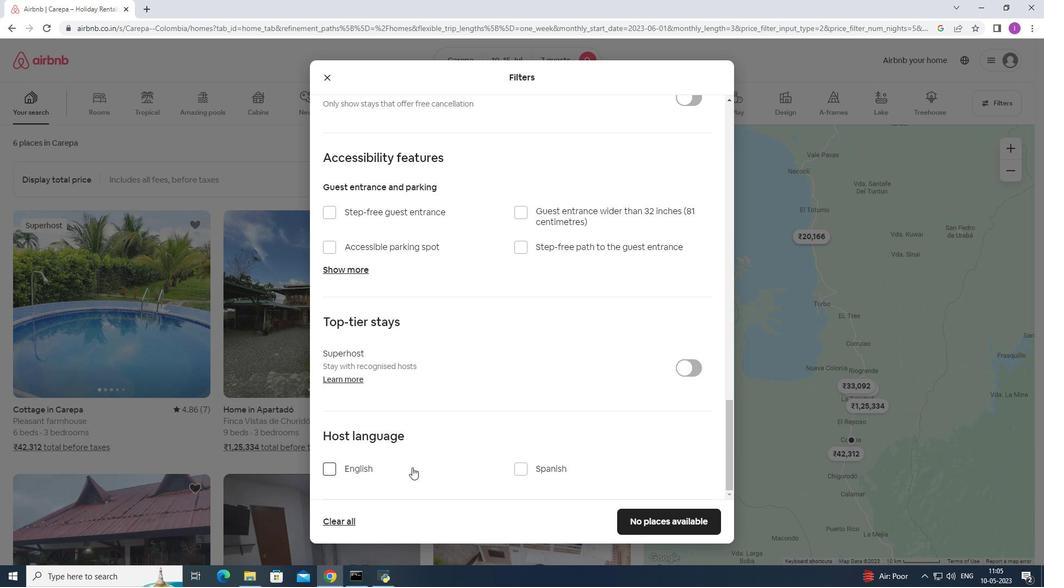 
Action: Mouse scrolled (412, 464) with delta (0, 0)
Screenshot: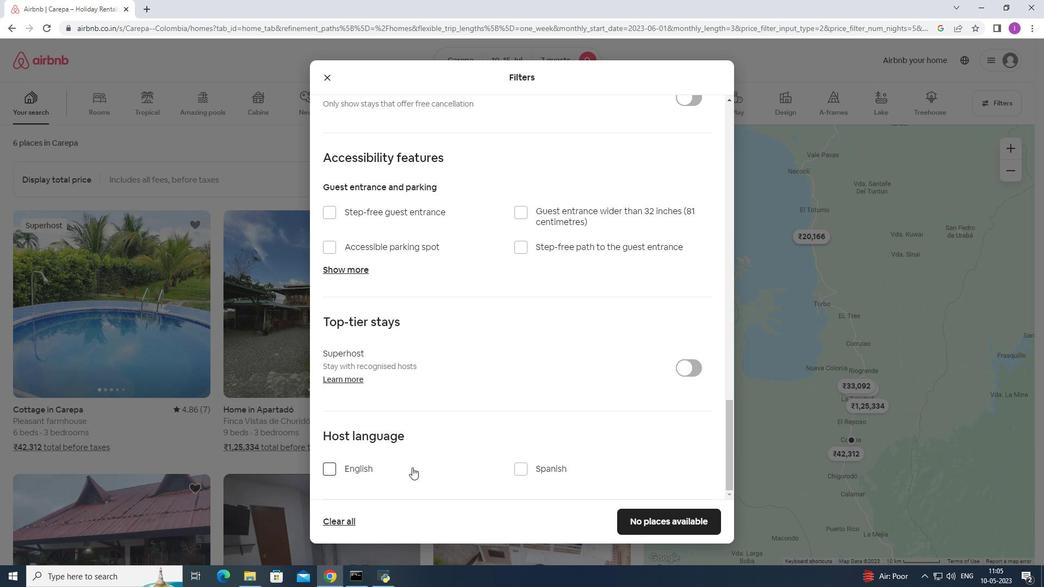 
Action: Mouse scrolled (412, 464) with delta (0, 0)
Screenshot: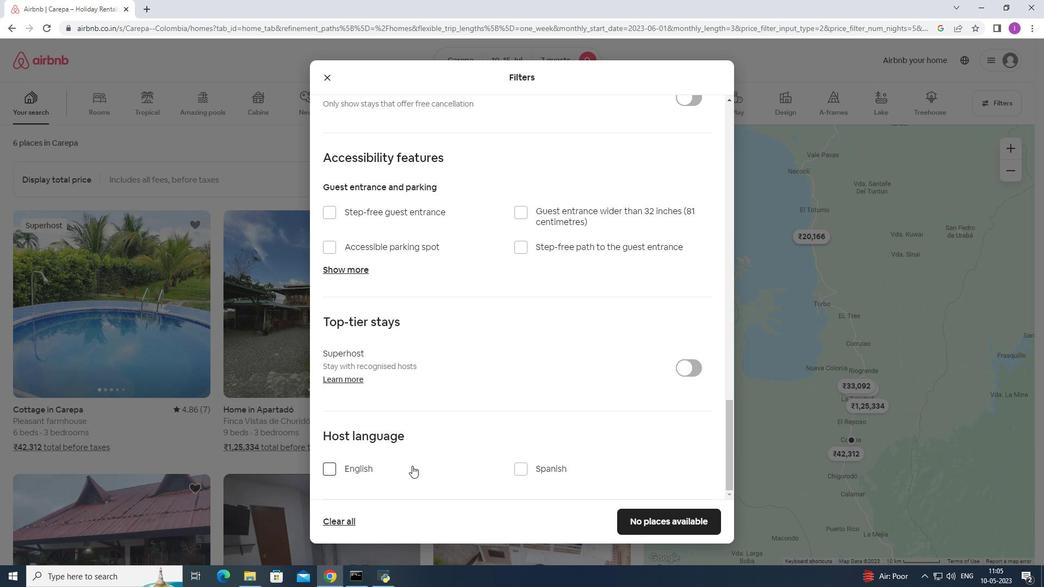 
Action: Mouse scrolled (412, 464) with delta (0, 0)
Screenshot: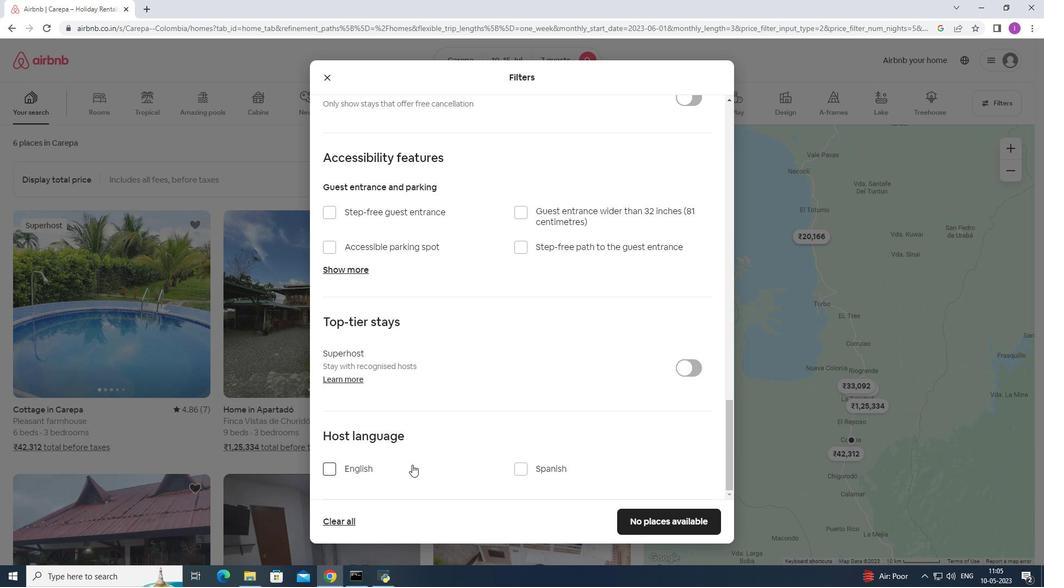 
Action: Mouse scrolled (412, 464) with delta (0, 0)
Screenshot: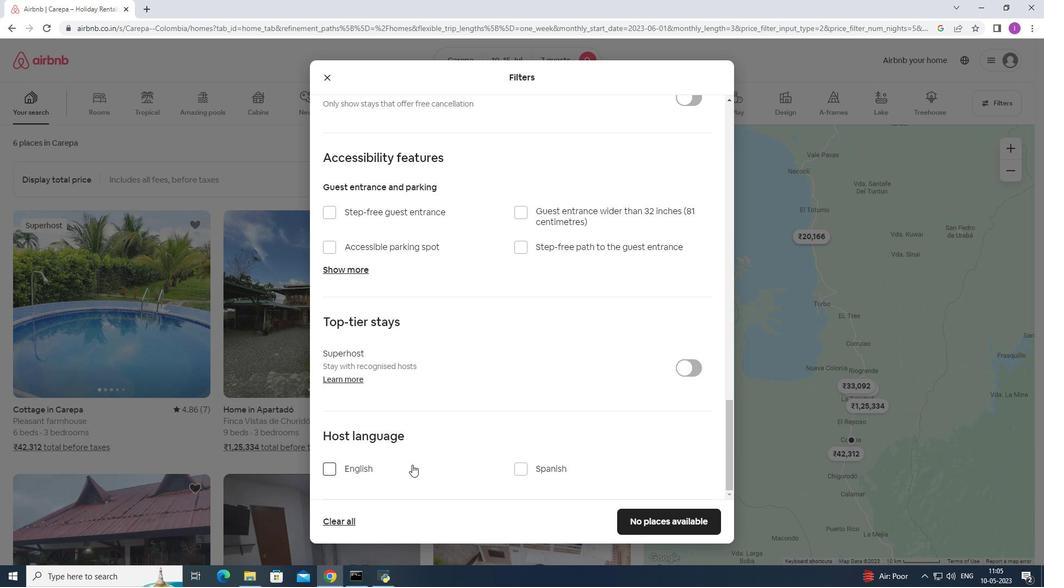 
Action: Mouse moved to (327, 474)
Screenshot: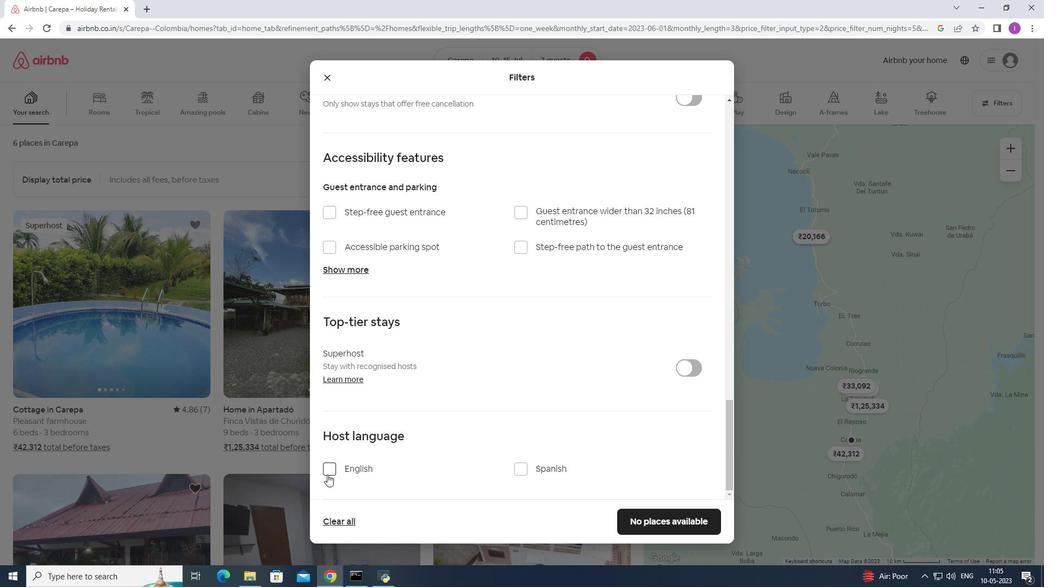 
Action: Mouse pressed left at (327, 474)
Screenshot: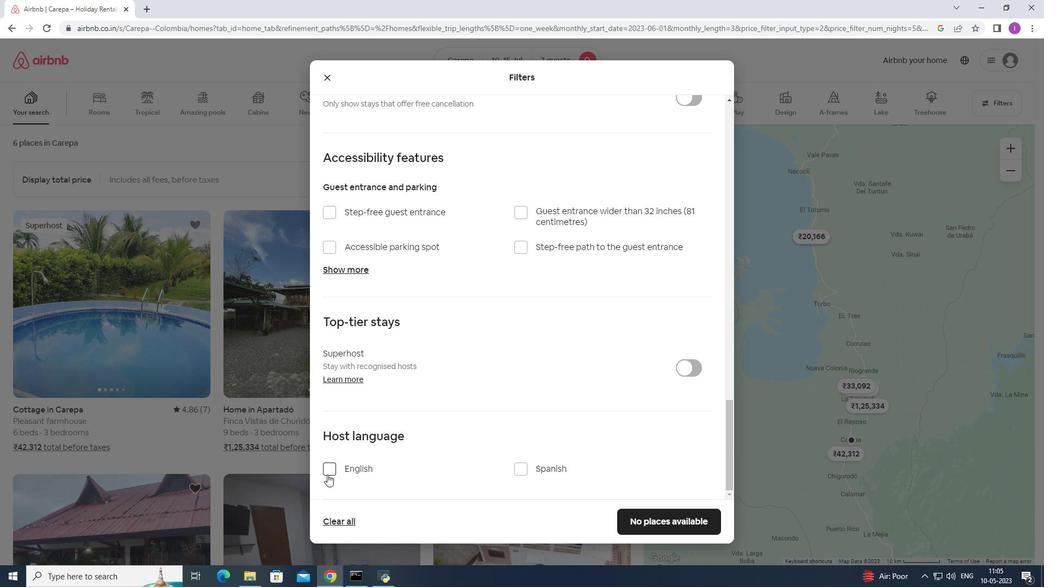 
Action: Mouse moved to (643, 531)
Screenshot: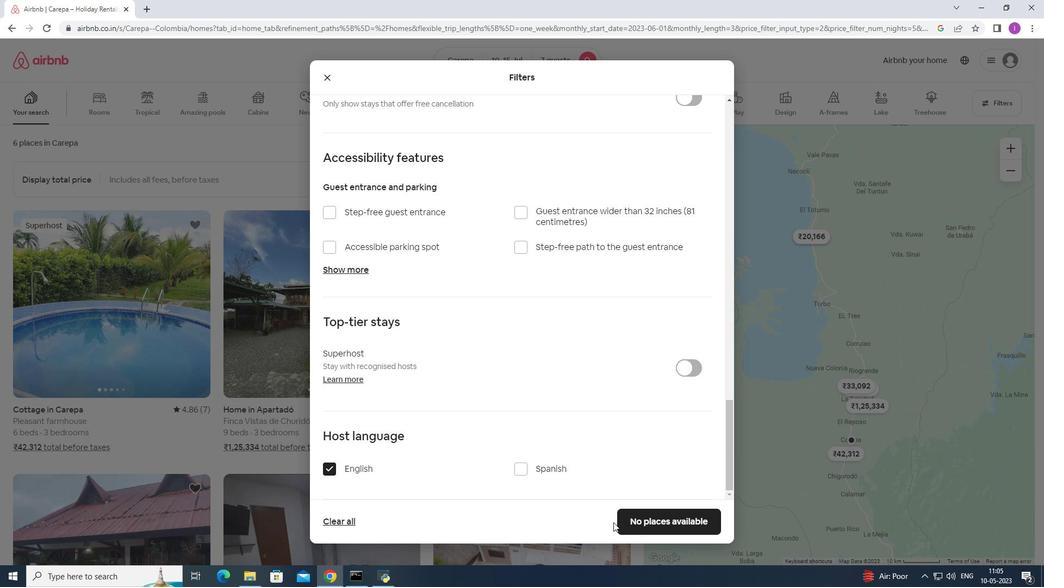 
Action: Mouse pressed left at (643, 531)
Screenshot: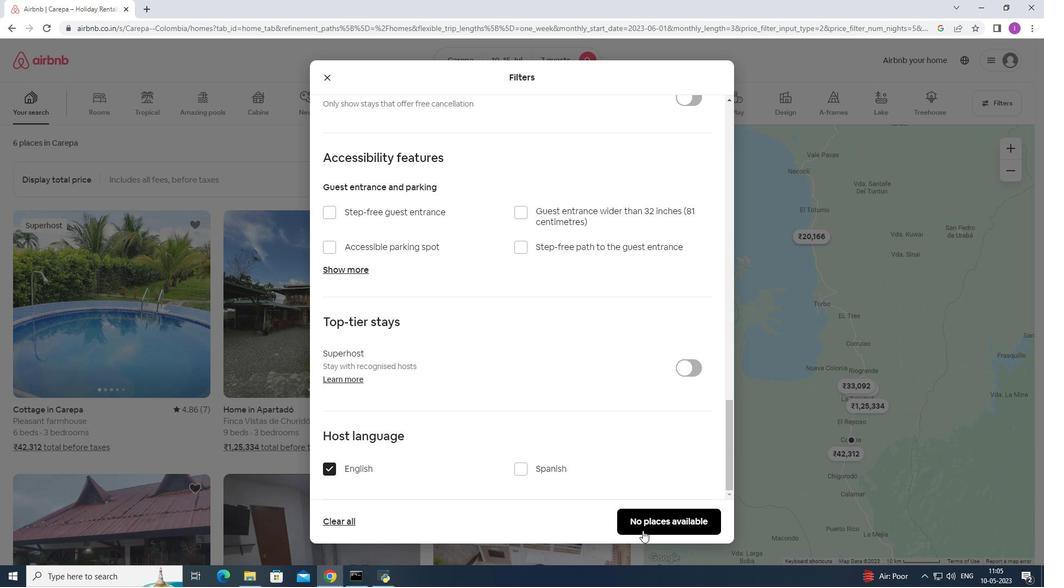 
Action: Mouse moved to (672, 494)
Screenshot: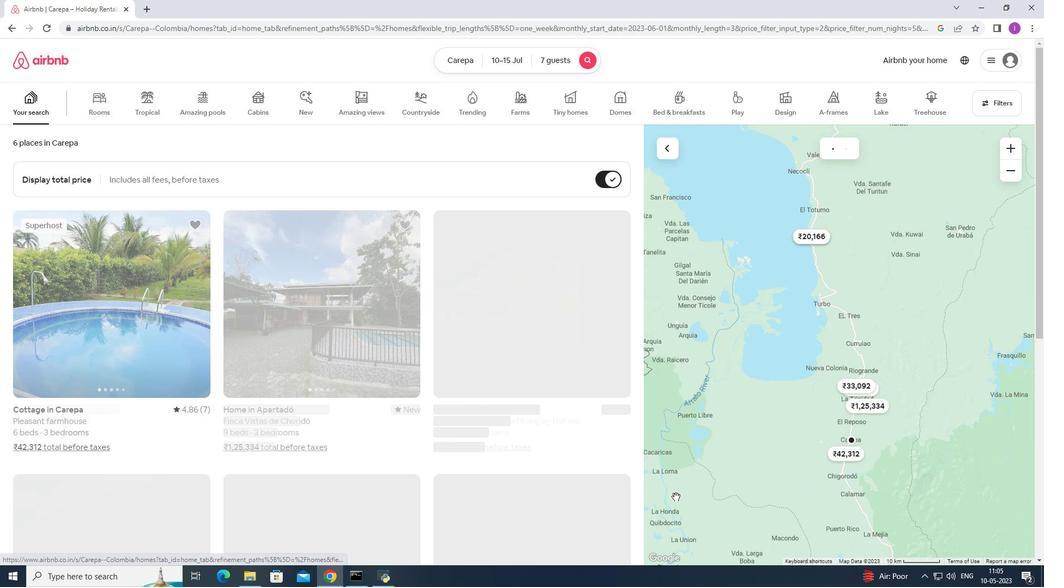 
